 Task: Create Email template and email alerts for Inmate activities custom Object.
Action: Mouse moved to (639, 48)
Screenshot: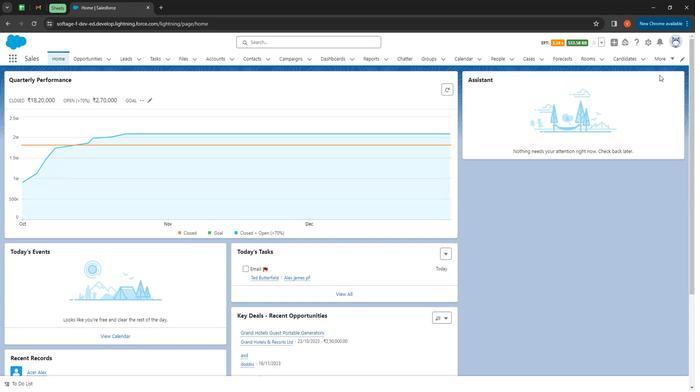 
Action: Mouse pressed left at (639, 48)
Screenshot: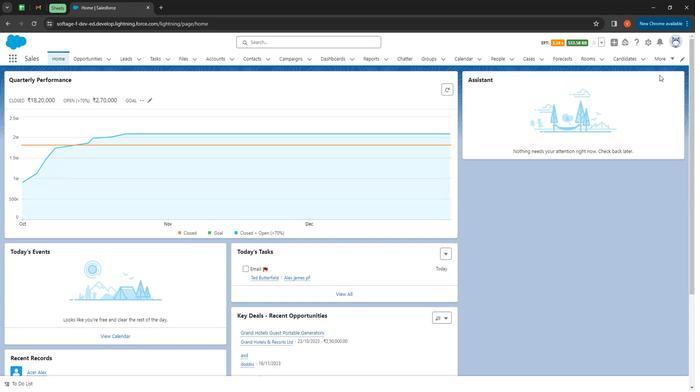 
Action: Mouse moved to (618, 65)
Screenshot: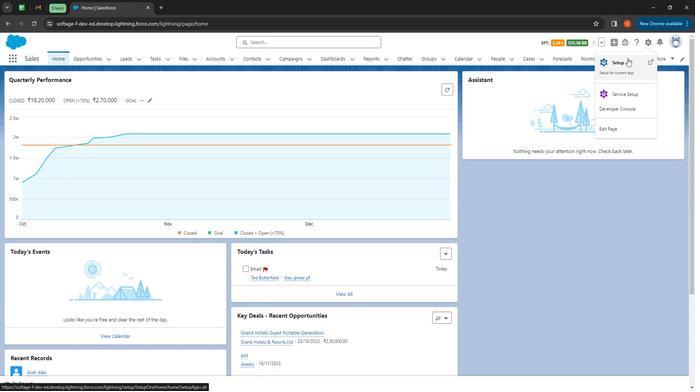 
Action: Mouse pressed left at (618, 65)
Screenshot: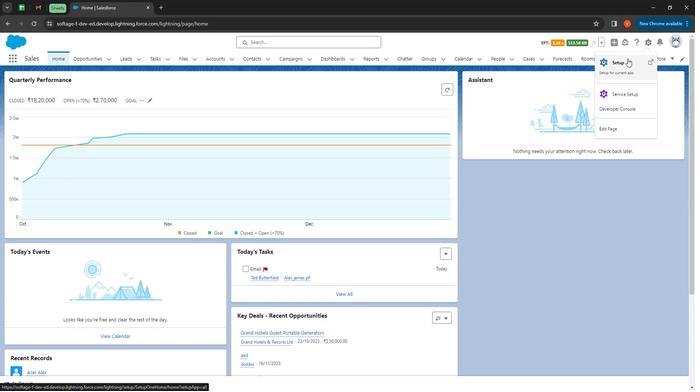 
Action: Mouse moved to (35, 86)
Screenshot: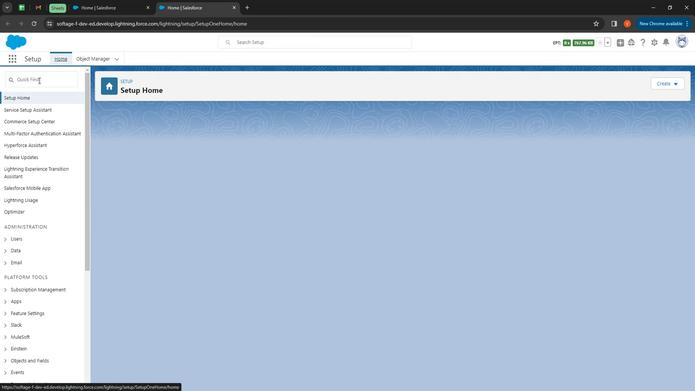 
Action: Mouse pressed left at (35, 86)
Screenshot: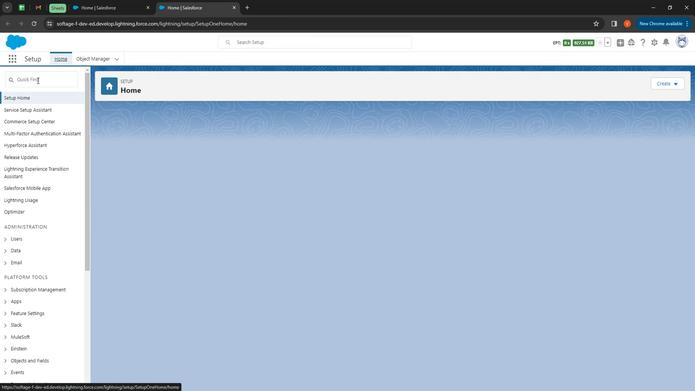 
Action: Mouse moved to (35, 88)
Screenshot: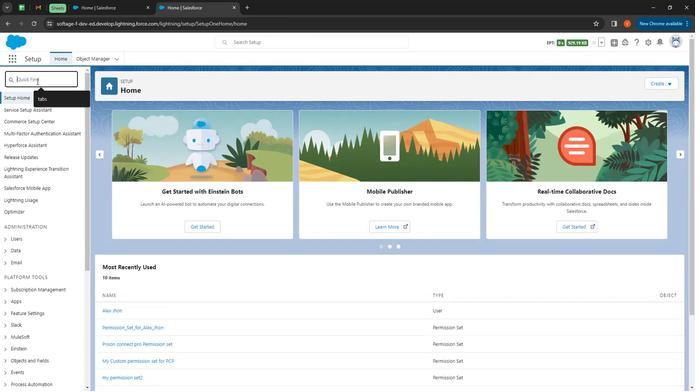 
Action: Key pressed email<Key.space>tem
Screenshot: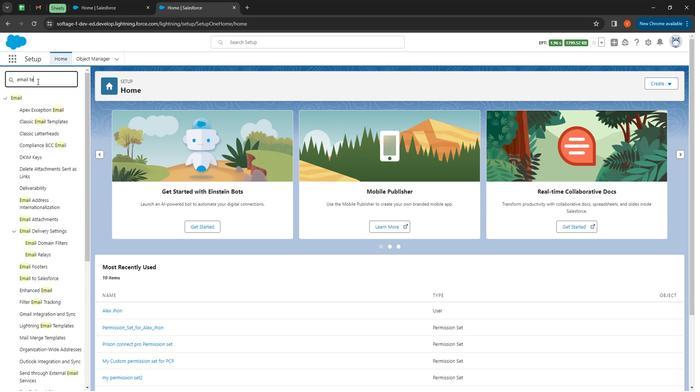 
Action: Mouse moved to (34, 114)
Screenshot: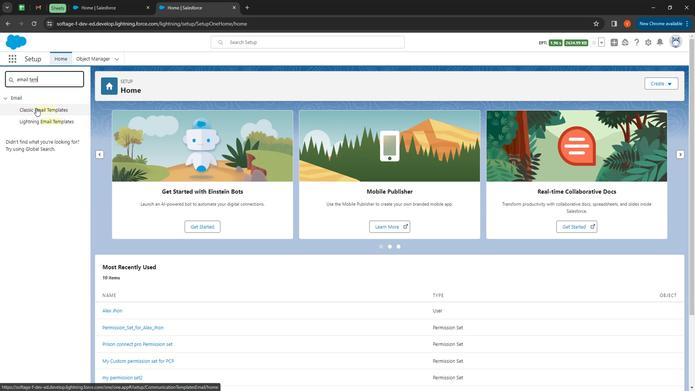 
Action: Mouse pressed left at (34, 114)
Screenshot: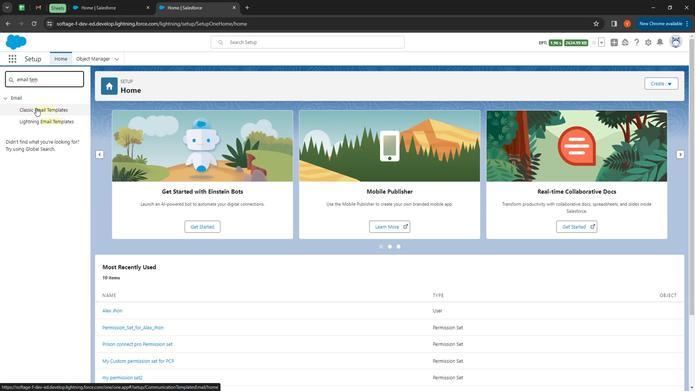 
Action: Mouse moved to (278, 166)
Screenshot: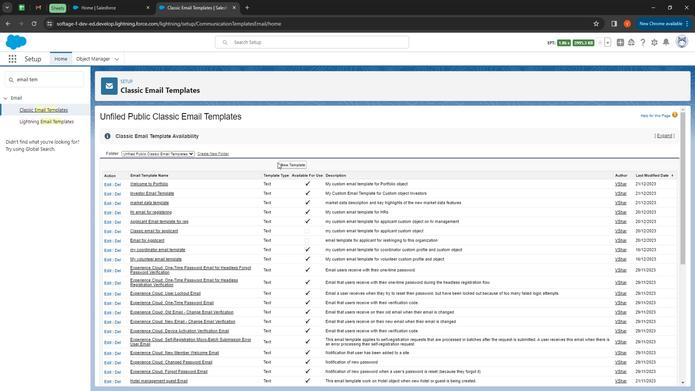 
Action: Mouse pressed left at (278, 166)
Screenshot: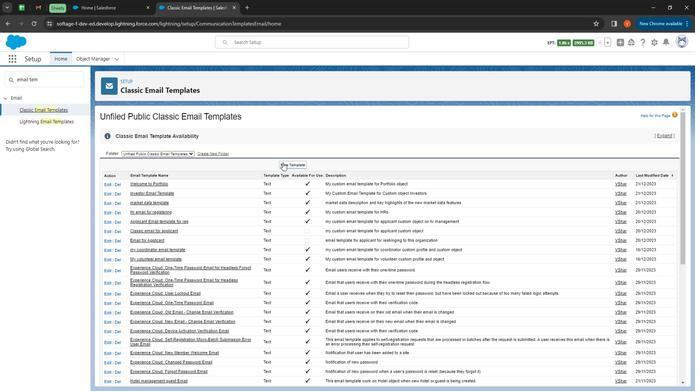 
Action: Mouse moved to (647, 223)
Screenshot: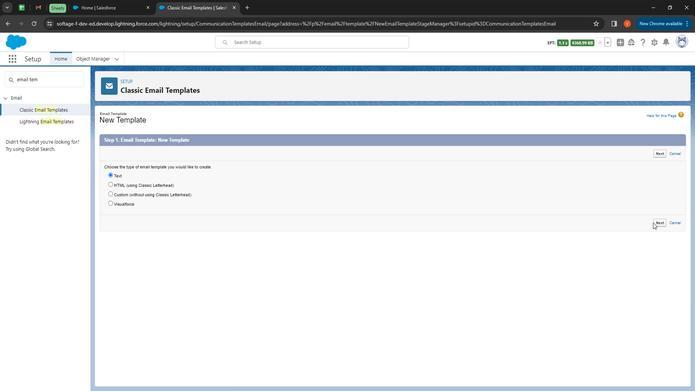 
Action: Mouse pressed left at (647, 223)
Screenshot: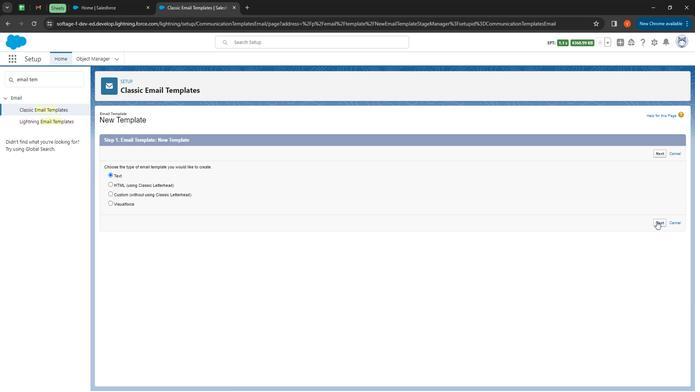 
Action: Mouse moved to (159, 184)
Screenshot: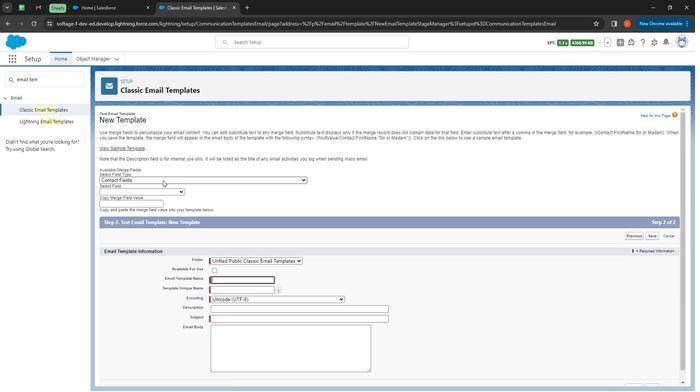 
Action: Mouse pressed left at (159, 184)
Screenshot: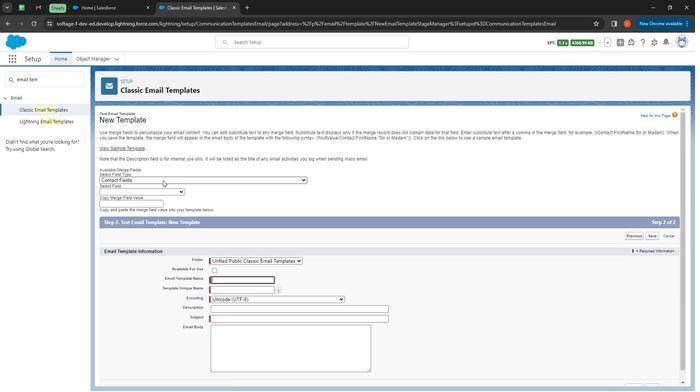 
Action: Mouse moved to (296, 210)
Screenshot: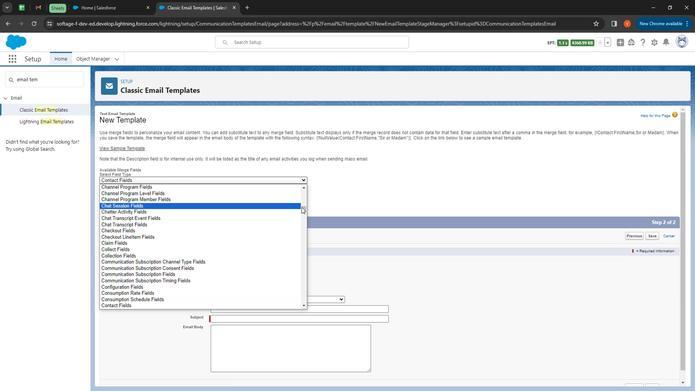 
Action: Mouse pressed left at (296, 210)
Screenshot: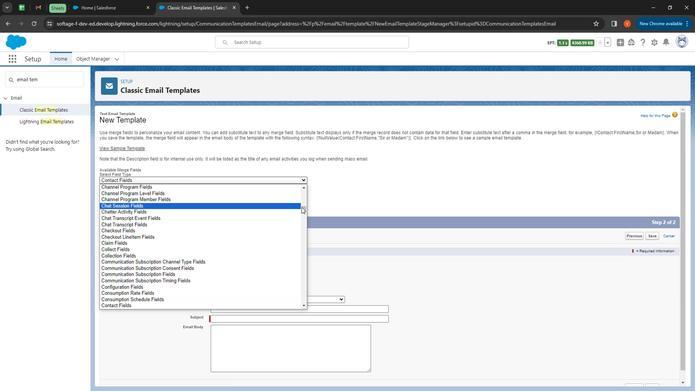 
Action: Mouse moved to (140, 215)
Screenshot: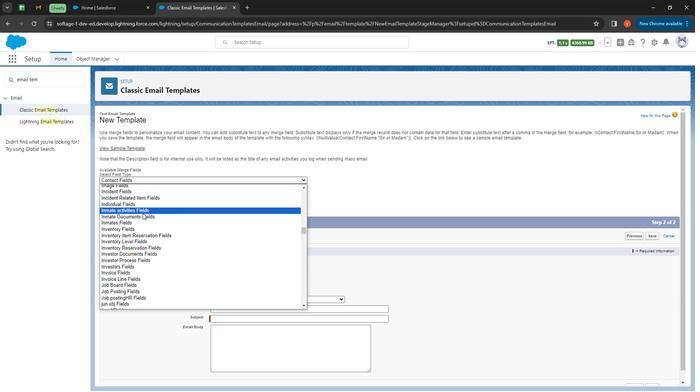 
Action: Mouse pressed left at (140, 215)
Screenshot: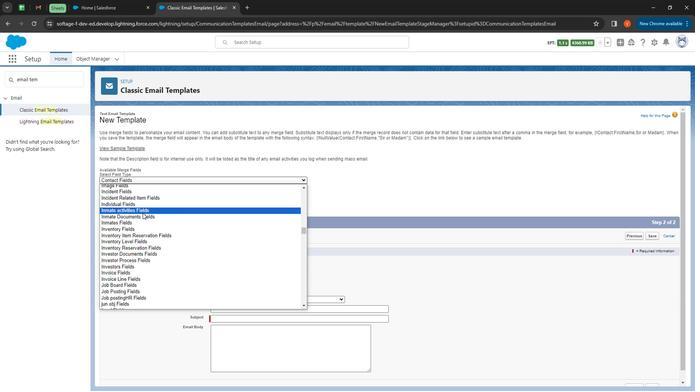 
Action: Mouse moved to (127, 195)
Screenshot: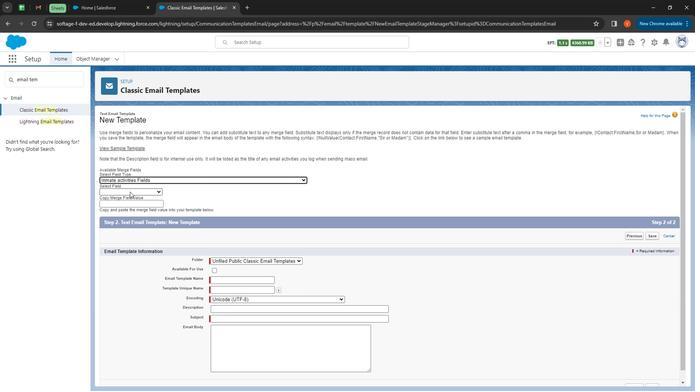 
Action: Mouse pressed left at (127, 195)
Screenshot: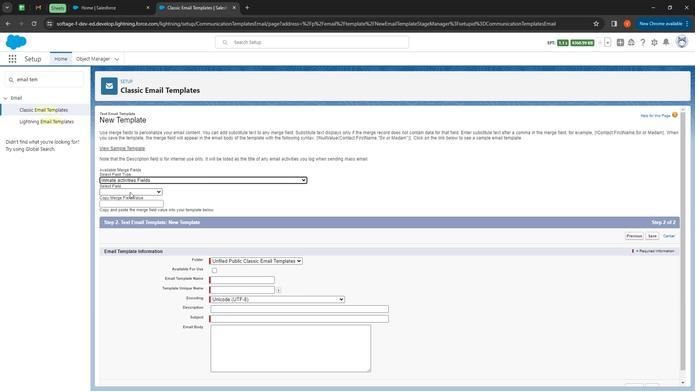 
Action: Mouse moved to (129, 237)
Screenshot: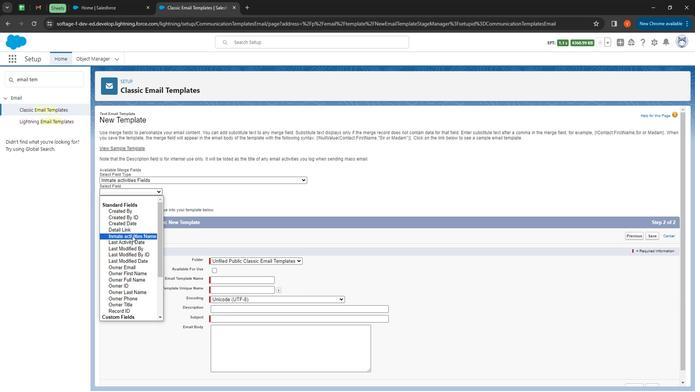 
Action: Mouse pressed left at (129, 237)
Screenshot: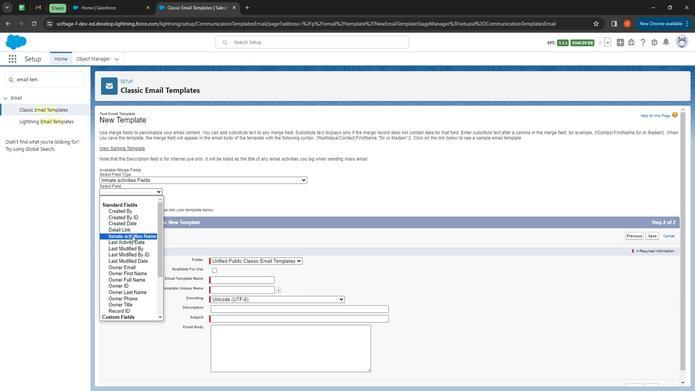 
Action: Mouse moved to (211, 271)
Screenshot: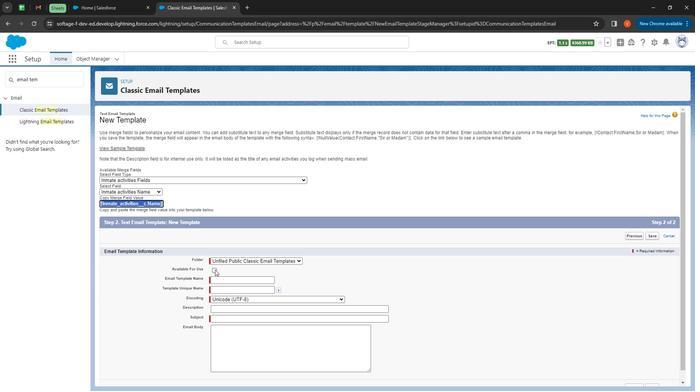 
Action: Mouse pressed left at (211, 271)
Screenshot: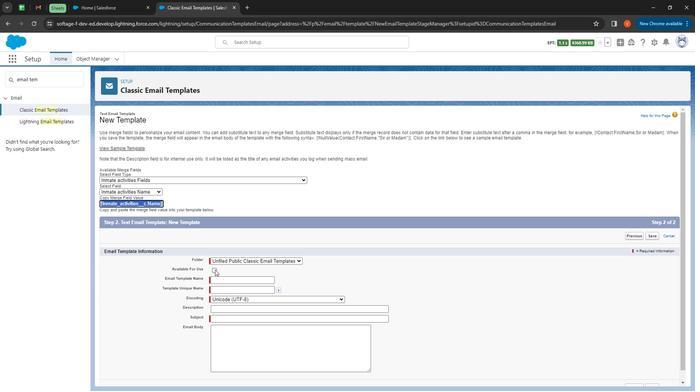 
Action: Mouse moved to (225, 280)
Screenshot: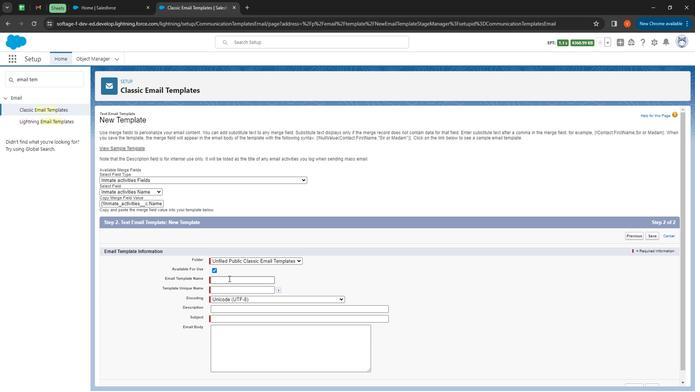 
Action: Mouse pressed left at (225, 280)
Screenshot: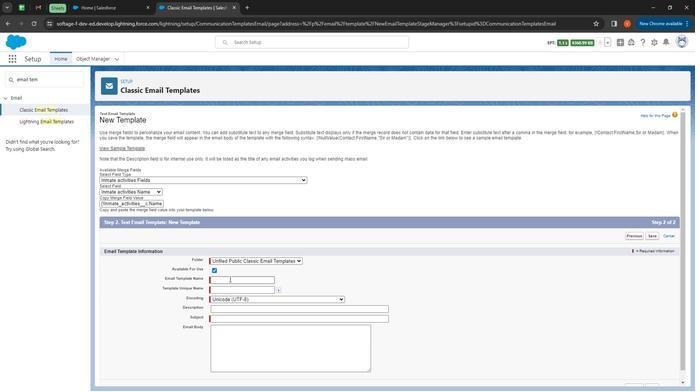 
Action: Mouse moved to (172, 21)
Screenshot: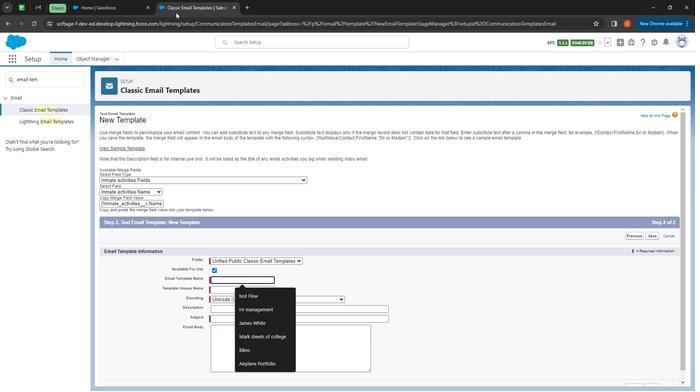 
Action: Key pressed <Key.shift>Inmate<Key.space>activities<Key.space>email<Key.space>template
Screenshot: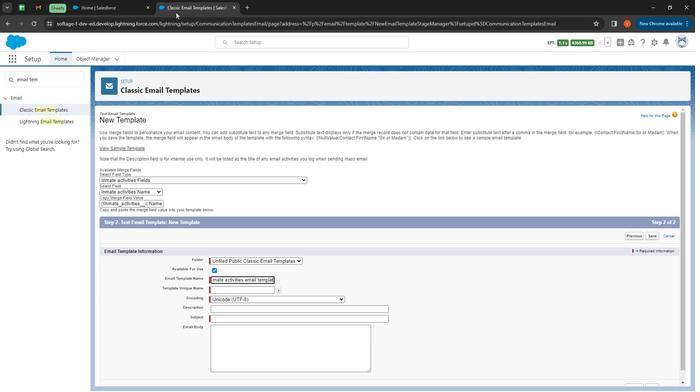 
Action: Mouse moved to (245, 290)
Screenshot: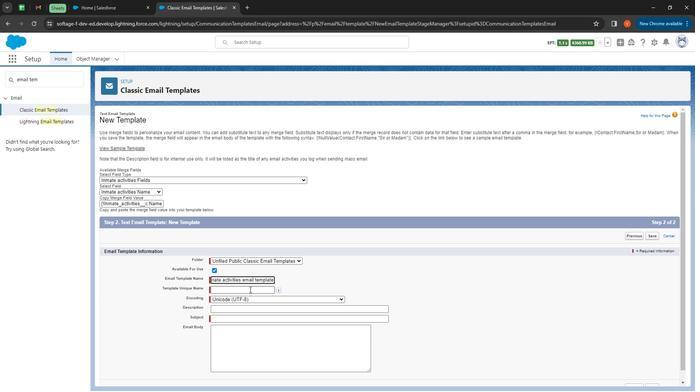 
Action: Mouse pressed left at (245, 290)
Screenshot: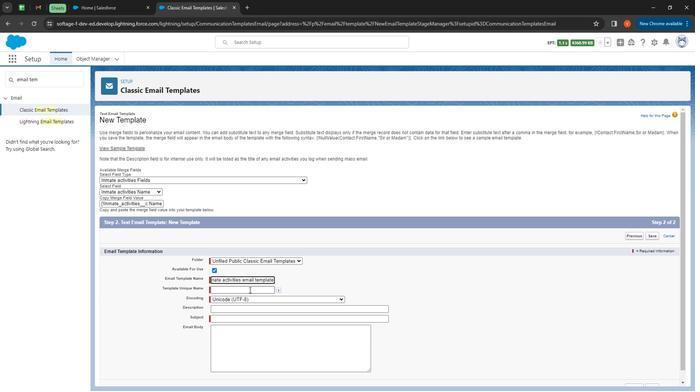 
Action: Mouse moved to (240, 306)
Screenshot: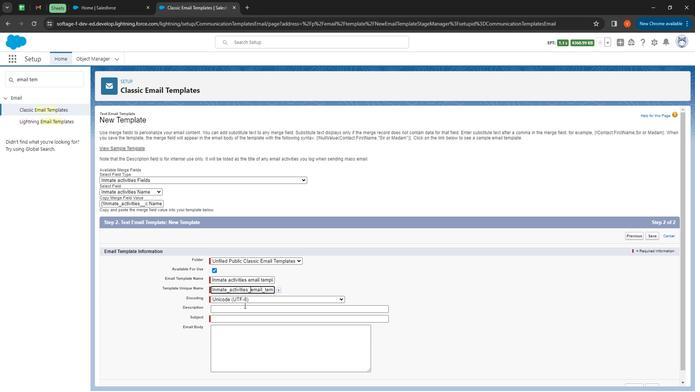 
Action: Mouse pressed left at (240, 306)
Screenshot: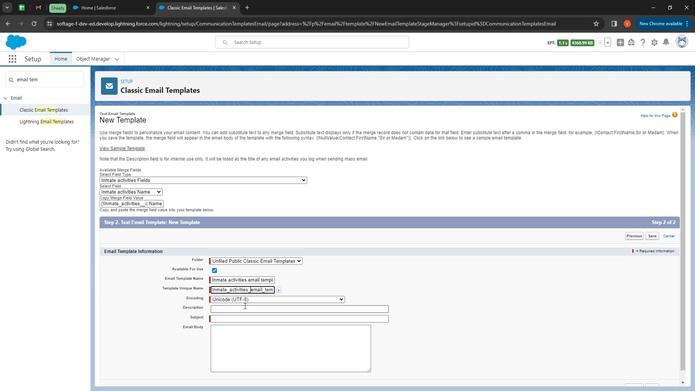 
Action: Mouse moved to (266, 8)
Screenshot: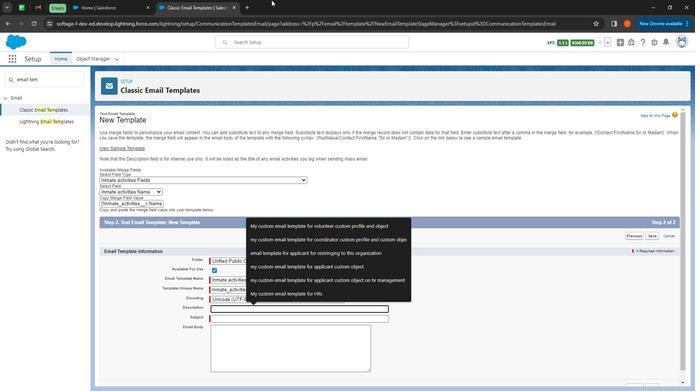 
Action: Key pressed my<Key.space>custom<Key.space>email<Key.space>template<Key.space>for<Key.space><Key.shift>Email<Key.space><Key.backspace><Key.shift>Inmate<Key.space>activitir<Key.backspace>es
Screenshot: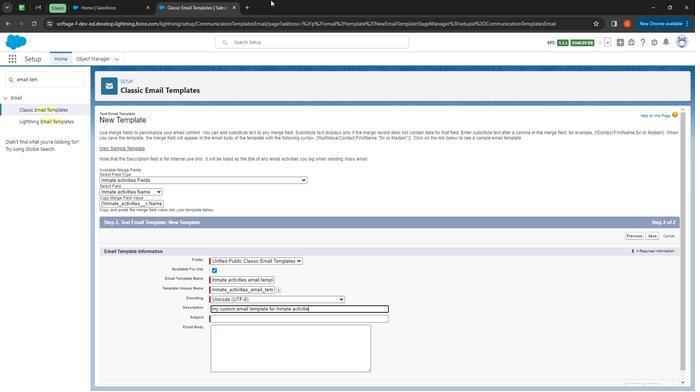 
Action: Mouse moved to (249, 322)
Screenshot: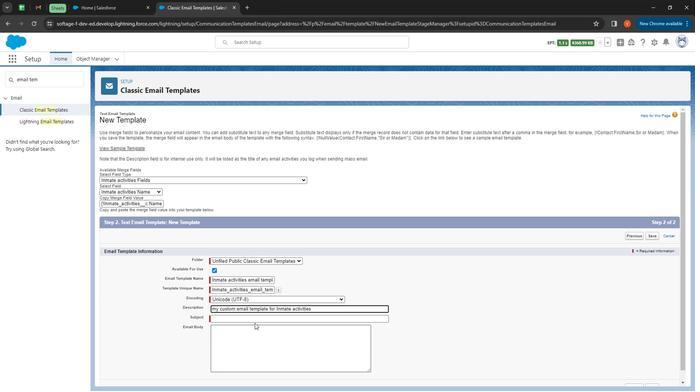 
Action: Mouse pressed left at (249, 322)
Screenshot: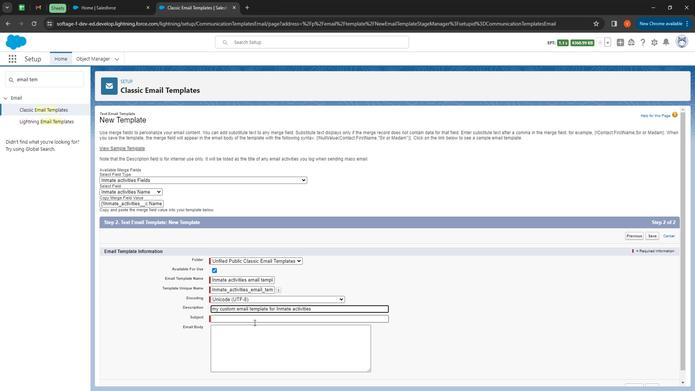 
Action: Mouse moved to (248, 296)
Screenshot: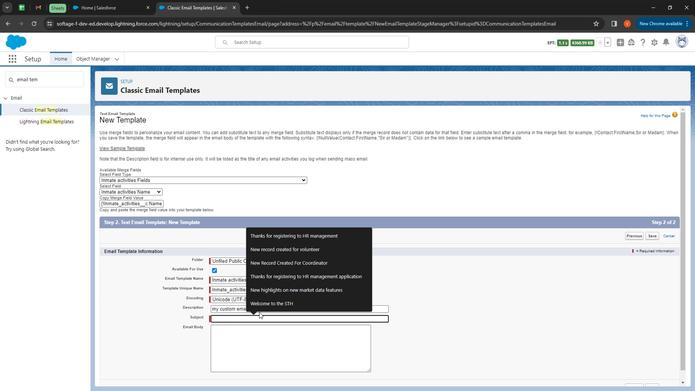 
Action: Key pressed <Key.shift>
Screenshot: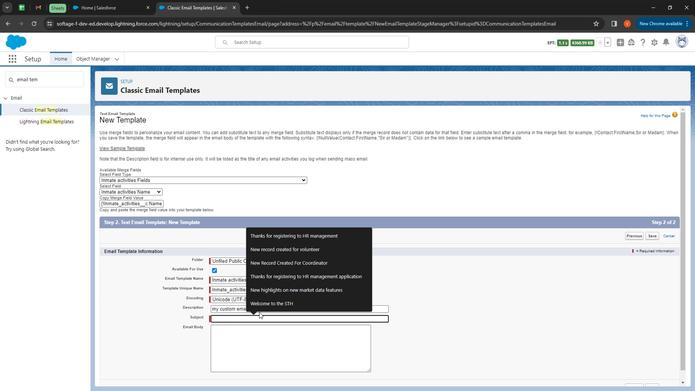 
Action: Mouse moved to (189, 34)
Screenshot: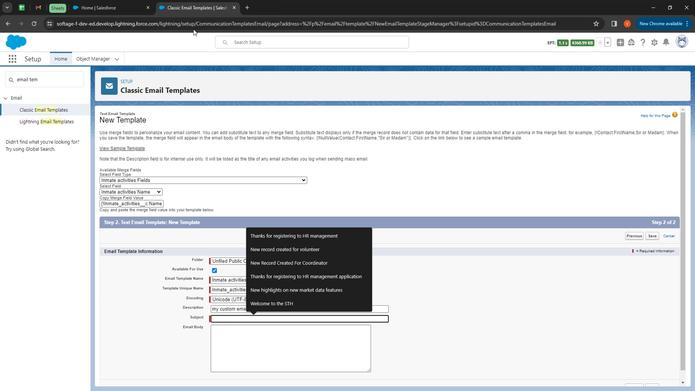 
Action: Key pressed <Key.shift><Key.shift><Key.shift><Key.shift><Key.shift><Key.shift><Key.shift><Key.shift><Key.shift><Key.shift><Key.shift><Key.shift><Key.shift><Key.shift><Key.shift><Key.shift><Key.shift><Key.shift><Key.shift>Welcome<Key.space>to<Key.space><Key.shift><Key.shift><Key.shift><Key.shift><Key.shift><Key.shift><Key.shift><Key.shift><Key.shift><Key.shift><Key.shift><Key.shift><Key.shift><Key.shift><Key.shift><Key.shift><Key.shift><Key.shift>PCP
Screenshot: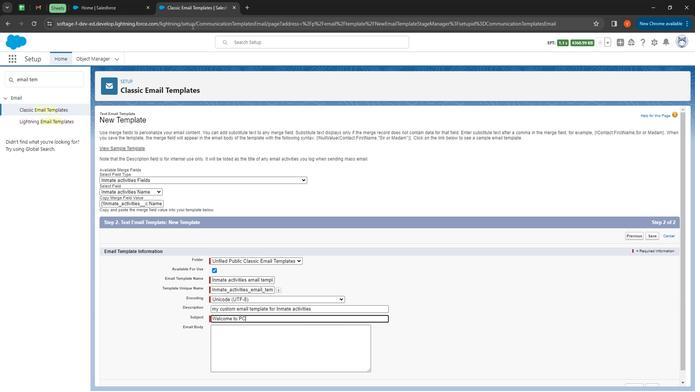 
Action: Mouse moved to (286, 338)
Screenshot: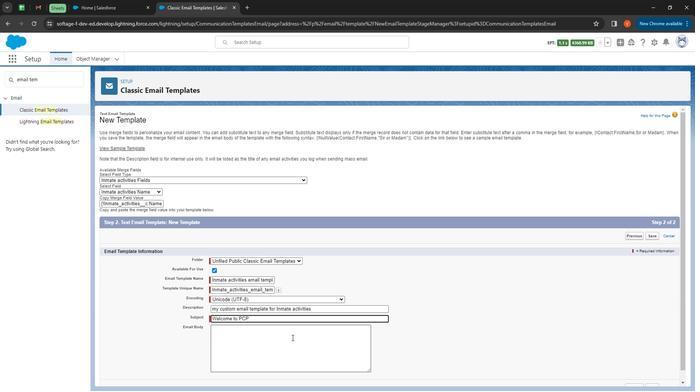 
Action: Mouse pressed left at (286, 338)
Screenshot: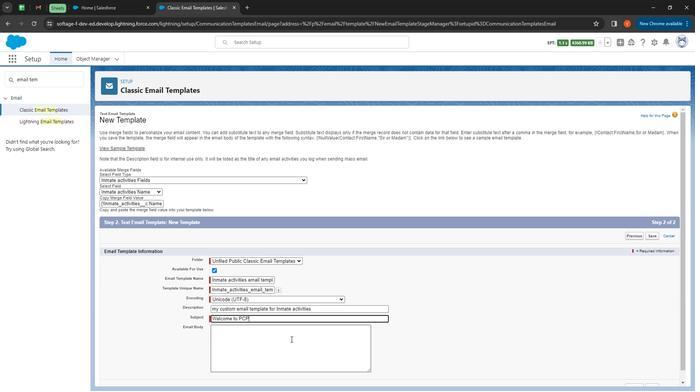 
Action: Mouse moved to (346, 274)
Screenshot: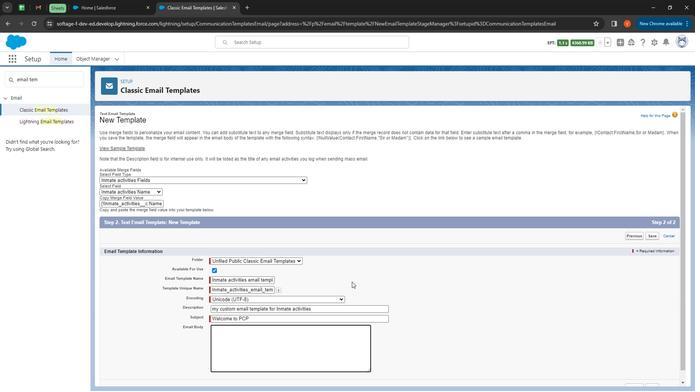 
Action: Key pressed <Key.shift>
Screenshot: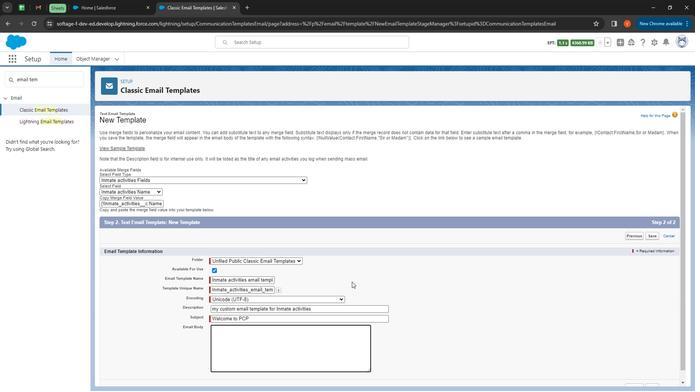 
Action: Mouse moved to (315, 8)
Screenshot: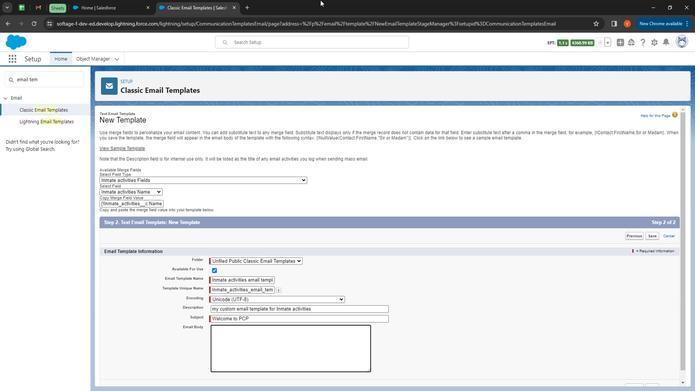 
Action: Key pressed <Key.shift><Key.shift><Key.shift><Key.shift><Key.shift><Key.shift><Key.shift><Key.shift><Key.shift><Key.shift><Key.shift><Key.shift><Key.shift><Key.shift><Key.shift><Key.shift><Key.shift><Key.shift><Key.shift><Key.shift><Key.shift><Key.shift><Key.shift><Key.shift><Key.shift><Key.shift><Key.shift><Key.shift><Key.shift><Key.shift><Key.shift><Key.shift><Key.shift><Key.shift><Key.shift><Key.shift><Key.shift>Dear<Key.space>
Screenshot: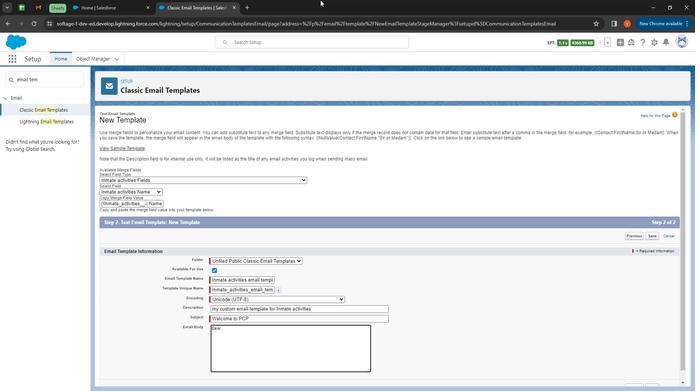 
Action: Mouse moved to (97, 206)
Screenshot: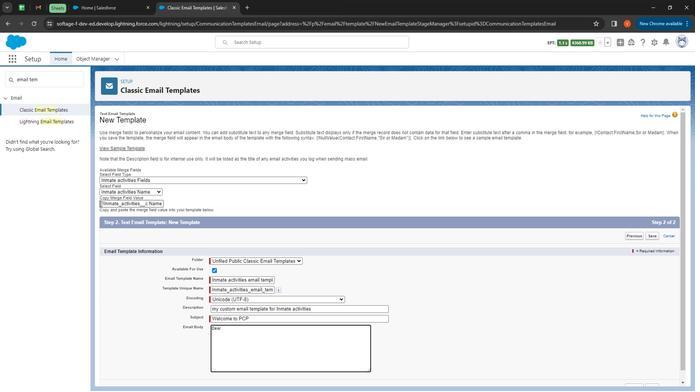 
Action: Mouse pressed left at (97, 206)
Screenshot: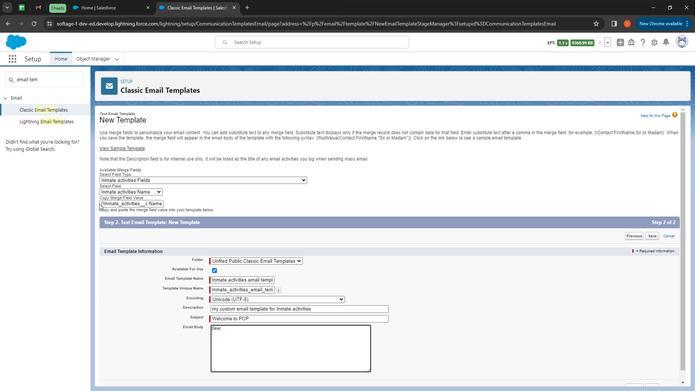 
Action: Mouse moved to (98, 206)
Screenshot: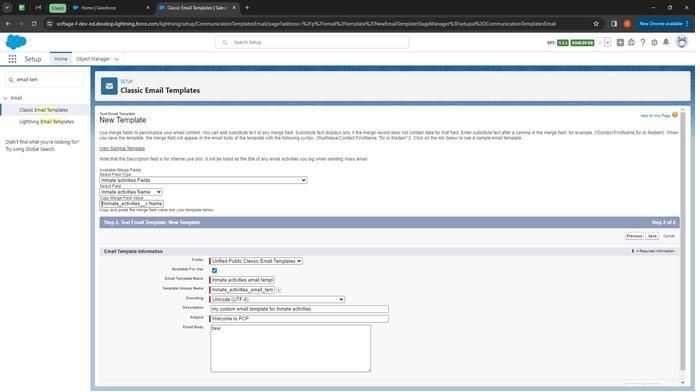 
Action: Mouse pressed left at (98, 206)
Screenshot: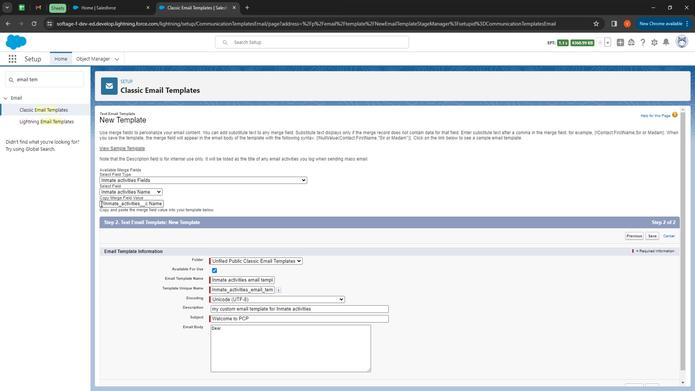 
Action: Mouse moved to (199, 225)
Screenshot: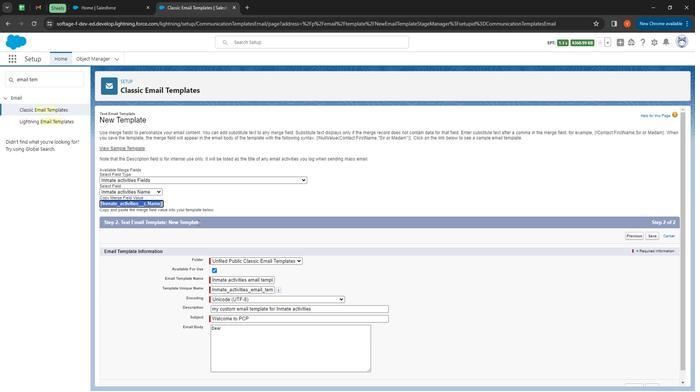 
Action: Key pressed ctrl+C
Screenshot: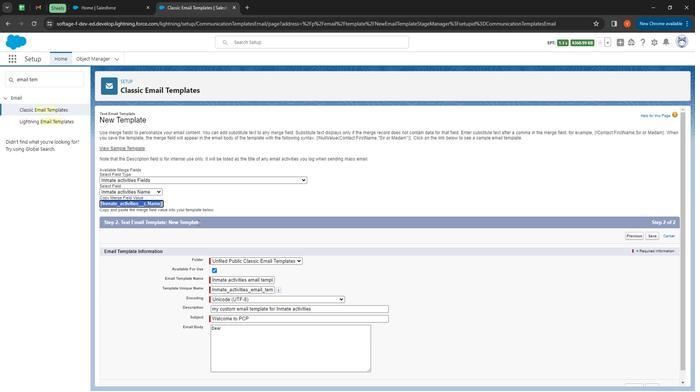 
Action: Mouse moved to (270, 325)
Screenshot: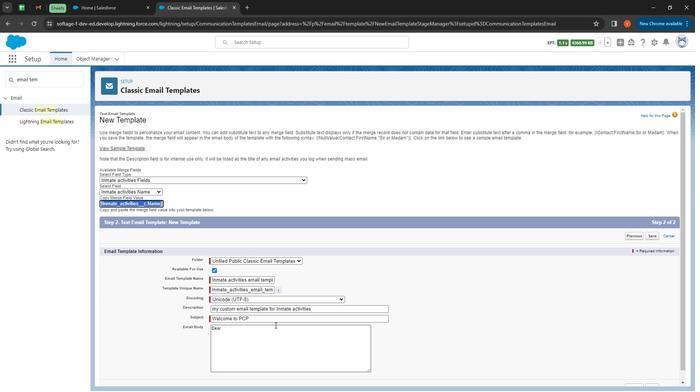 
Action: Mouse pressed left at (270, 325)
Screenshot: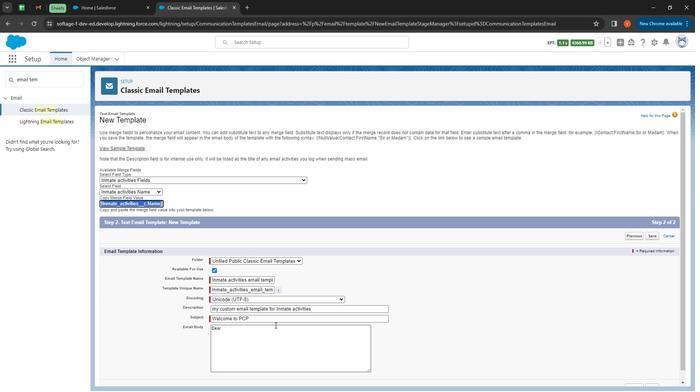 
Action: Mouse moved to (270, 325)
Screenshot: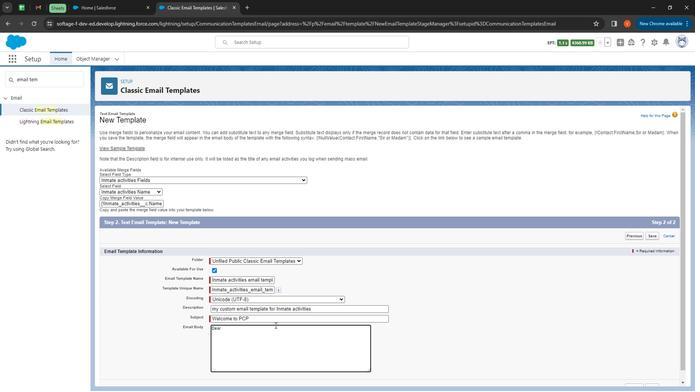 
Action: Key pressed ctrl+V
Screenshot: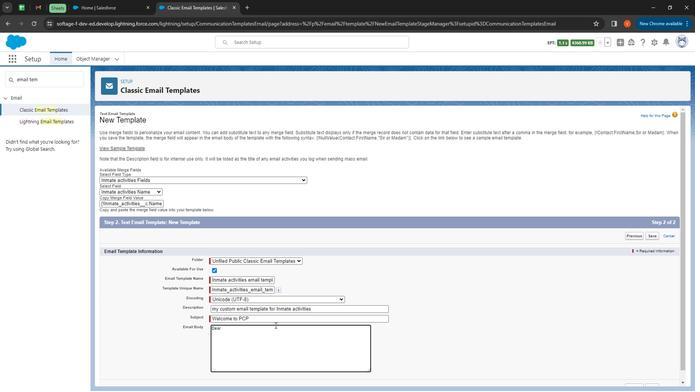 
Action: Mouse moved to (243, 8)
Screenshot: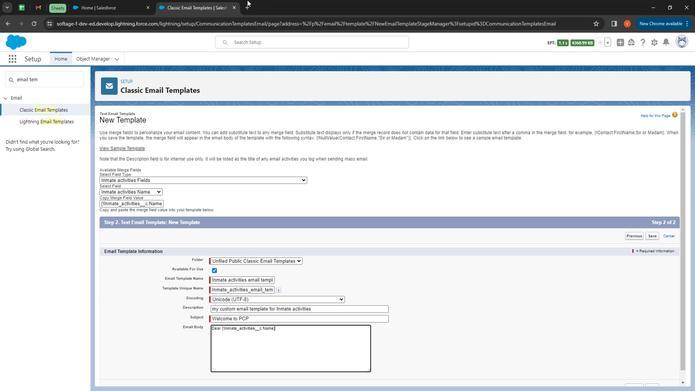 
Action: Key pressed <Key.enter>welcome<Key.space>to<Key.space><Key.shift><Key.shift>Prision<Key.space>connect<Key.space>pro<Key.space>application
Screenshot: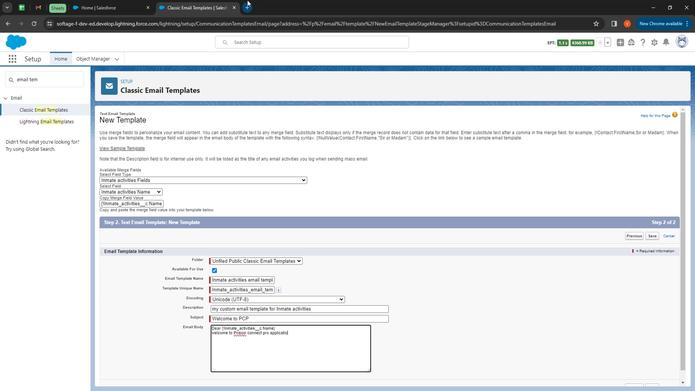 
Action: Mouse moved to (238, 335)
Screenshot: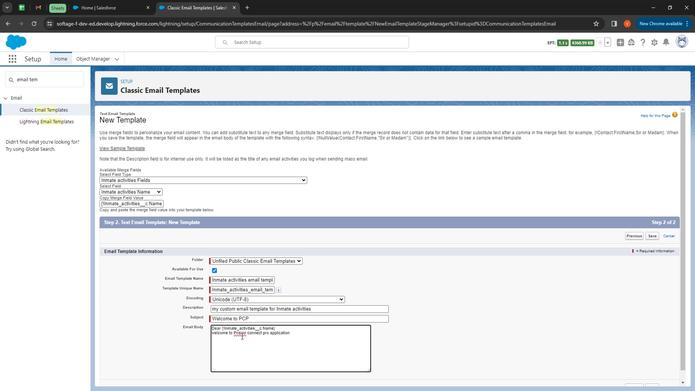 
Action: Mouse pressed right at (238, 335)
Screenshot: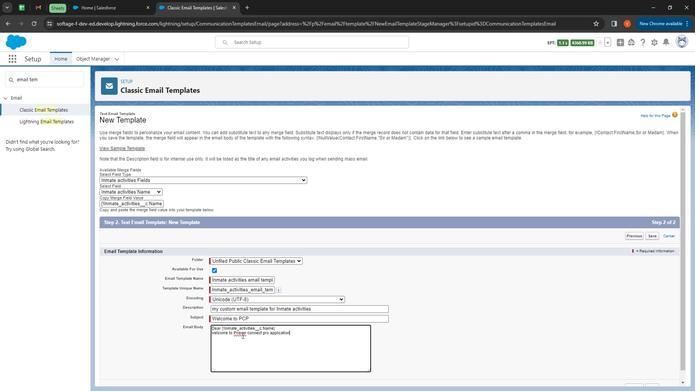 
Action: Mouse moved to (265, 189)
Screenshot: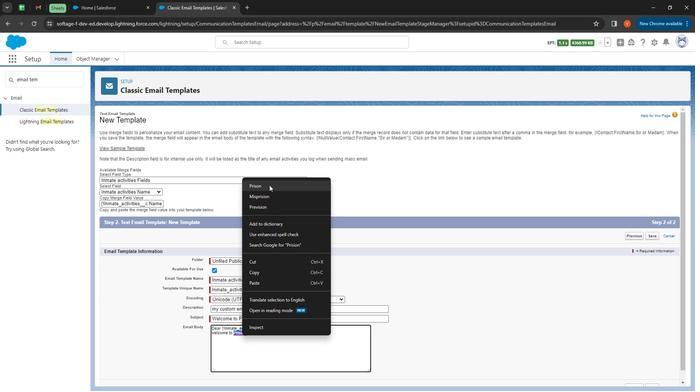 
Action: Mouse pressed left at (265, 189)
Screenshot: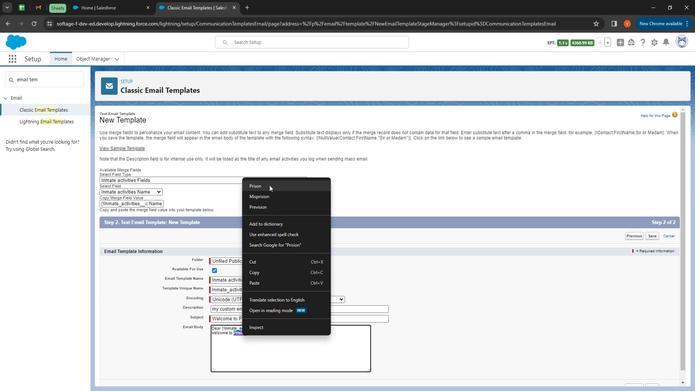 
Action: Mouse moved to (306, 333)
Screenshot: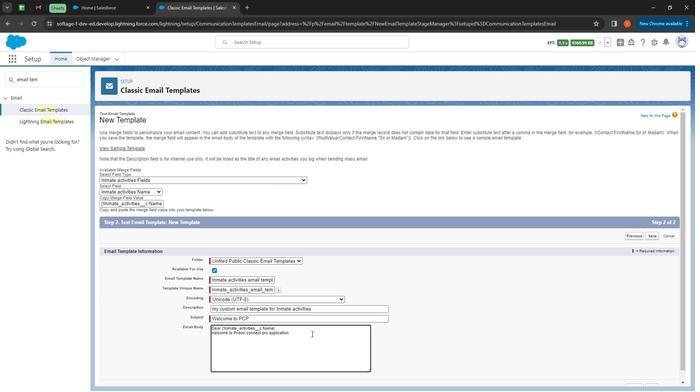 
Action: Mouse pressed left at (306, 333)
Screenshot: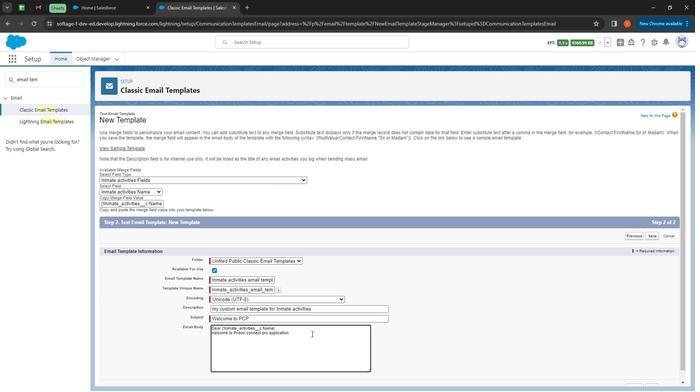 
Action: Mouse moved to (214, 8)
Screenshot: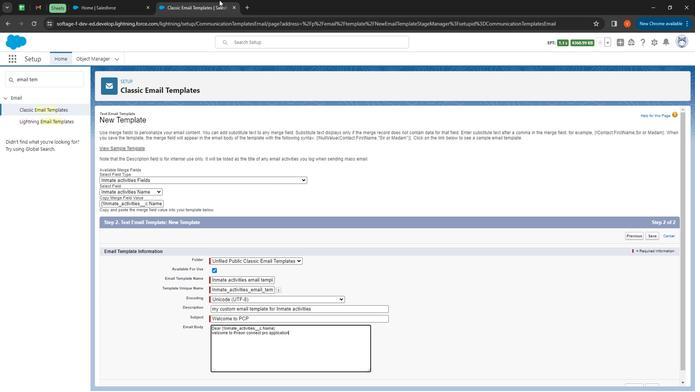
Action: Key pressed <Key.enter>i<Key.space>hao<Key.backspace><Key.backspace>ope<Key.space>this<Key.space>ma<Key.backspace>essage<Key.space>finds<Key.space>you<Key.space>well<Key.space>we<Key.space>would<Key.space>like<Key.space>to<Key.space>inform<Key.space>you<Key.space>about<Key.space>an<Key.space>upd<Key.backspace>coming<Key.space>inmate<Key.space>activities<Key.space>a<Key.backspace><Key.shift>Scheduled<Key.space>to<Key.space>take<Key.space>place<Key.space>at<Key.space><Key.shift><Key.shift><Key.shift><Key.shift><Key.shift><Key.shift><Key.shift><Key.shift><Key.shift>Location<Key.space>on<Key.space><Key.shift><Key.shift><Key.shift><Key.shift><Key.shift>Date<Key.space>and<Key.space>time<Key.space>your<Key.space>participation<Key.space>and<Key.space>supervision<Key.space>are<Key.space>crucial<Key.space>to<Key.space>ensures<Key.space>the<Key.space>sccess<Key.space>and<Key.space>safety<Key.space>of<Key.space>this<Key.space>activity.
Screenshot: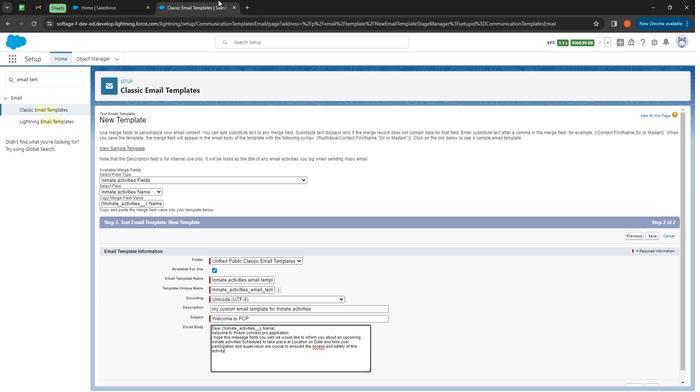 
Action: Mouse moved to (151, 194)
Screenshot: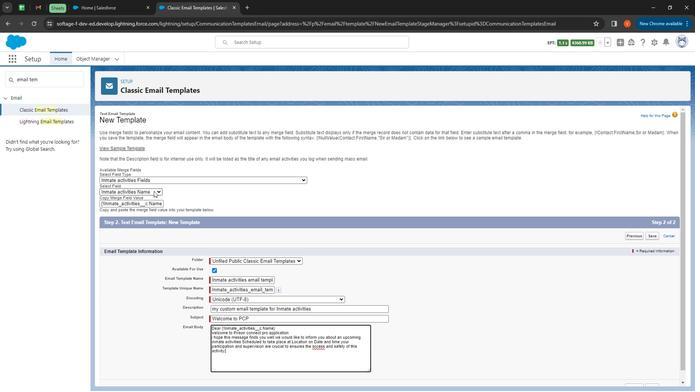 
Action: Mouse pressed left at (151, 194)
Screenshot: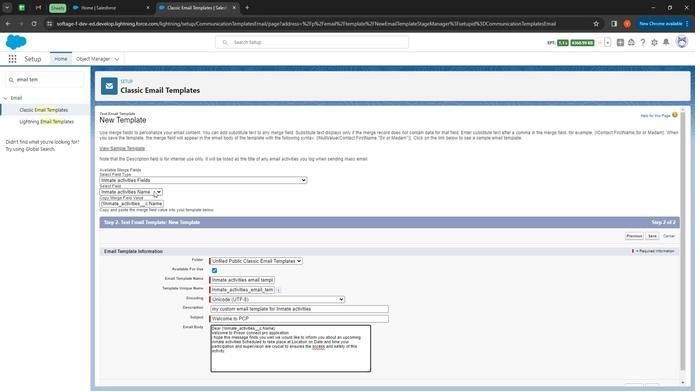 
Action: Mouse moved to (157, 263)
Screenshot: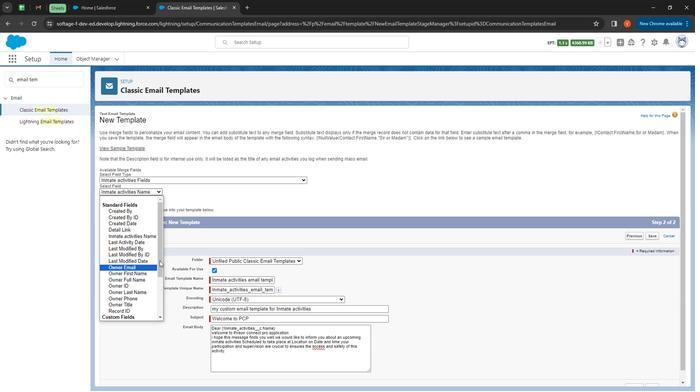 
Action: Mouse pressed left at (157, 263)
Screenshot: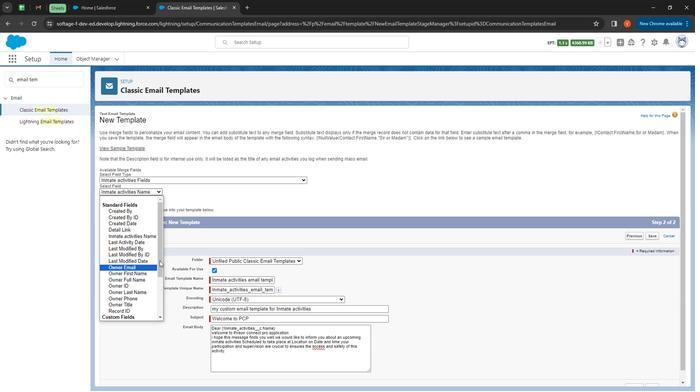 
Action: Mouse moved to (128, 263)
Screenshot: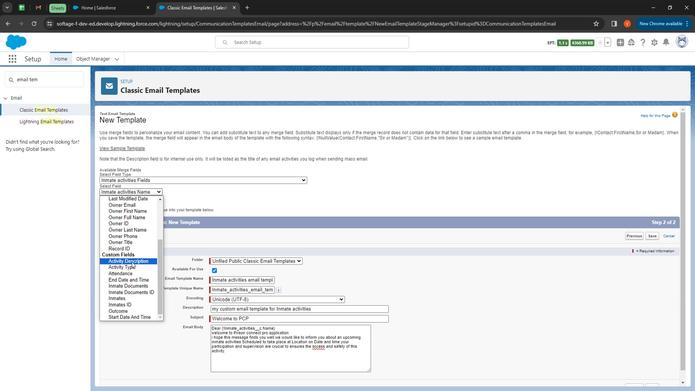 
Action: Mouse pressed left at (128, 263)
Screenshot: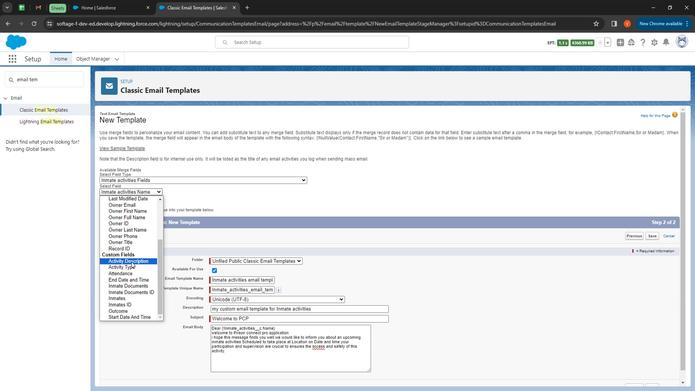 
Action: Mouse moved to (142, 205)
Screenshot: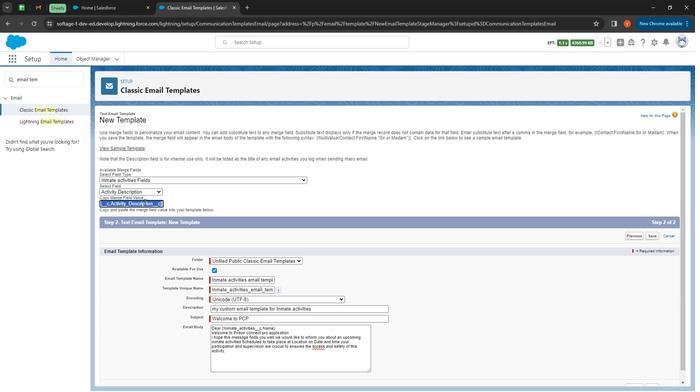 
Action: Key pressed ctrl+C
Screenshot: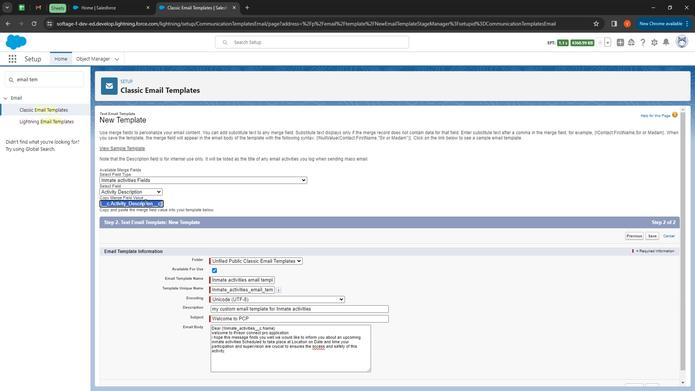 
Action: Mouse moved to (297, 356)
Screenshot: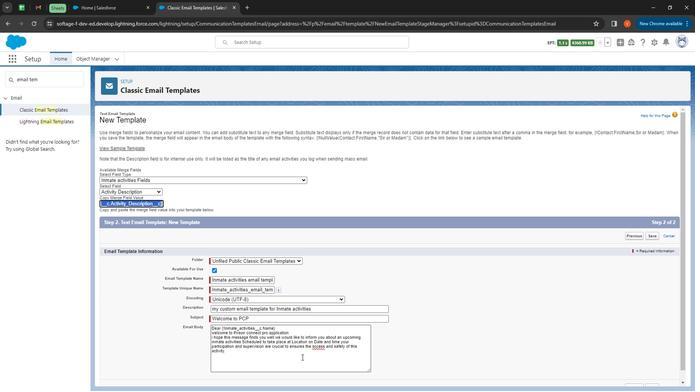 
Action: Mouse pressed left at (297, 356)
Screenshot: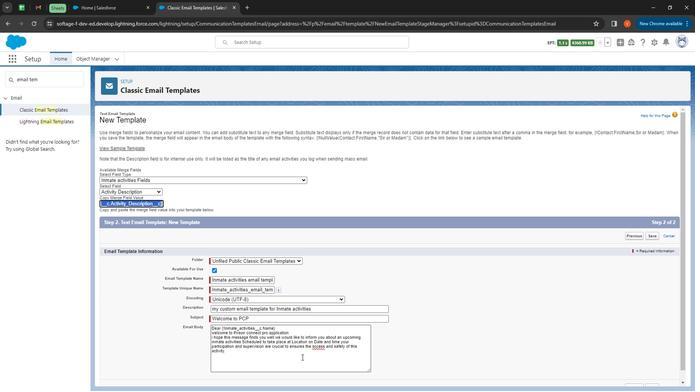 
Action: Mouse moved to (194, 66)
Screenshot: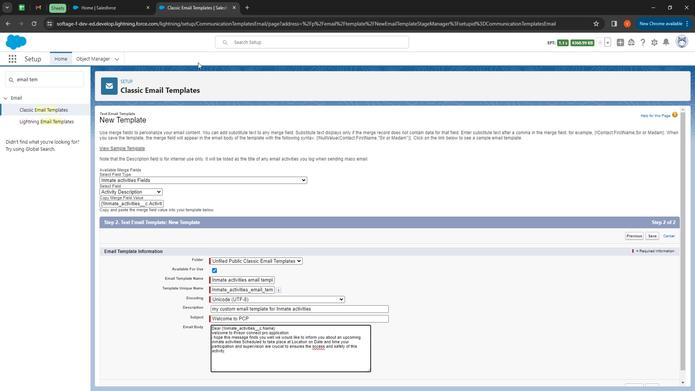 
Action: Key pressed <Key.enter>
Screenshot: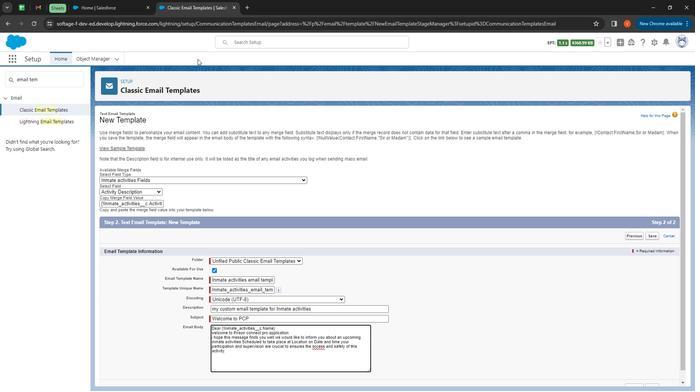 
Action: Mouse moved to (315, 347)
Screenshot: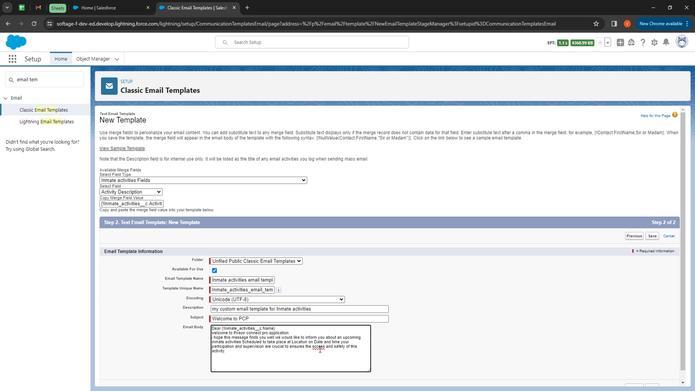 
Action: Mouse pressed right at (315, 347)
Screenshot: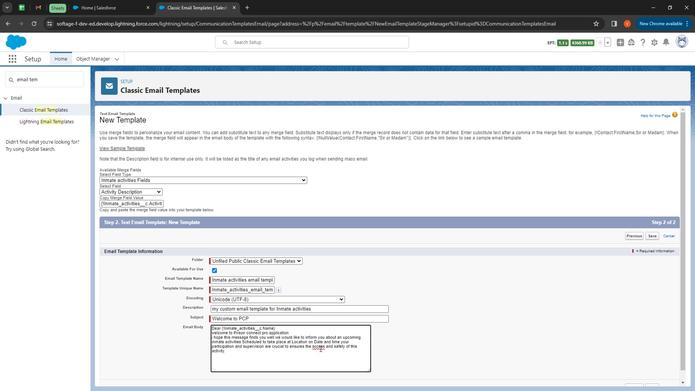 
Action: Mouse moved to (346, 203)
Screenshot: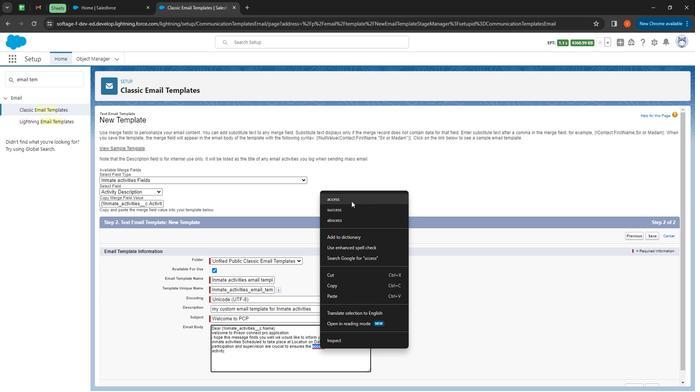 
Action: Mouse pressed left at (346, 203)
Screenshot: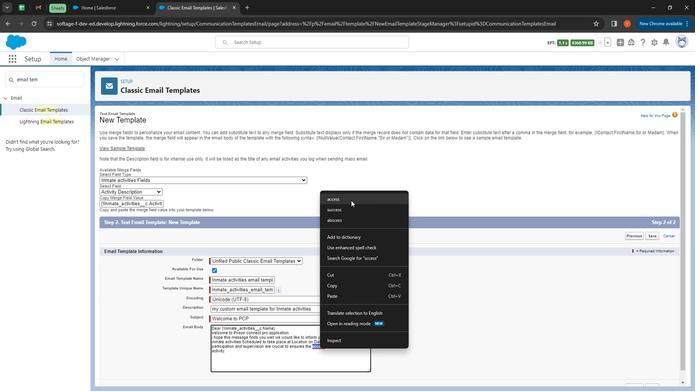 
Action: Mouse moved to (232, 355)
Screenshot: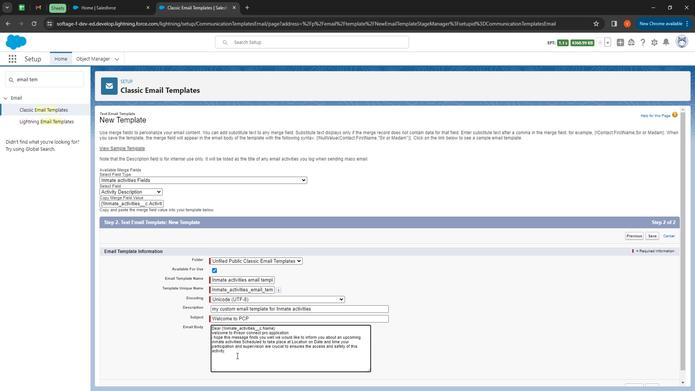 
Action: Mouse pressed left at (232, 355)
Screenshot: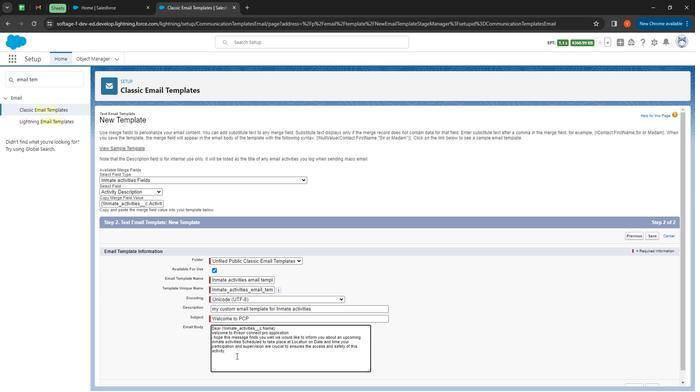 
Action: Mouse moved to (231, 319)
Screenshot: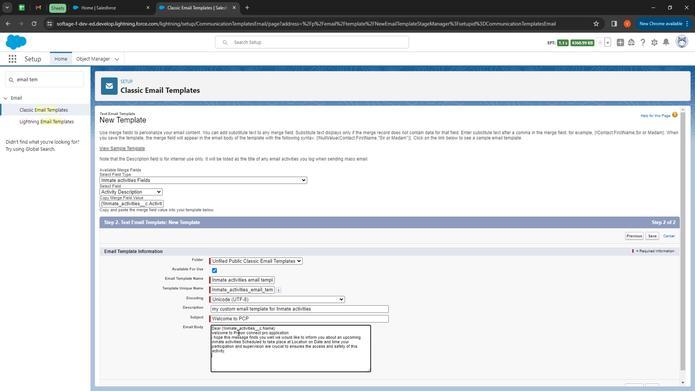 
Action: Key pressed <Key.shift>
Screenshot: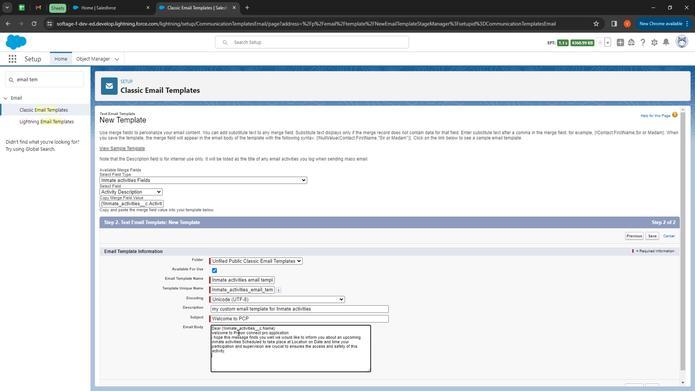 
Action: Mouse moved to (195, 95)
Screenshot: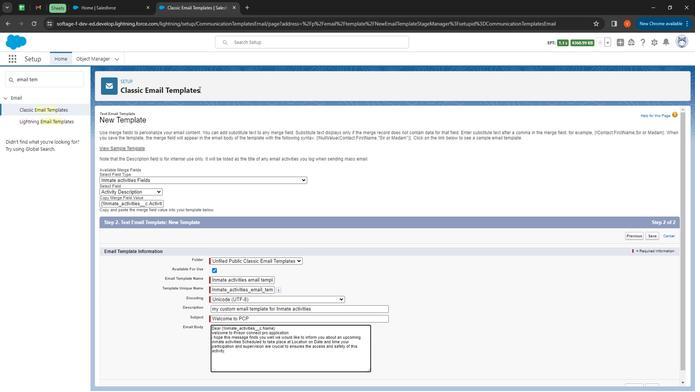 
Action: Key pressed Activity<Key.space><Key.shift>Details<Key.enter><Key.shift><Key.shift><Key.shift><Key.shift><Key.shift><Key.shift><Key.shift><Key.shift><Key.shift><Key.shift><Key.shift><Key.shift><Key.shift><Key.shift><Key.shift><Key.shift><Key.shift><Key.shift><Key.shift><Key.shift><Key.shift><Key.shift><Key.shift><Key.shift><Key.shift>Inmate<Key.space>acivity<Key.space>description
Screenshot: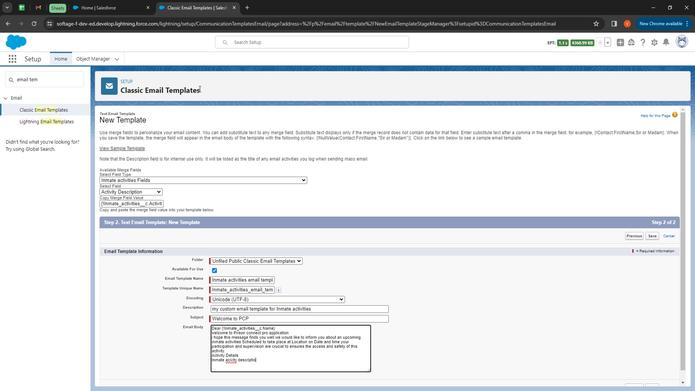 
Action: Mouse moved to (227, 361)
Screenshot: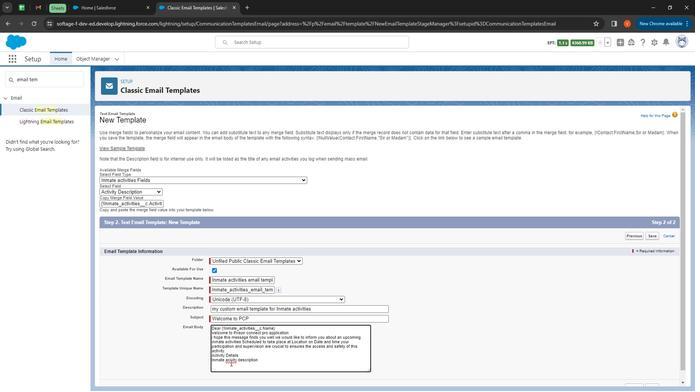 
Action: Mouse pressed right at (227, 361)
Screenshot: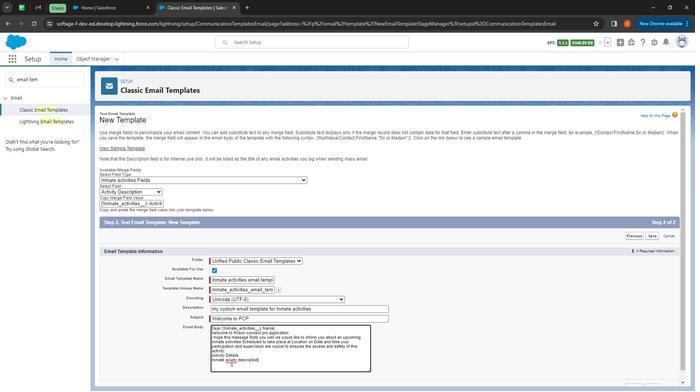 
Action: Mouse moved to (267, 216)
Screenshot: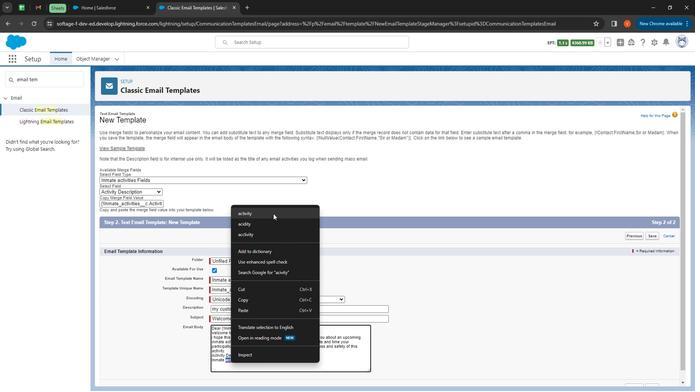 
Action: Mouse pressed left at (267, 216)
Screenshot: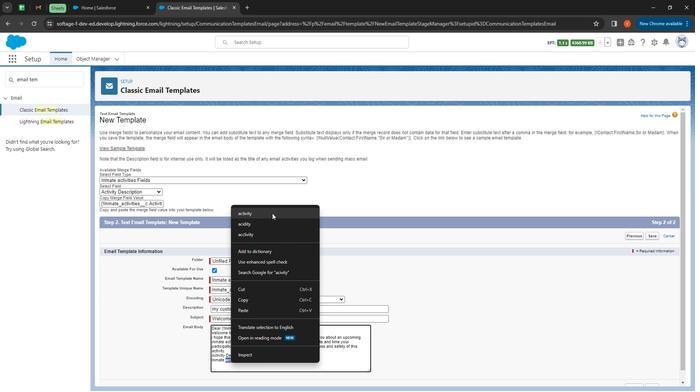 
Action: Mouse moved to (287, 354)
Screenshot: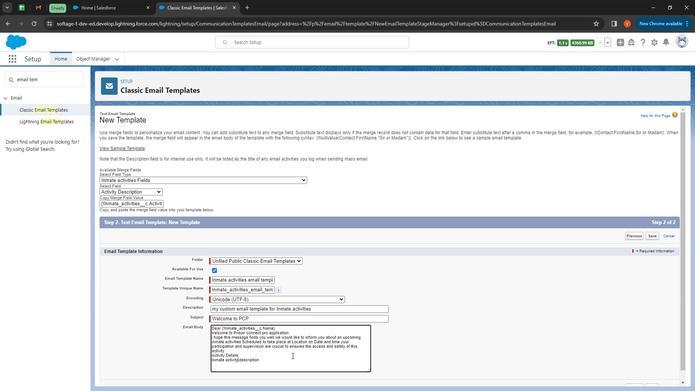 
Action: Mouse pressed left at (287, 354)
Screenshot: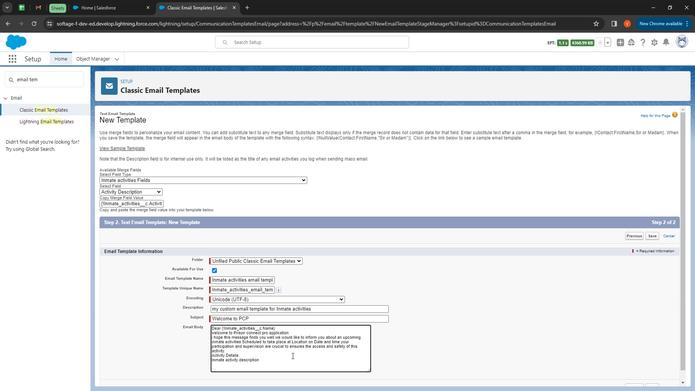 
Action: Mouse moved to (287, 358)
Screenshot: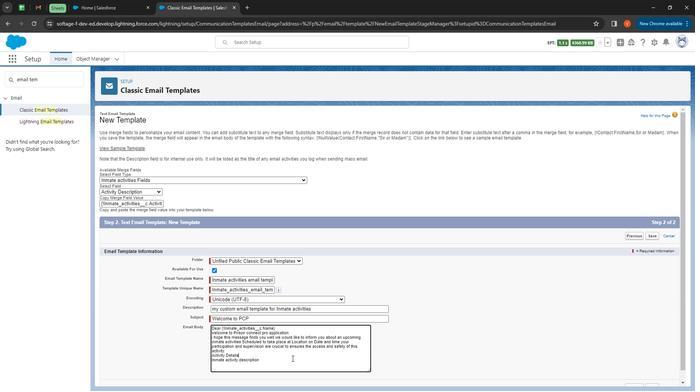 
Action: Mouse pressed left at (287, 358)
Screenshot: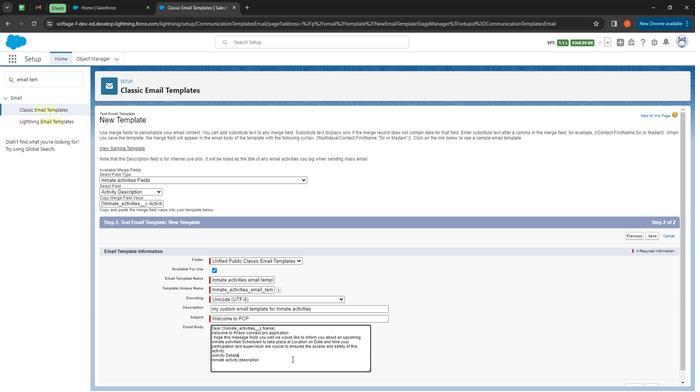 
Action: Mouse moved to (275, 306)
Screenshot: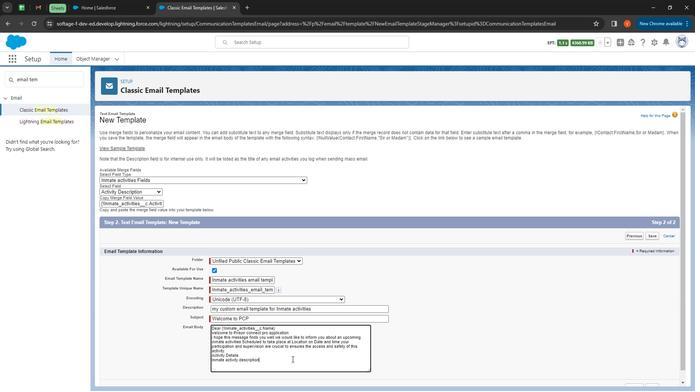 
Action: Key pressed <Key.shift>
Screenshot: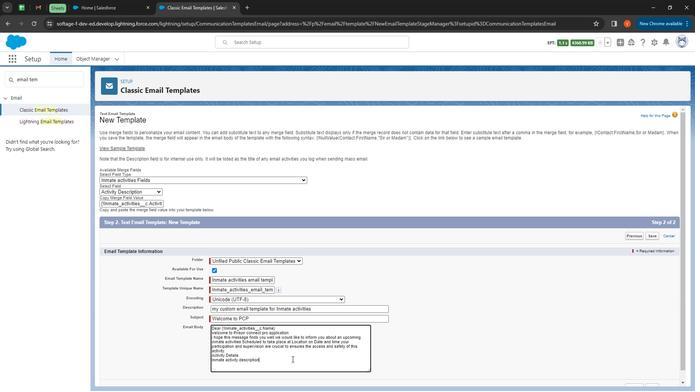 
Action: Mouse moved to (193, 8)
Screenshot: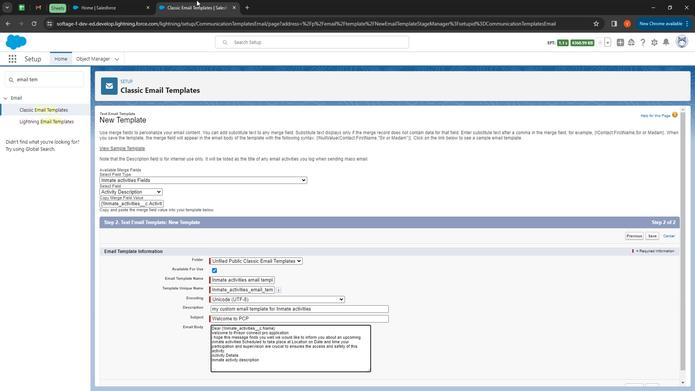 
Action: Key pressed <Key.shift><Key.shift><Key.shift><Key.shift>:<Key.space>ctrl+V
Screenshot: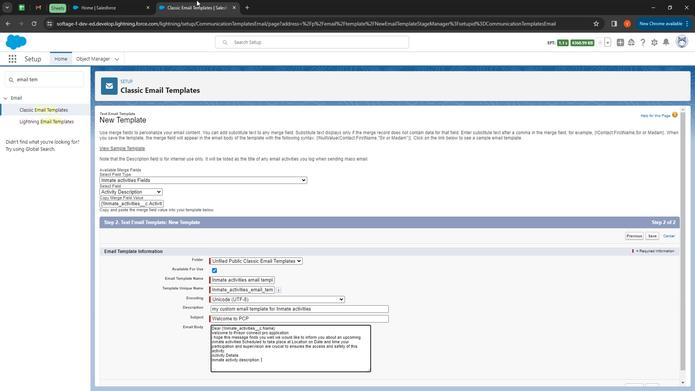 
Action: Mouse moved to (305, 8)
Screenshot: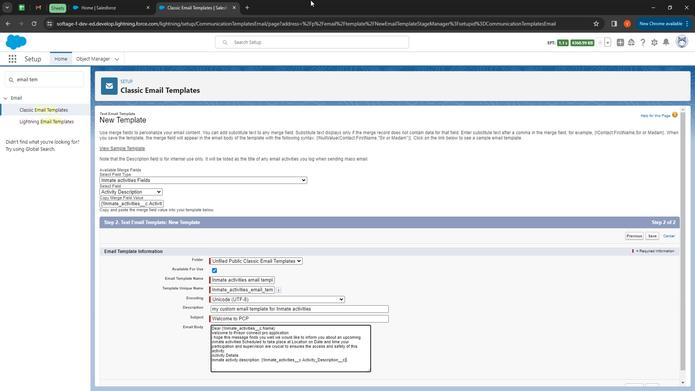
Action: Key pressed <Key.enter>
Screenshot: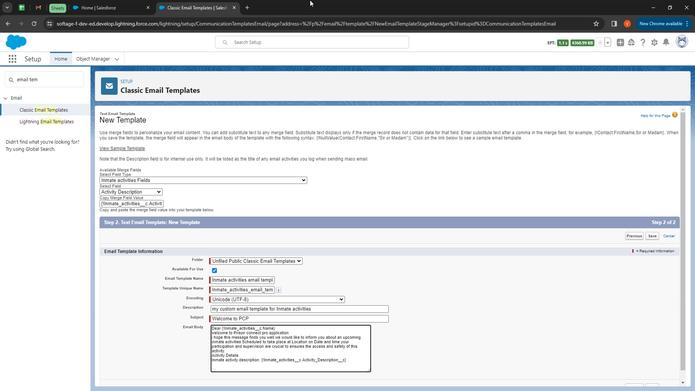 
Action: Mouse moved to (135, 201)
Screenshot: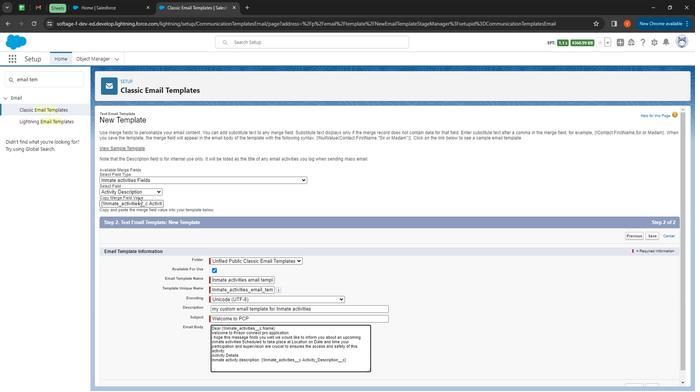
Action: Mouse pressed left at (135, 201)
Screenshot: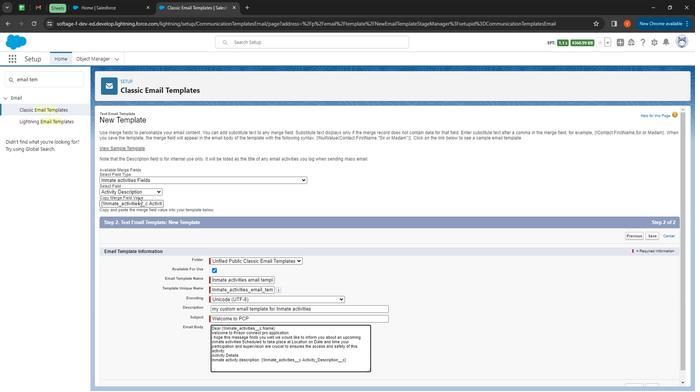 
Action: Mouse moved to (137, 195)
Screenshot: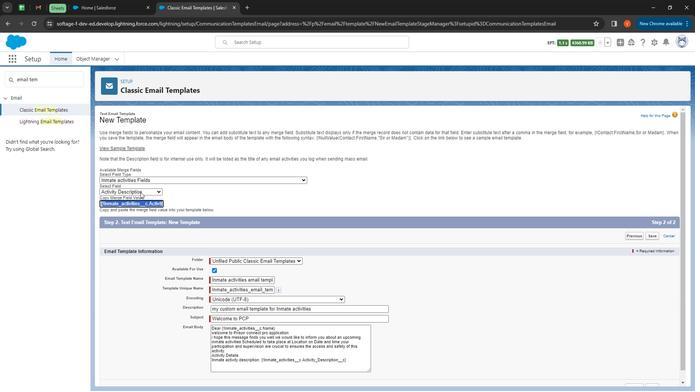 
Action: Mouse pressed left at (137, 195)
Screenshot: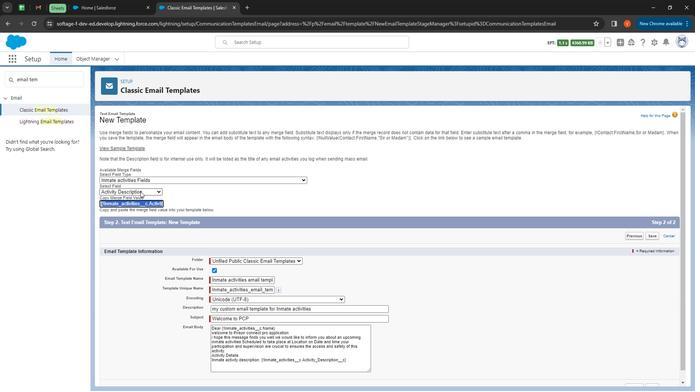 
Action: Mouse moved to (143, 255)
Screenshot: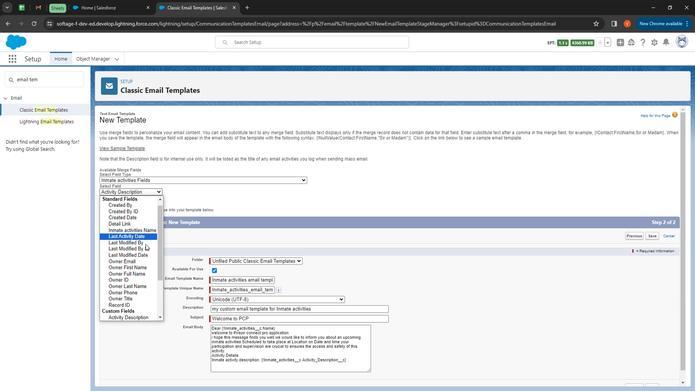 
Action: Mouse scrolled (143, 255) with delta (0, 0)
Screenshot: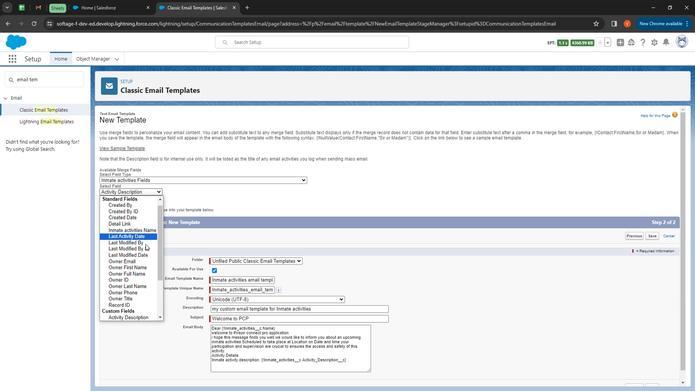 
Action: Mouse moved to (145, 262)
Screenshot: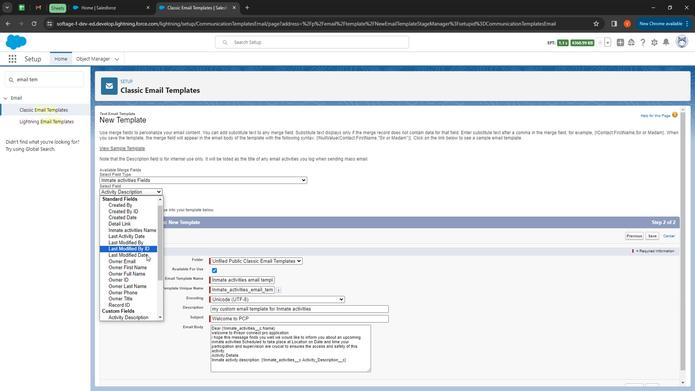 
Action: Mouse scrolled (145, 261) with delta (0, 0)
Screenshot: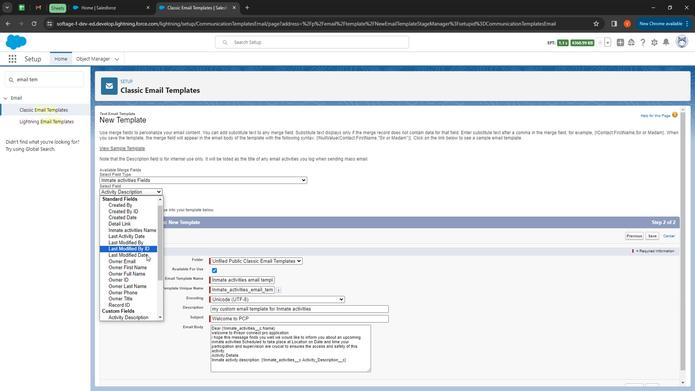 
Action: Mouse moved to (146, 268)
Screenshot: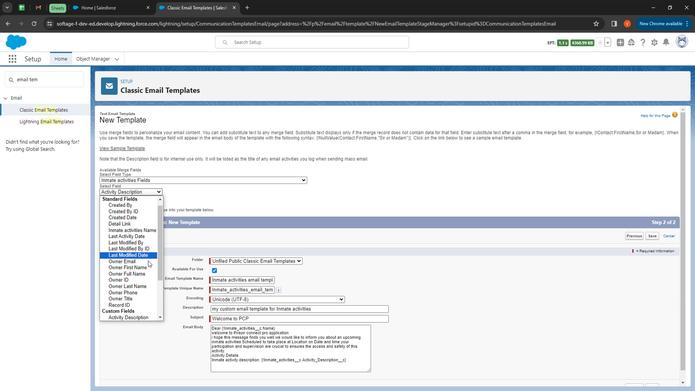 
Action: Mouse scrolled (146, 268) with delta (0, 0)
Screenshot: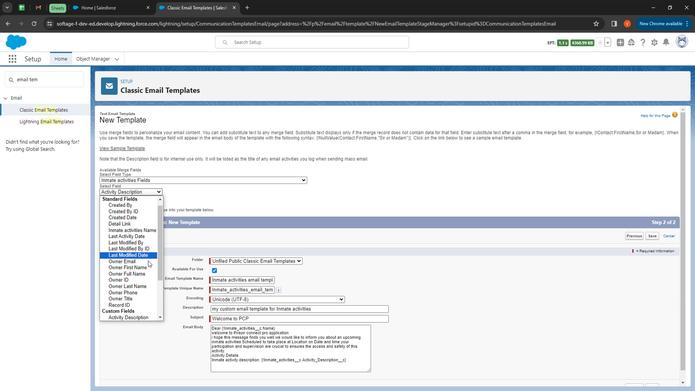 
Action: Mouse moved to (147, 274)
Screenshot: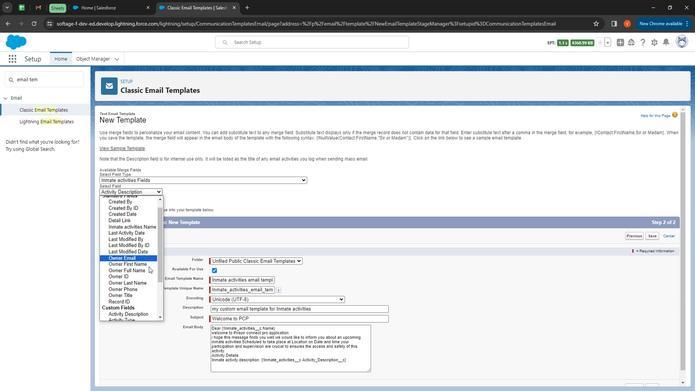 
Action: Mouse scrolled (147, 274) with delta (0, 0)
Screenshot: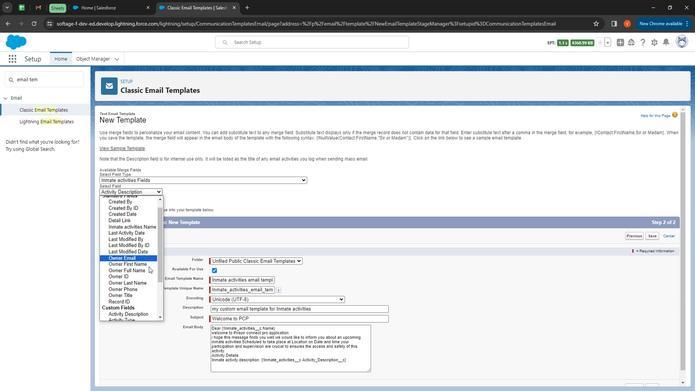 
Action: Mouse moved to (150, 285)
Screenshot: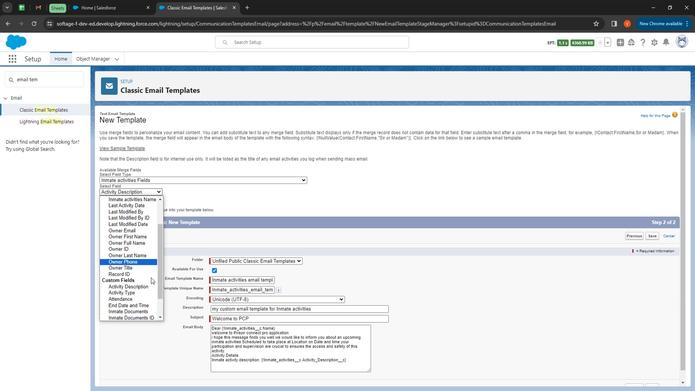 
Action: Mouse scrolled (150, 285) with delta (0, 0)
Screenshot: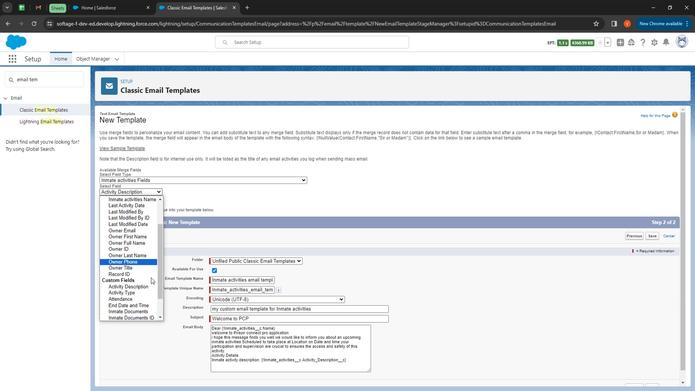 
Action: Mouse moved to (135, 269)
Screenshot: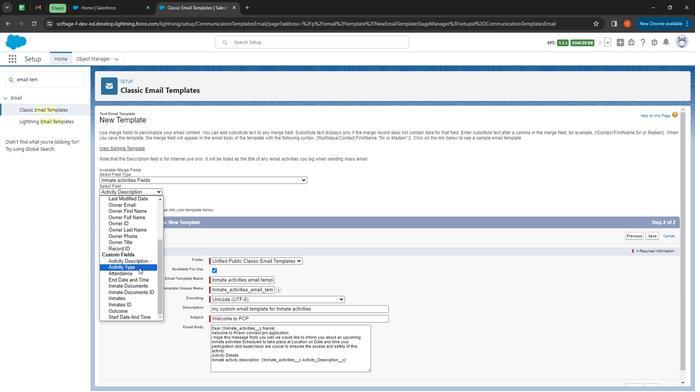 
Action: Mouse pressed left at (135, 269)
Screenshot: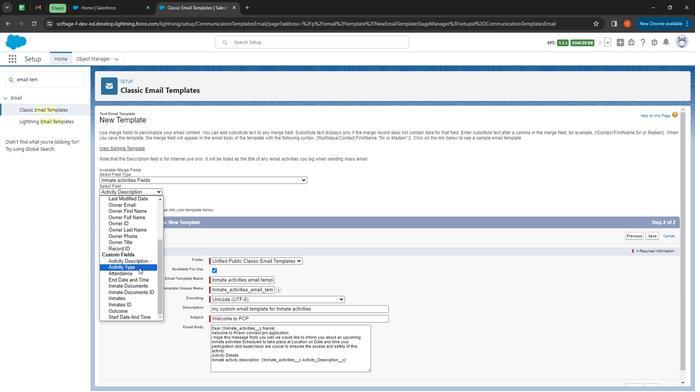
Action: Mouse moved to (137, 207)
Screenshot: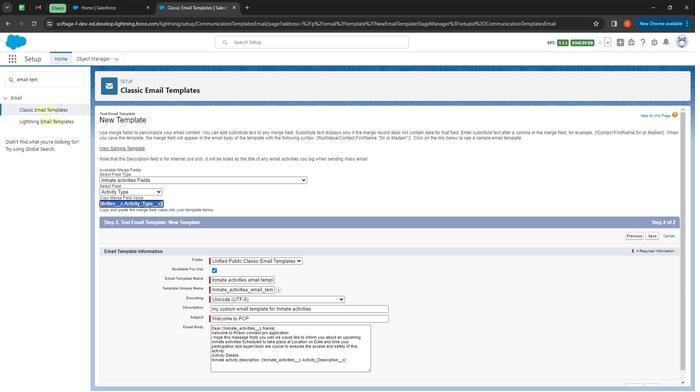 
Action: Key pressed ctrl+C
Screenshot: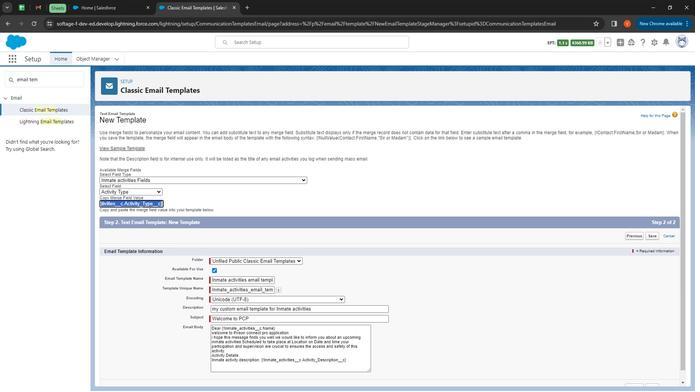 
Action: Mouse moved to (266, 365)
Screenshot: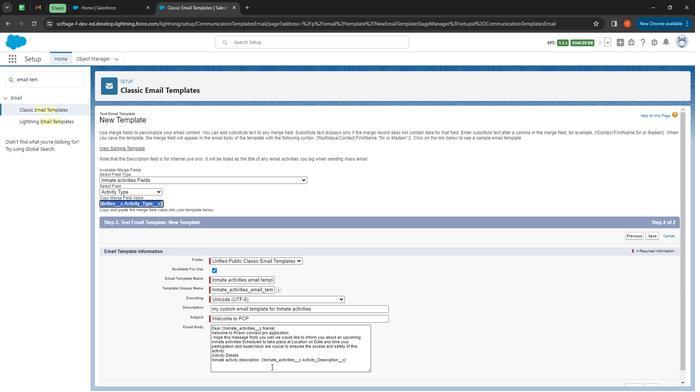 
Action: Mouse pressed left at (266, 365)
Screenshot: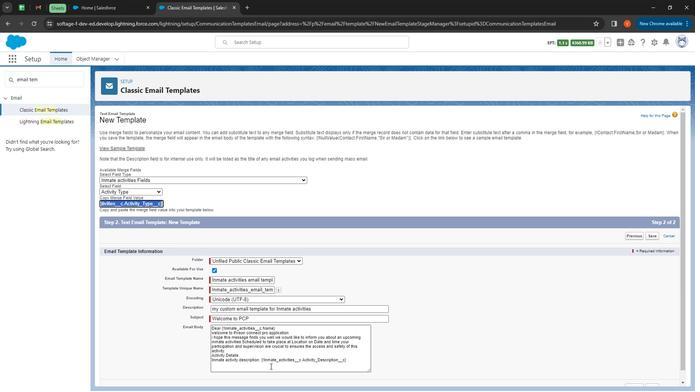 
Action: Mouse moved to (265, 365)
Screenshot: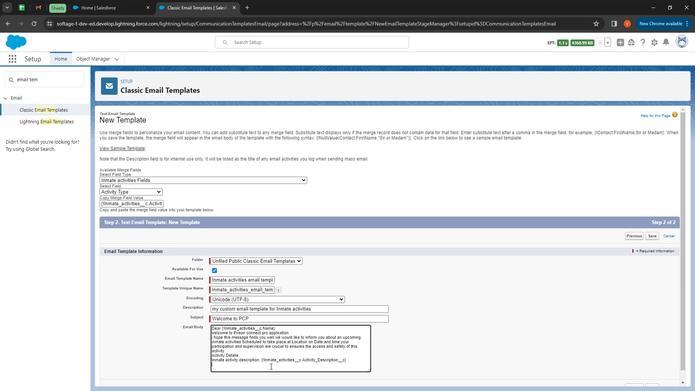 
Action: Key pressed <Key.shift>
Screenshot: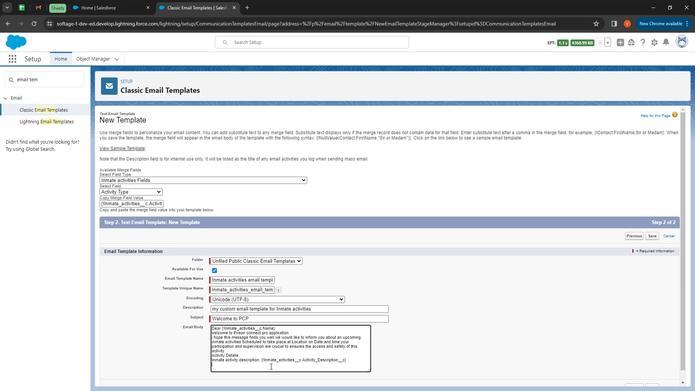 
Action: Mouse moved to (249, 0)
Screenshot: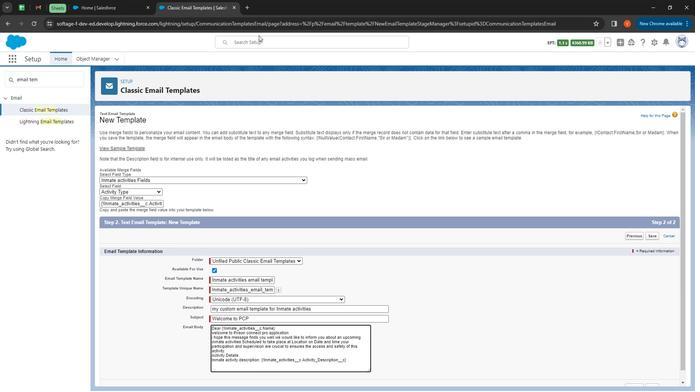 
Action: Key pressed A
Screenshot: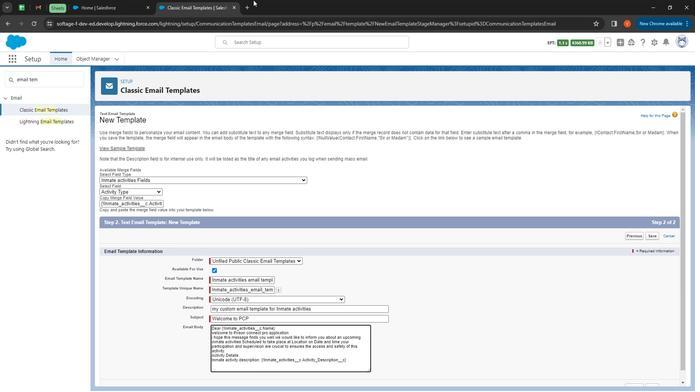
Action: Mouse moved to (243, 8)
Screenshot: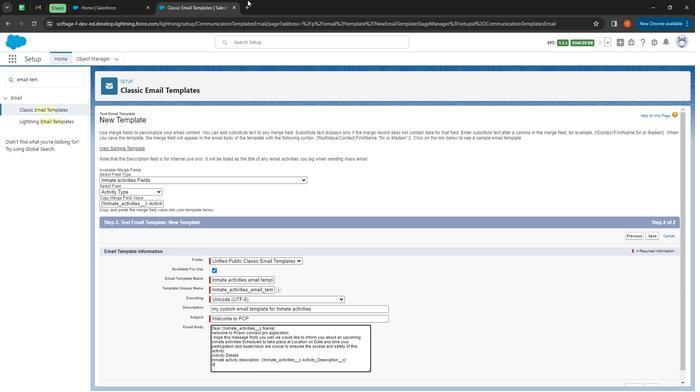
Action: Key pressed ctivity<Key.space>type<Key.space><Key.backspace><Key.shift>:<Key.space>ctrl+V<Key.enter>
Screenshot: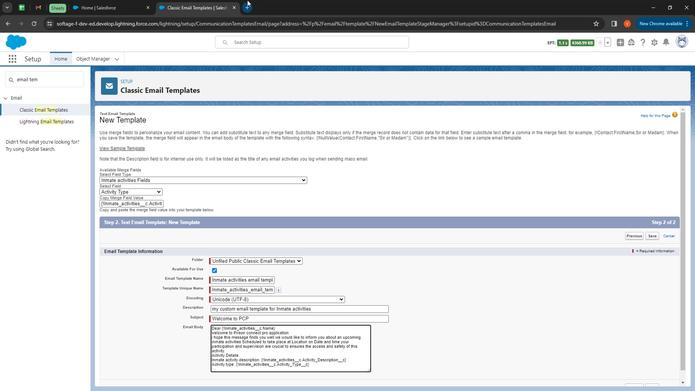 
Action: Mouse moved to (145, 191)
Screenshot: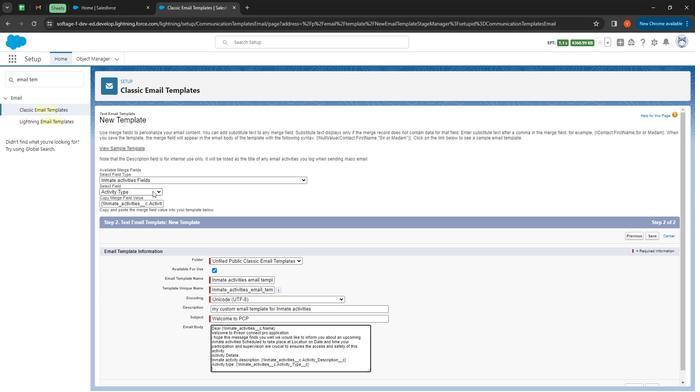 
Action: Mouse pressed left at (145, 191)
Screenshot: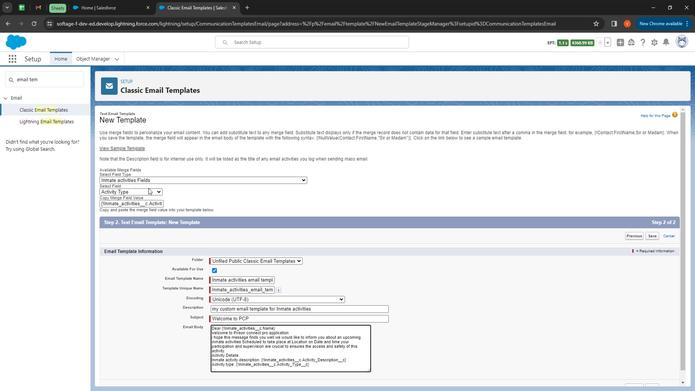 
Action: Mouse moved to (143, 196)
Screenshot: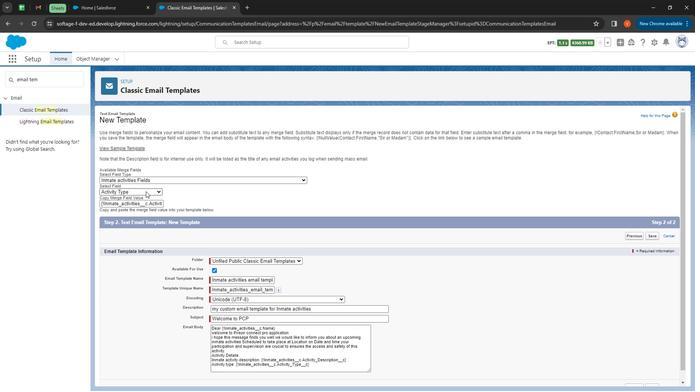 
Action: Mouse pressed left at (143, 196)
Screenshot: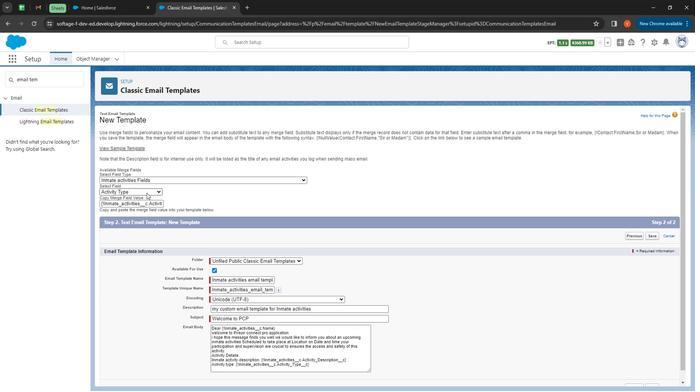 
Action: Mouse moved to (117, 288)
Screenshot: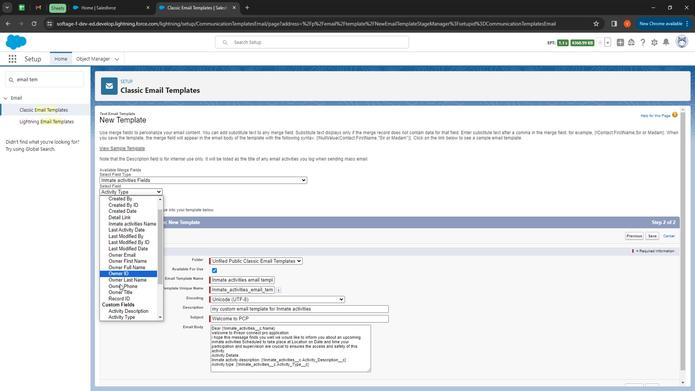 
Action: Mouse scrolled (117, 288) with delta (0, 0)
Screenshot: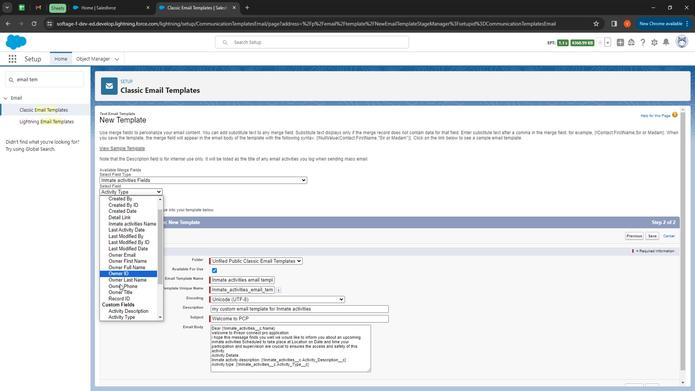 
Action: Mouse moved to (117, 289)
Screenshot: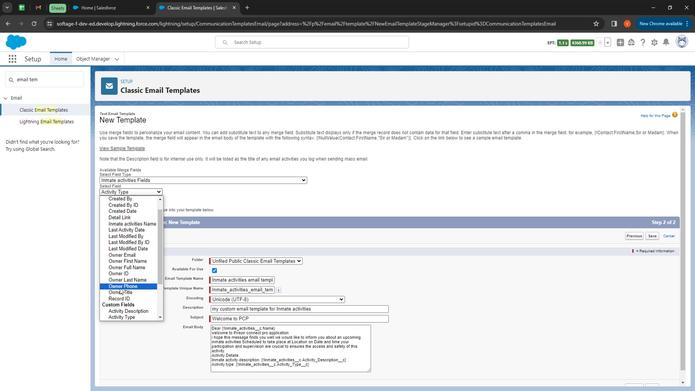 
Action: Mouse scrolled (117, 288) with delta (0, 0)
Screenshot: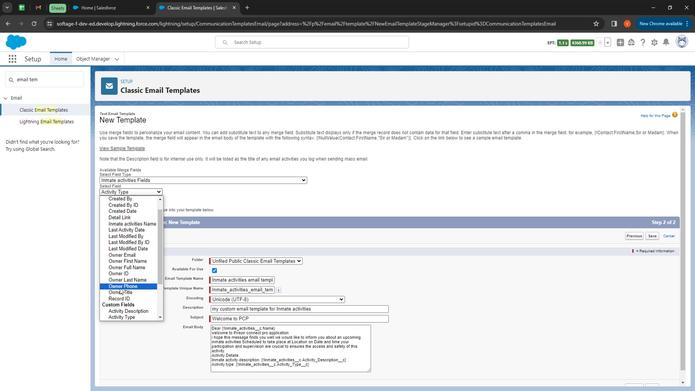 
Action: Mouse moved to (117, 291)
Screenshot: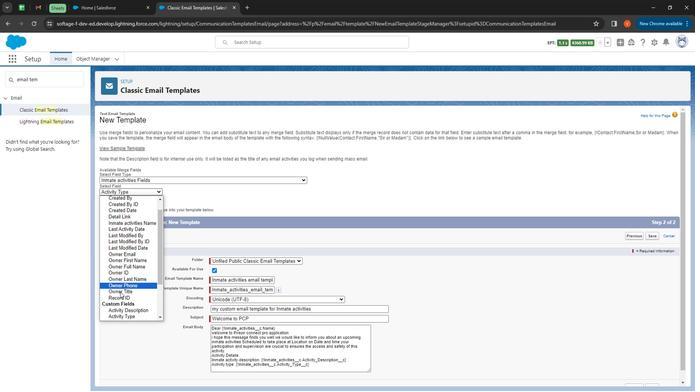 
Action: Mouse scrolled (117, 290) with delta (0, 0)
Screenshot: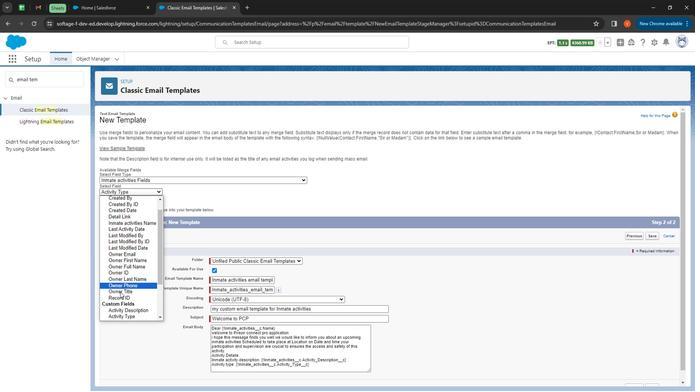 
Action: Mouse moved to (117, 293)
Screenshot: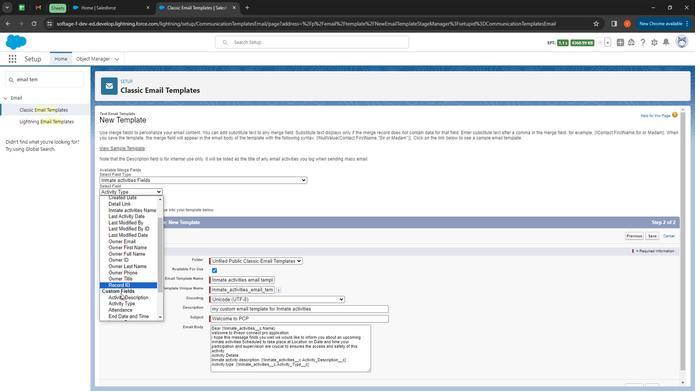 
Action: Mouse scrolled (117, 293) with delta (0, 0)
Screenshot: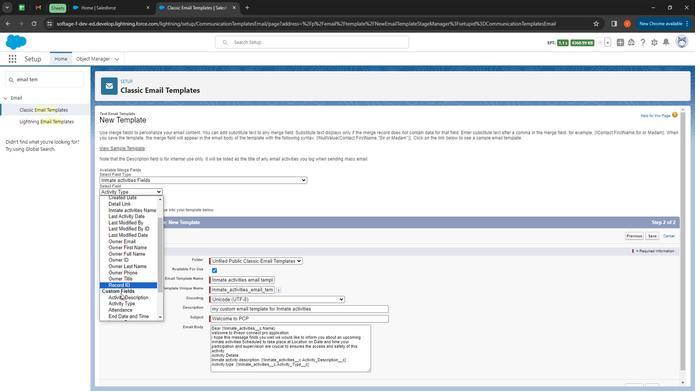 
Action: Mouse moved to (118, 294)
Screenshot: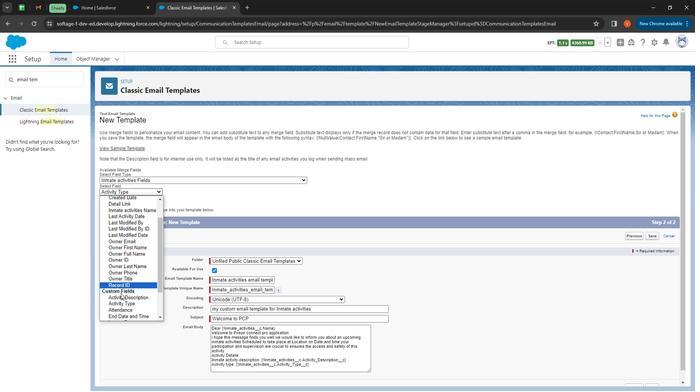 
Action: Mouse scrolled (118, 294) with delta (0, 0)
Screenshot: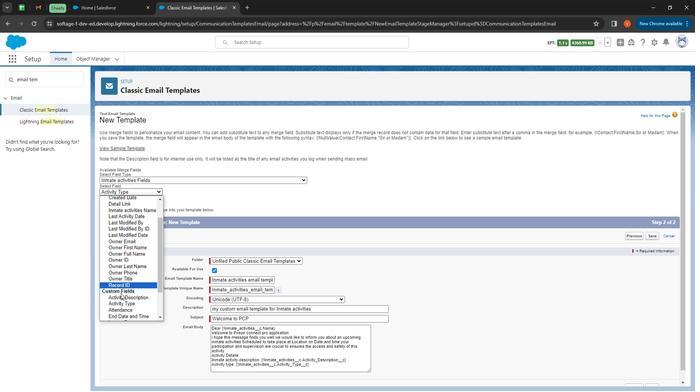 
Action: Mouse moved to (118, 296)
Screenshot: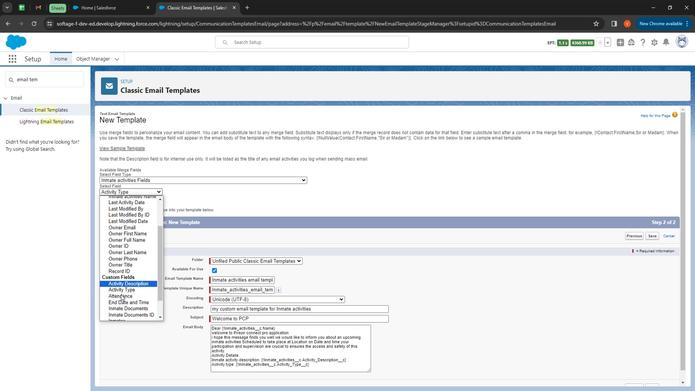 
Action: Mouse scrolled (118, 295) with delta (0, 0)
Screenshot: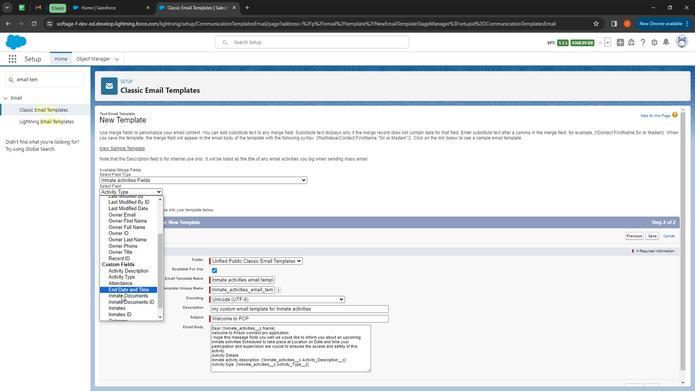 
Action: Mouse moved to (136, 272)
Screenshot: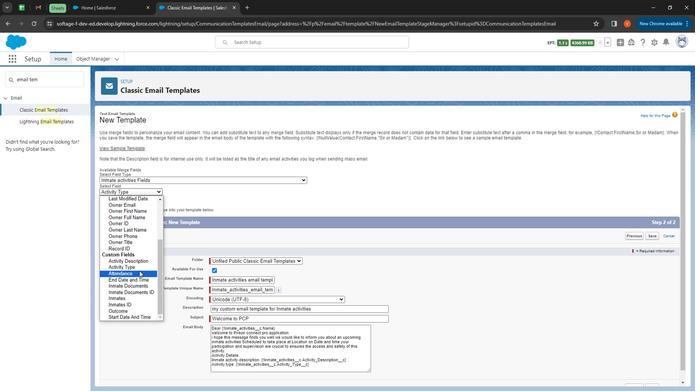 
Action: Mouse pressed left at (136, 272)
Screenshot: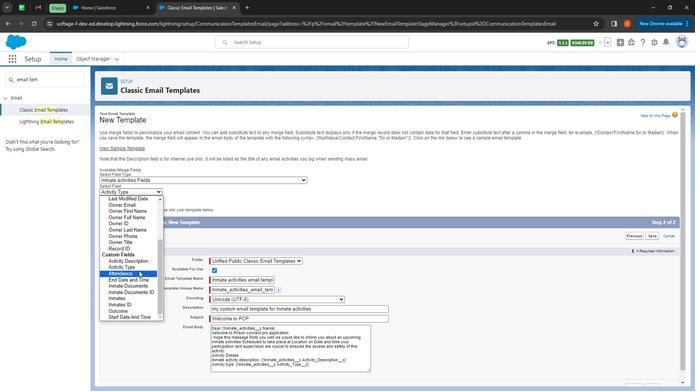 
Action: Mouse moved to (164, 223)
Screenshot: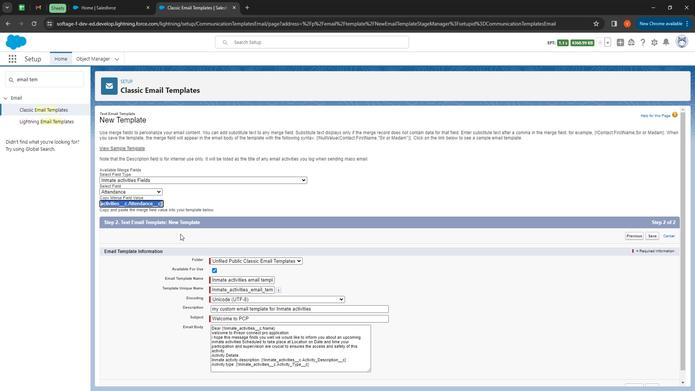 
Action: Key pressed ctrl+C
Screenshot: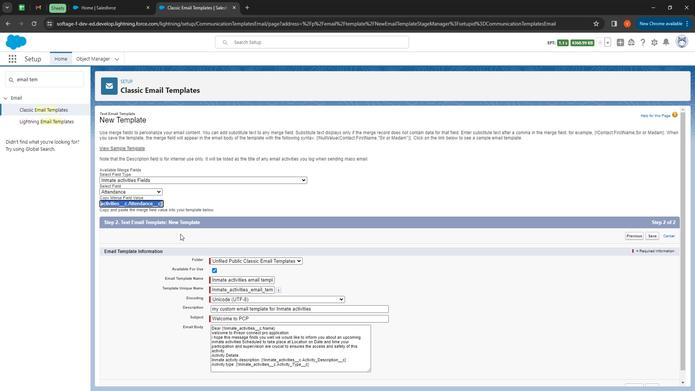 
Action: Mouse moved to (277, 364)
Screenshot: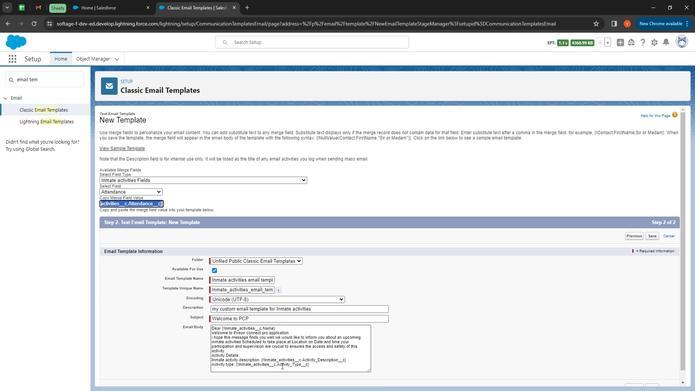 
Action: Mouse pressed left at (277, 364)
Screenshot: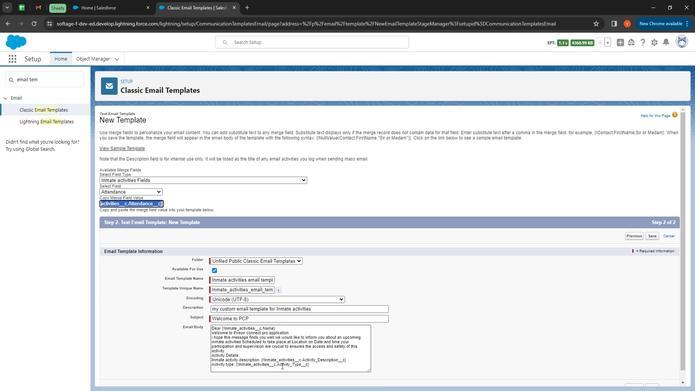 
Action: Mouse moved to (272, 366)
Screenshot: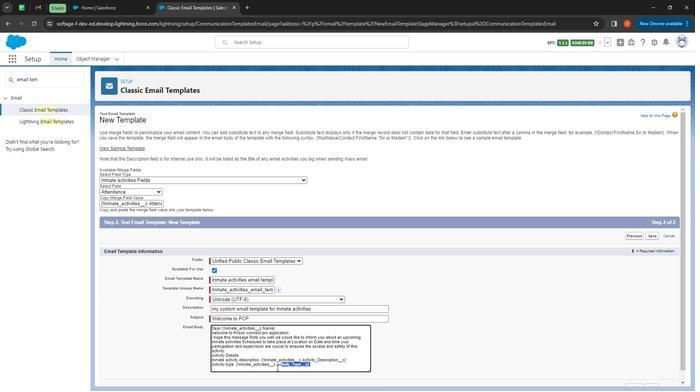 
Action: Mouse pressed left at (272, 366)
Screenshot: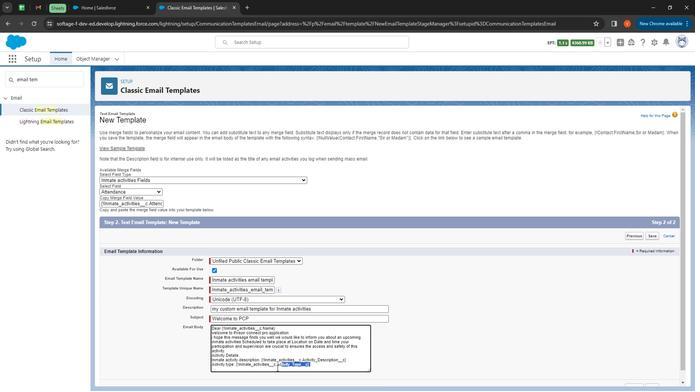 
Action: Mouse moved to (269, 366)
Screenshot: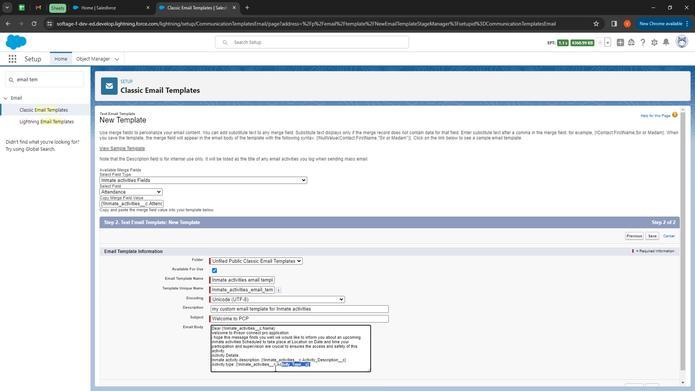 
Action: Mouse pressed left at (269, 366)
Screenshot: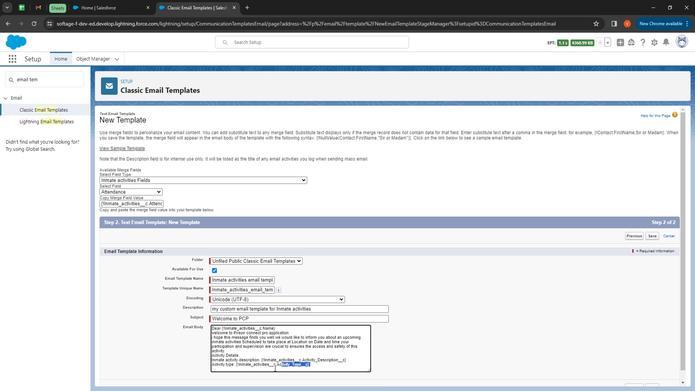 
Action: Mouse moved to (231, 369)
Screenshot: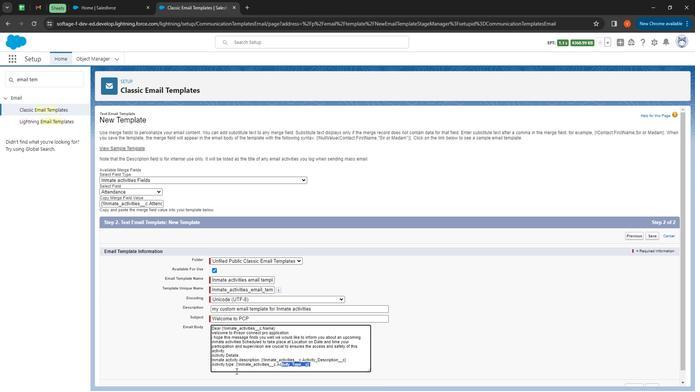 
Action: Mouse pressed left at (231, 369)
Screenshot: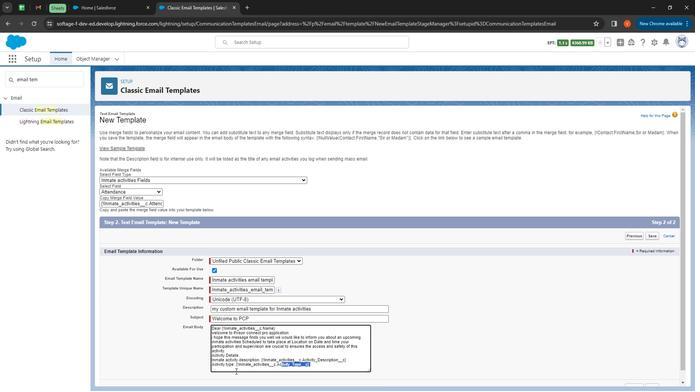 
Action: Mouse moved to (302, 298)
Screenshot: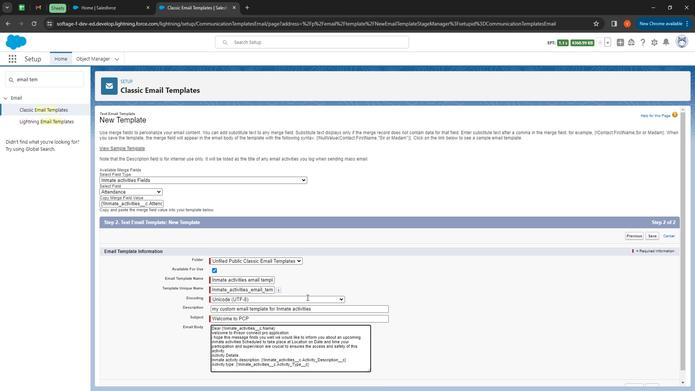 
Action: Key pressed <Key.shift>
Screenshot: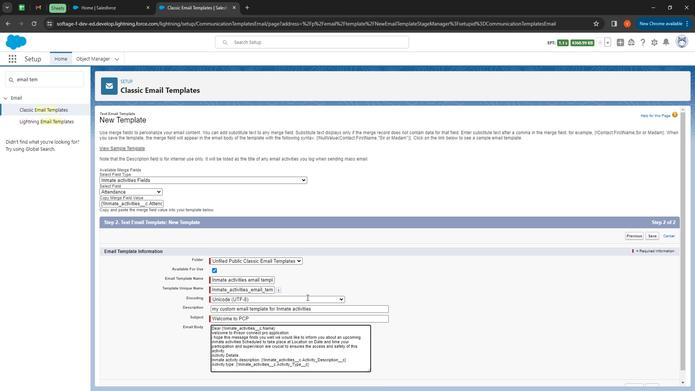 
Action: Mouse moved to (286, 8)
Screenshot: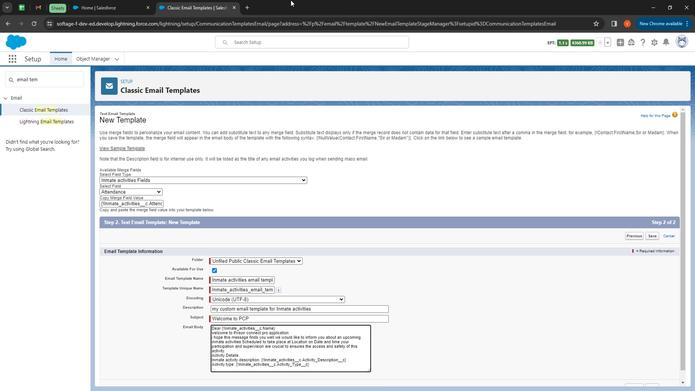 
Action: Key pressed <Key.shift><Key.shift><Key.shift><Key.shift><Key.shift><Key.shift><Key.shift><Key.shift><Key.shift><Key.shift><Key.shift>Ac<Key.backspace>ttendance<Key.space><Key.backspace><Key.shift>:<Key.space>ctrl+V<Key.enter>
Screenshot: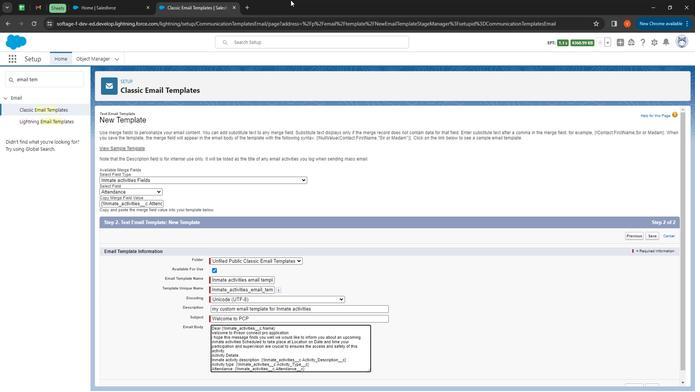 
Action: Mouse moved to (148, 194)
Screenshot: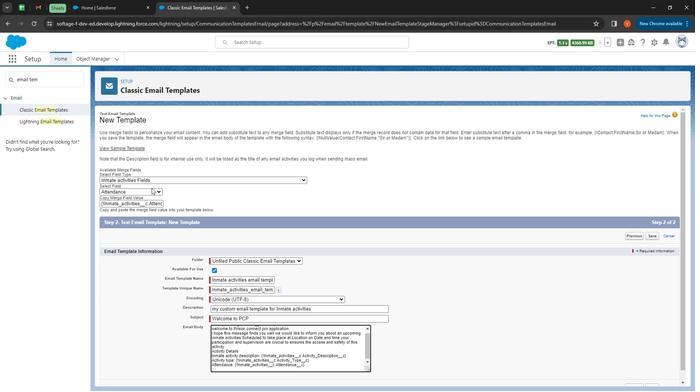 
Action: Mouse pressed left at (148, 194)
Screenshot: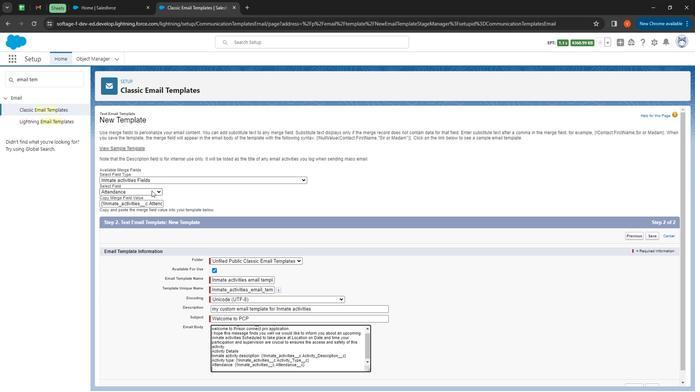 
Action: Mouse moved to (148, 247)
Screenshot: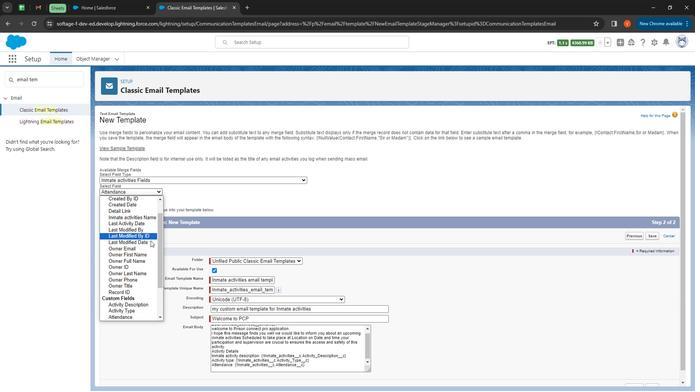 
Action: Mouse scrolled (148, 247) with delta (0, 0)
Screenshot: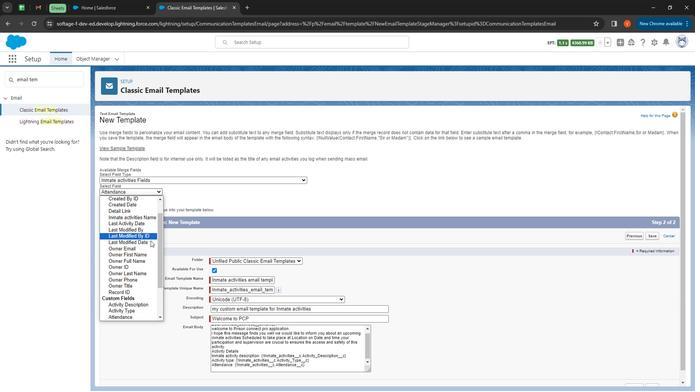 
Action: Mouse moved to (148, 250)
Screenshot: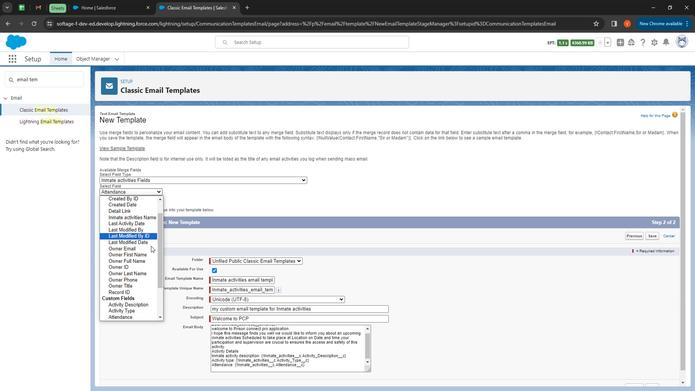 
Action: Mouse scrolled (148, 249) with delta (0, 0)
Screenshot: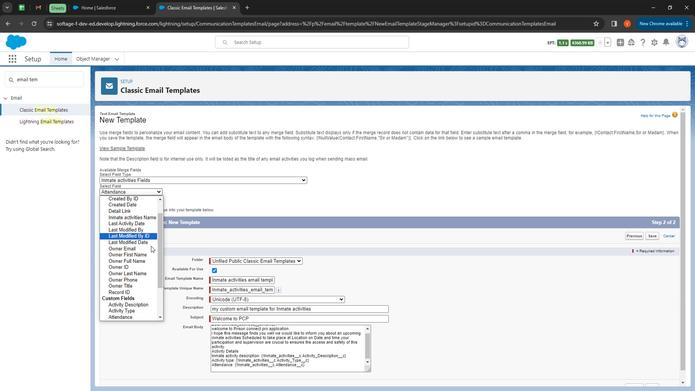 
Action: Mouse moved to (149, 251)
Screenshot: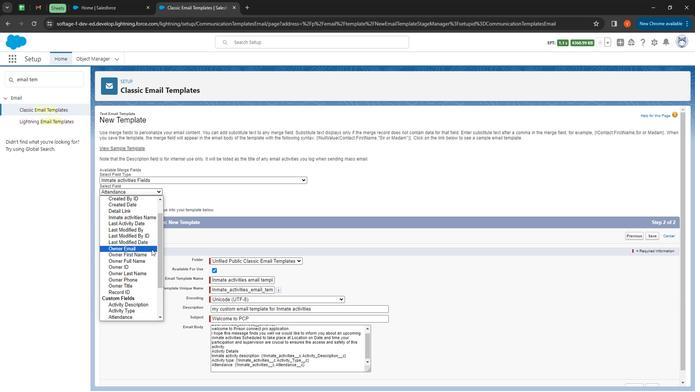 
Action: Mouse scrolled (149, 251) with delta (0, 0)
Screenshot: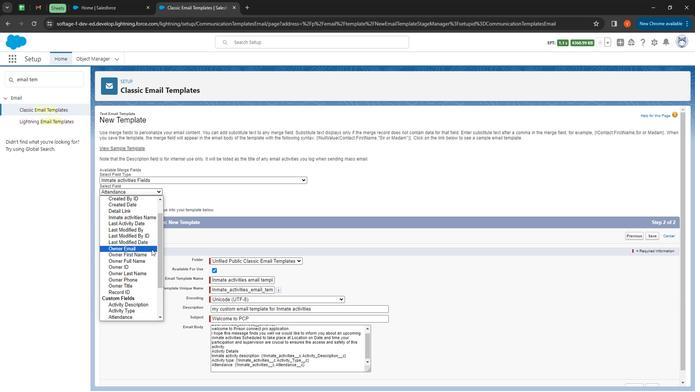 
Action: Mouse moved to (149, 252)
Screenshot: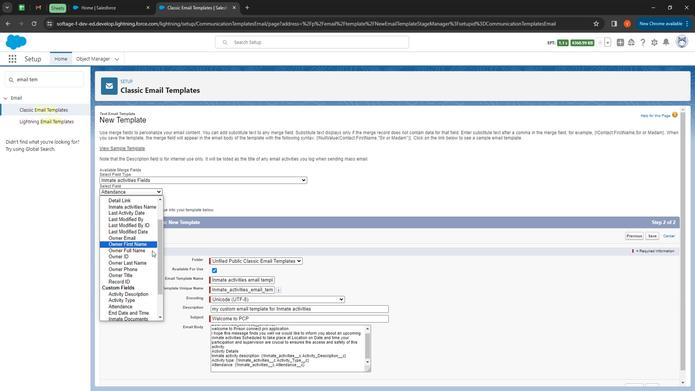 
Action: Mouse scrolled (149, 252) with delta (0, 0)
Screenshot: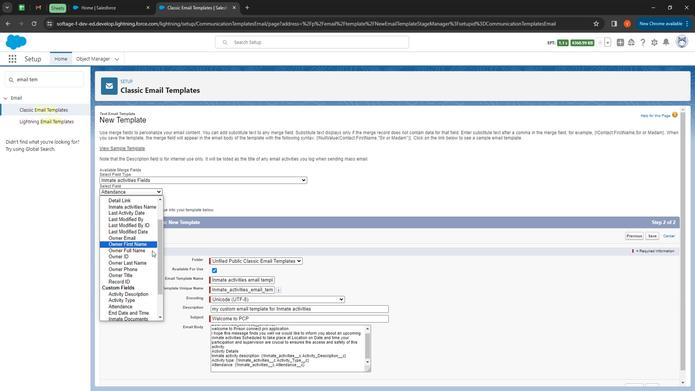 
Action: Mouse moved to (149, 254)
Screenshot: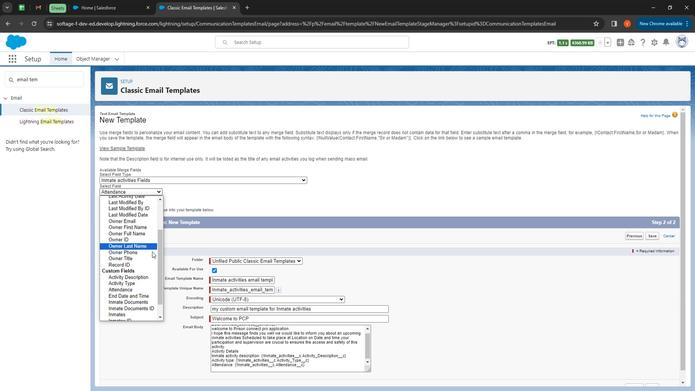 
Action: Mouse scrolled (149, 254) with delta (0, 0)
Screenshot: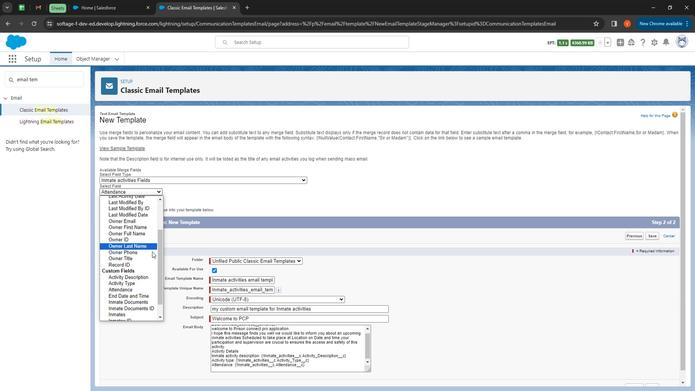 
Action: Mouse moved to (132, 281)
Screenshot: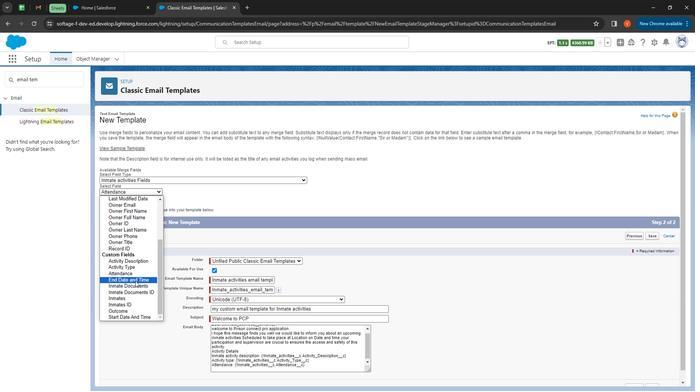 
Action: Mouse pressed left at (132, 281)
Screenshot: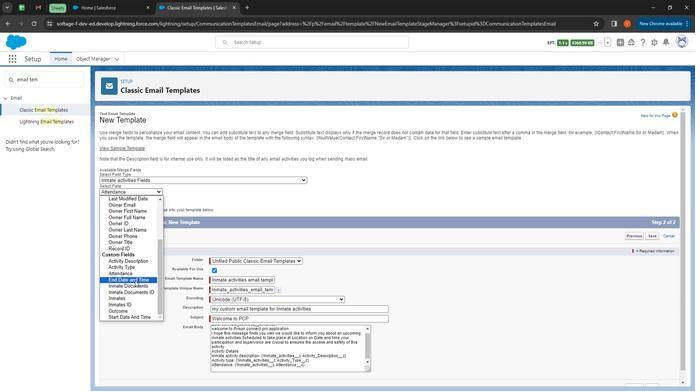 
Action: Mouse moved to (170, 237)
Screenshot: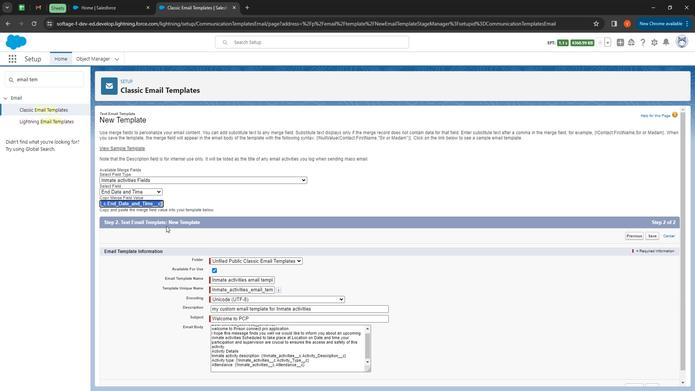 
Action: Key pressed ctrl+C
Screenshot: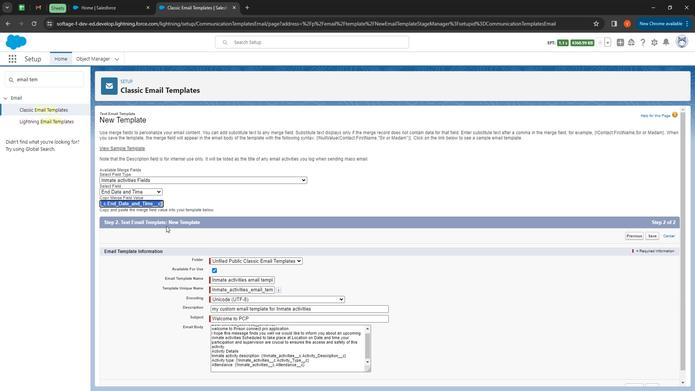 
Action: Mouse moved to (272, 369)
Screenshot: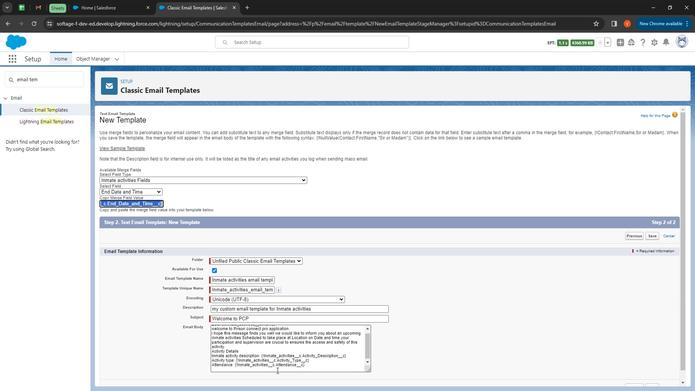 
Action: Mouse pressed left at (272, 369)
Screenshot: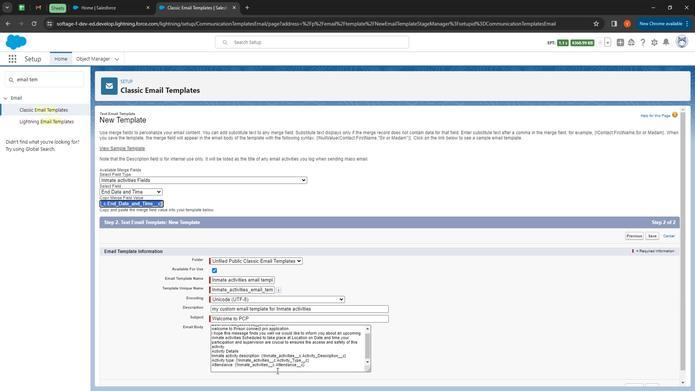 
Action: Mouse moved to (273, 352)
Screenshot: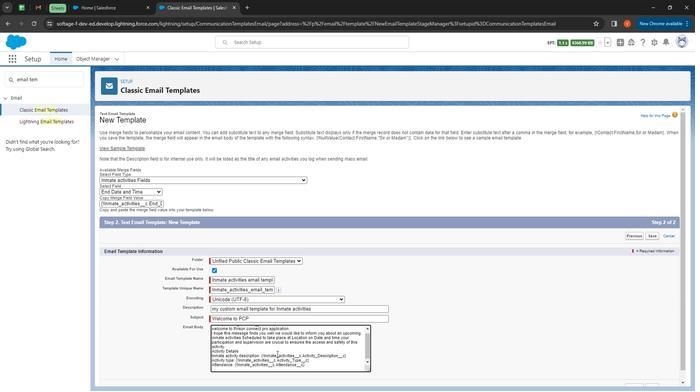 
Action: Key pressed <Key.shift>
Screenshot: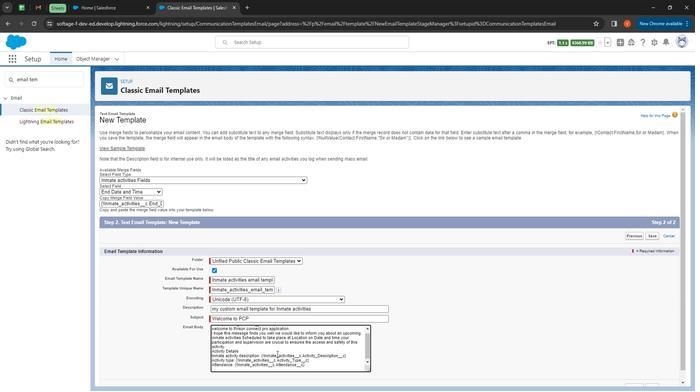 
Action: Mouse moved to (200, 8)
Screenshot: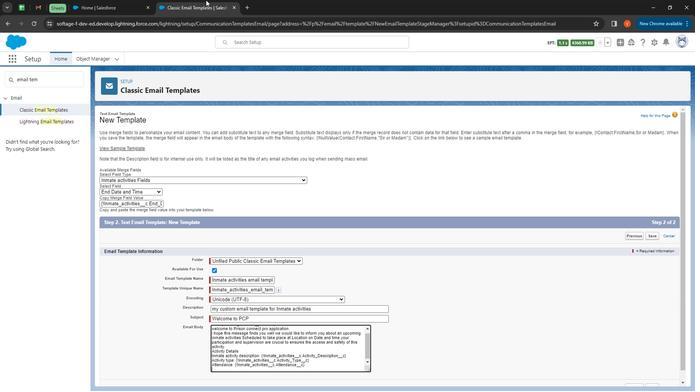 
Action: Key pressed End<Key.backspace>d<Key.space><Key.shift>Date<Key.space>adn<Key.space><Key.backspace><Key.backspace><Key.backspace>
Screenshot: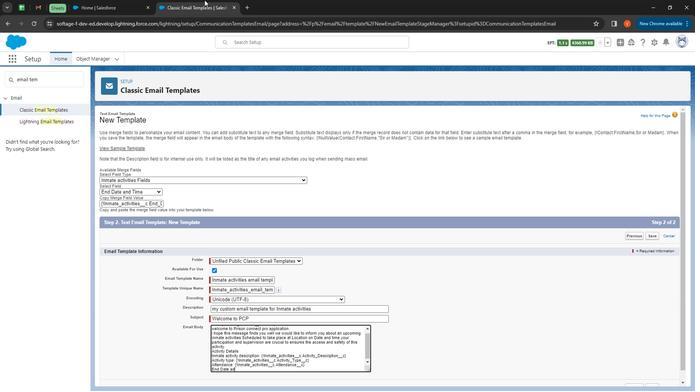 
Action: Mouse moved to (200, 8)
Screenshot: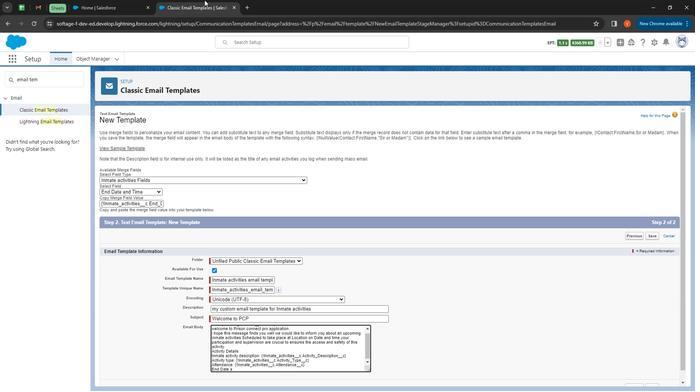 
Action: Key pressed nd<Key.space><Key.shift>Time<Key.shift>:<Key.space>ctrl+V
Screenshot: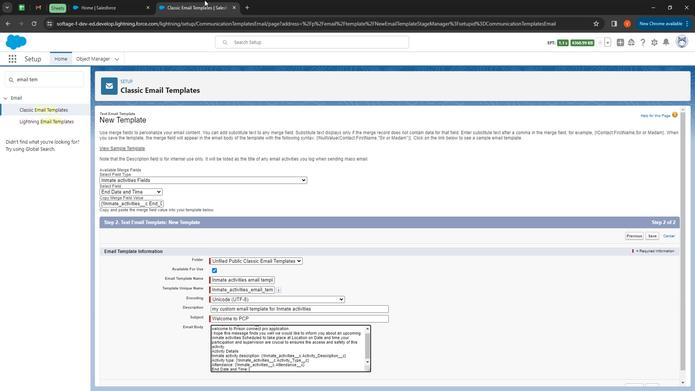 
Action: Mouse moved to (188, 65)
Screenshot: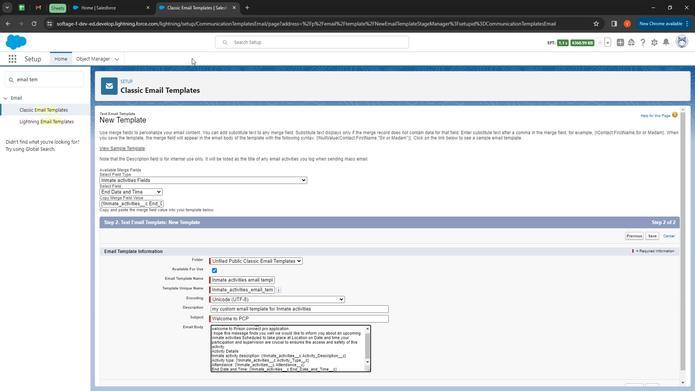 
Action: Key pressed <Key.enter>
Screenshot: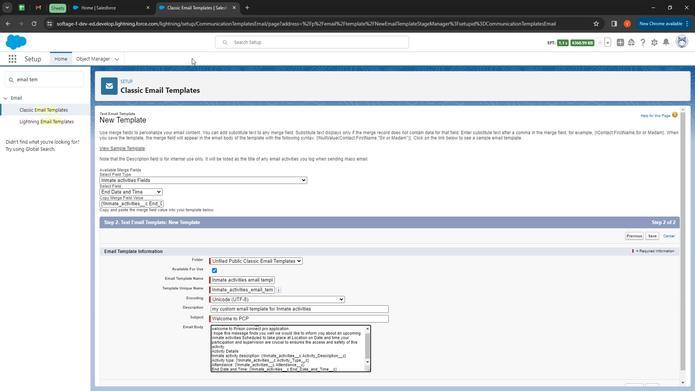 
Action: Mouse moved to (137, 194)
Screenshot: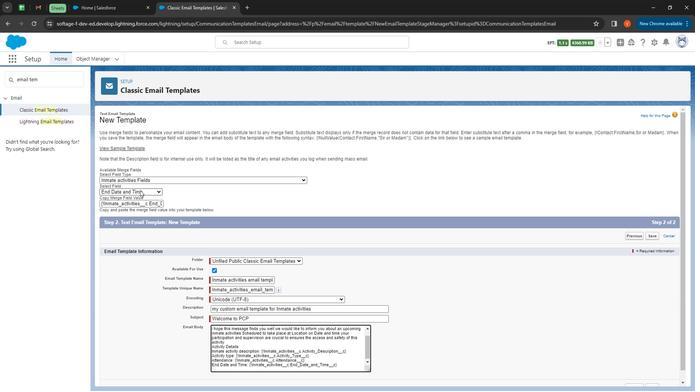 
Action: Mouse pressed left at (137, 194)
Screenshot: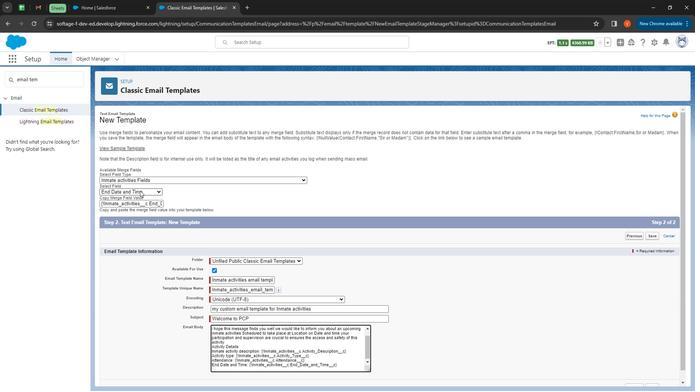 
Action: Mouse moved to (136, 298)
Screenshot: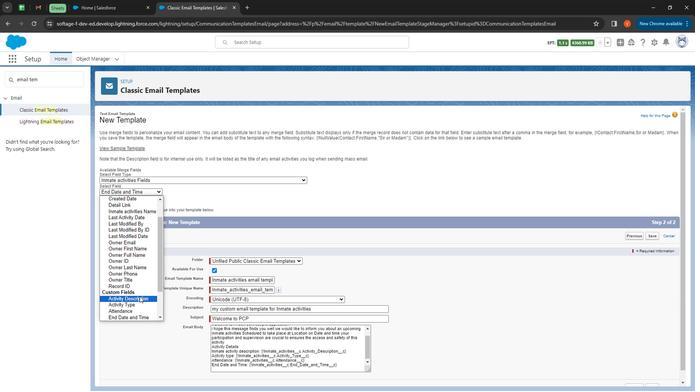 
Action: Mouse scrolled (136, 297) with delta (0, 0)
Screenshot: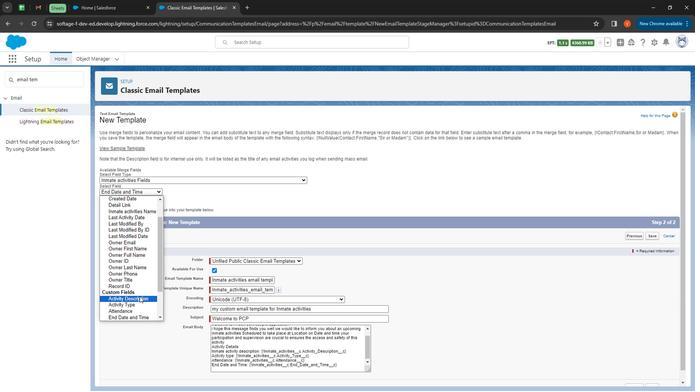 
Action: Mouse moved to (136, 298)
Screenshot: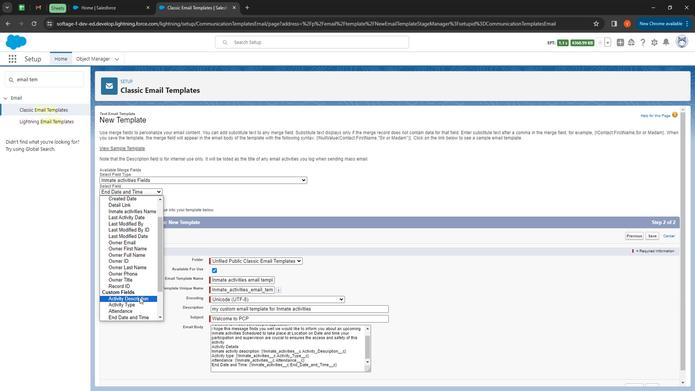 
Action: Mouse scrolled (136, 298) with delta (0, 0)
Screenshot: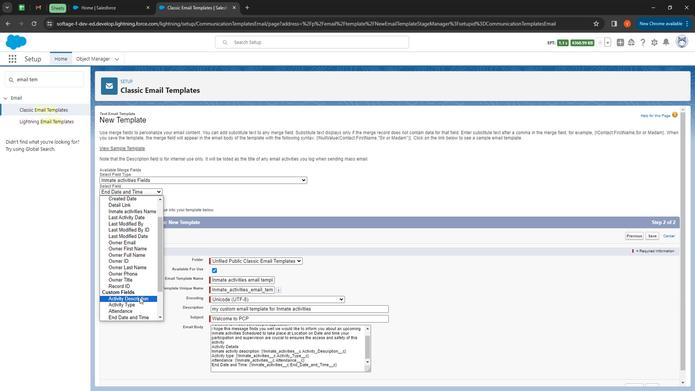 
Action: Mouse moved to (135, 293)
Screenshot: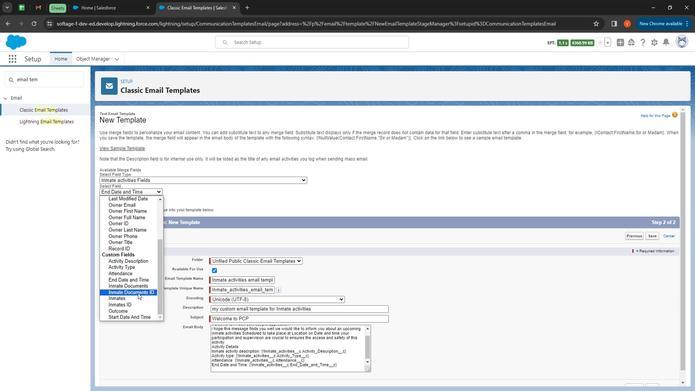 
Action: Mouse scrolled (135, 293) with delta (0, 0)
Screenshot: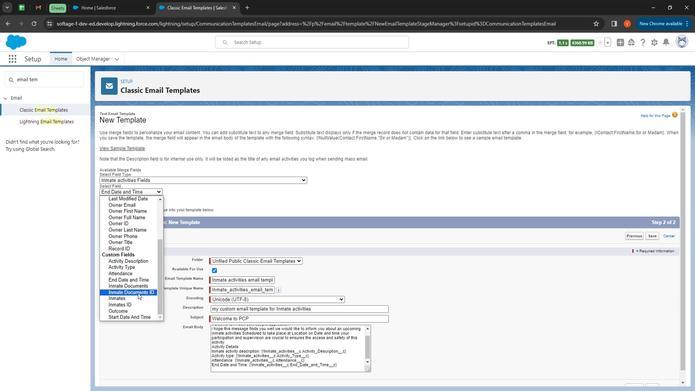 
Action: Mouse moved to (139, 286)
Screenshot: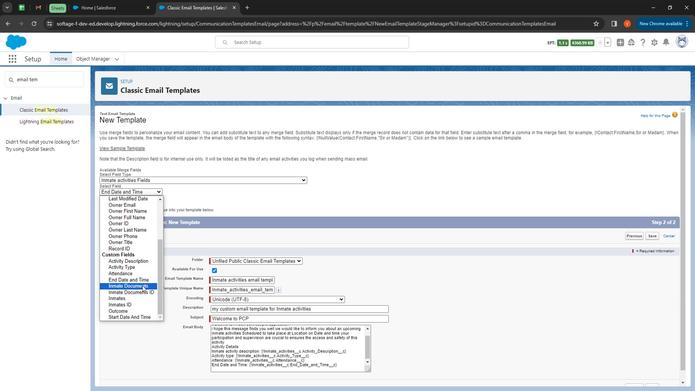 
Action: Mouse pressed left at (139, 286)
Screenshot: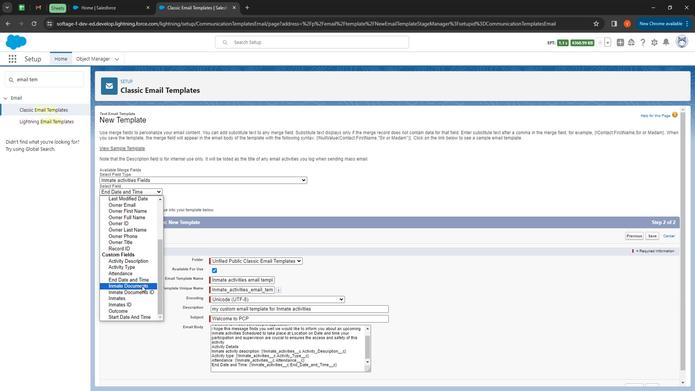 
Action: Mouse moved to (139, 287)
Screenshot: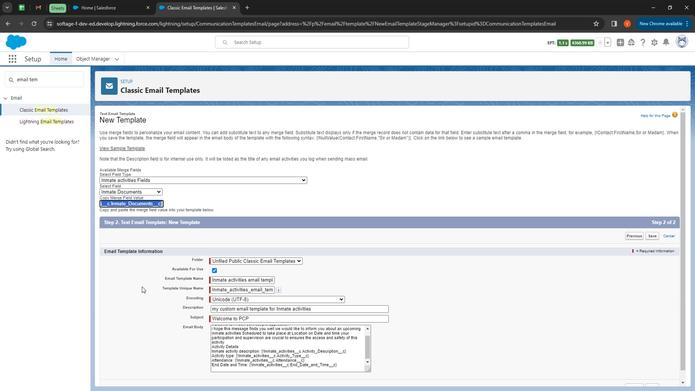 
Action: Key pressed ctrl+C
Screenshot: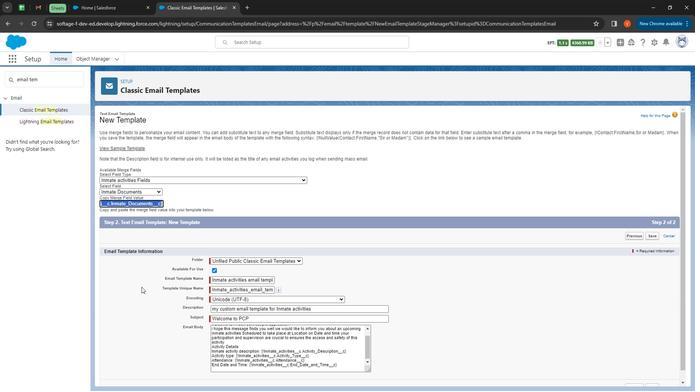 
Action: Mouse moved to (236, 362)
Screenshot: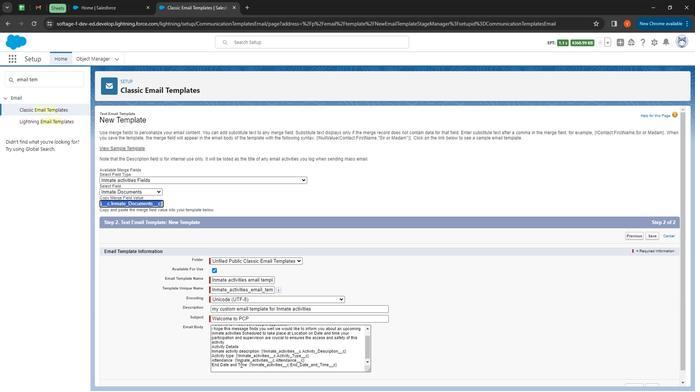 
Action: Mouse pressed left at (236, 362)
Screenshot: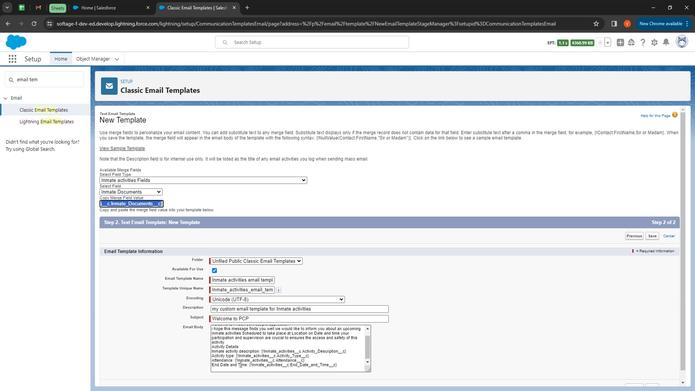 
Action: Mouse moved to (233, 367)
Screenshot: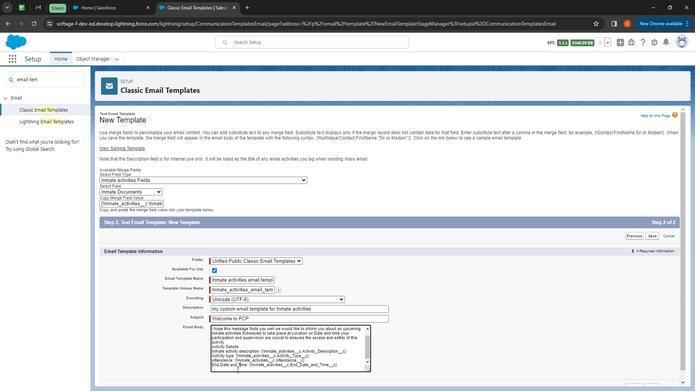 
Action: Mouse pressed left at (233, 367)
Screenshot: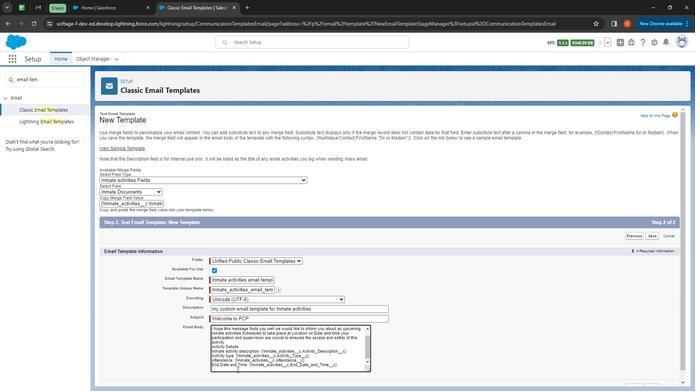 
Action: Mouse moved to (262, 350)
Screenshot: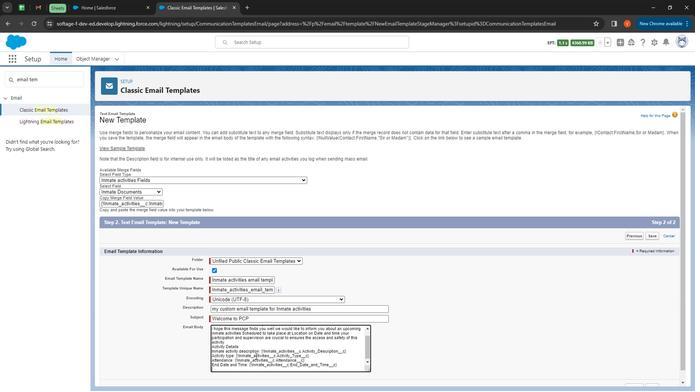
Action: Key pressed <Key.shift>
Screenshot: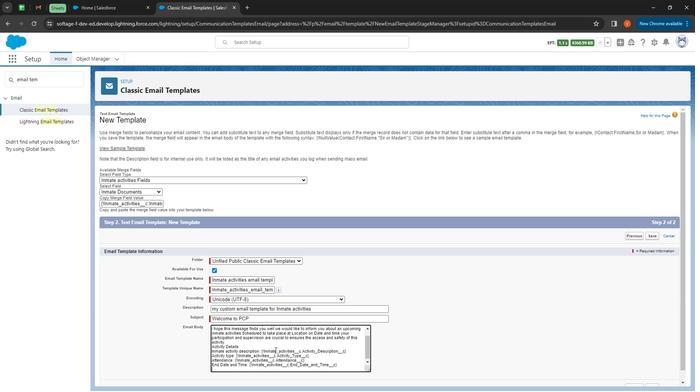 
Action: Mouse moved to (237, 40)
Screenshot: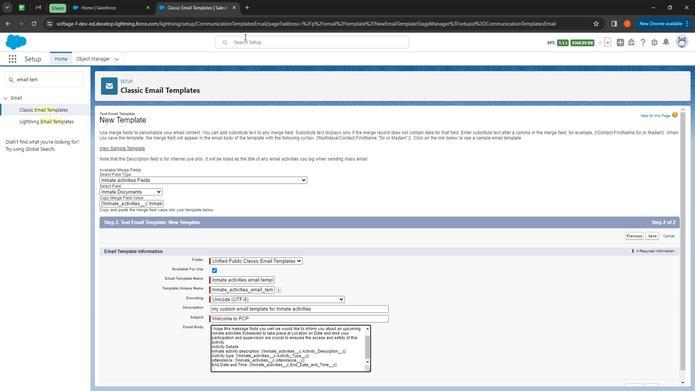 
Action: Key pressed <Key.shift><Key.shift><Key.shift><Key.shift><Key.shift><Key.shift>Inmate<Key.space><Key.shift>Documents<Key.shift>:<Key.space>ctrl+V
Screenshot: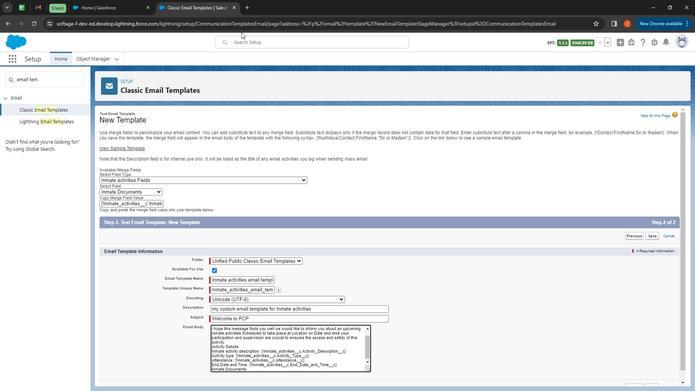 
Action: Mouse moved to (231, 30)
Screenshot: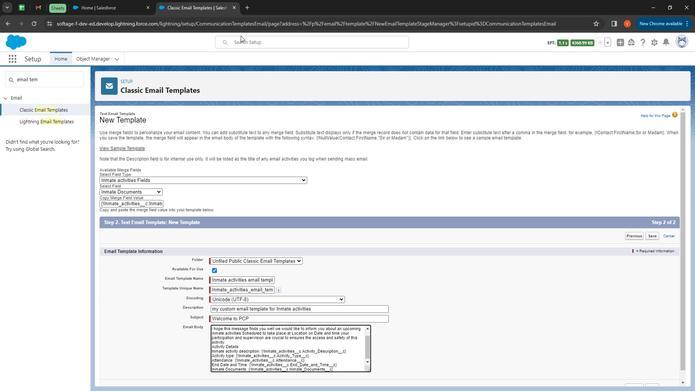 
Action: Key pressed <Key.enter>
Screenshot: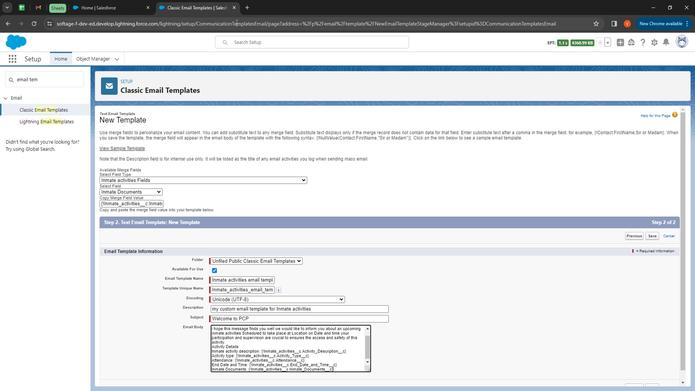 
Action: Mouse moved to (152, 197)
Screenshot: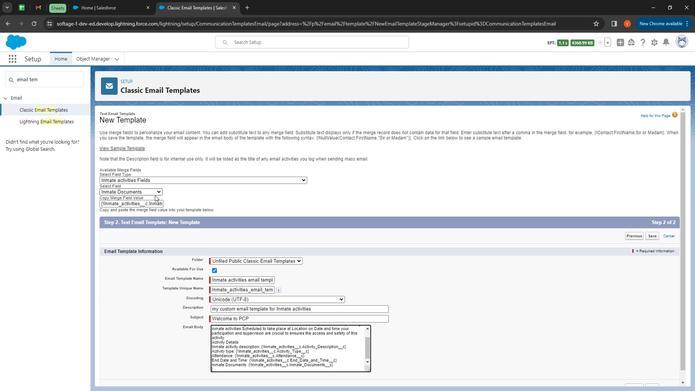 
Action: Mouse pressed left at (152, 197)
Screenshot: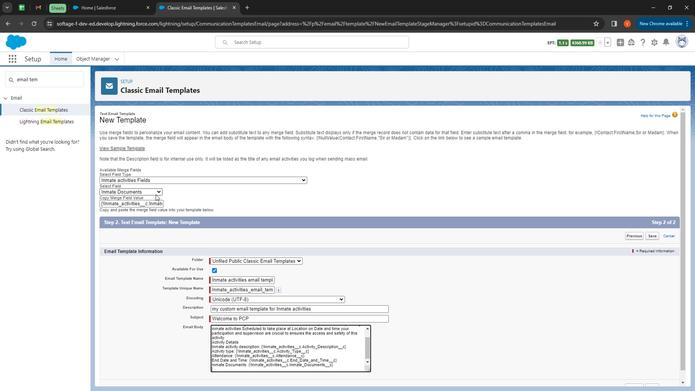 
Action: Mouse moved to (143, 244)
Screenshot: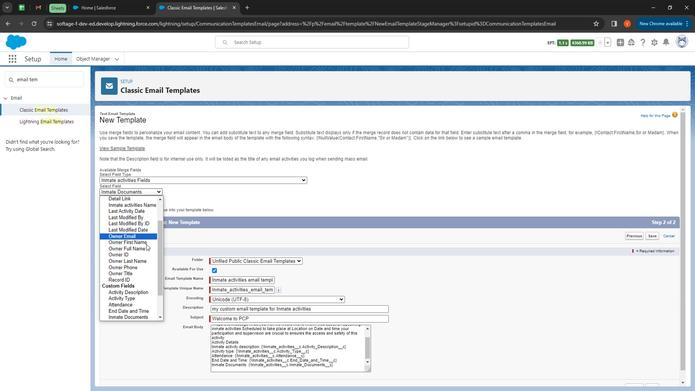 
Action: Mouse scrolled (143, 244) with delta (0, 0)
Screenshot: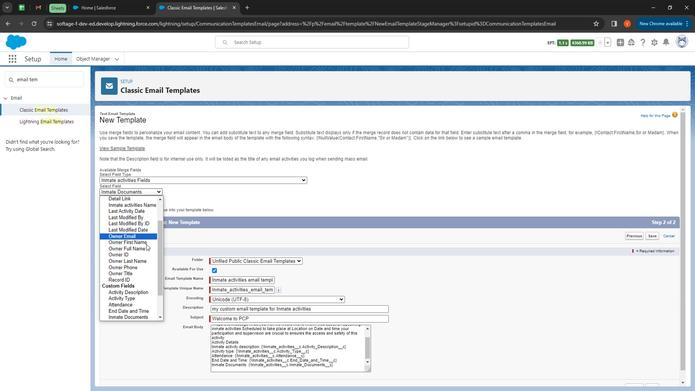 
Action: Mouse moved to (143, 249)
Screenshot: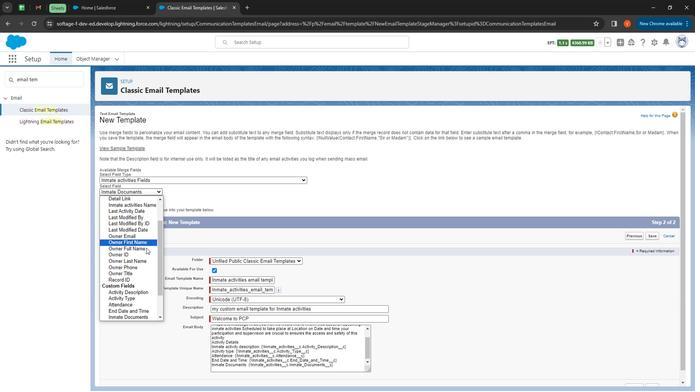 
Action: Mouse scrolled (143, 248) with delta (0, 0)
Screenshot: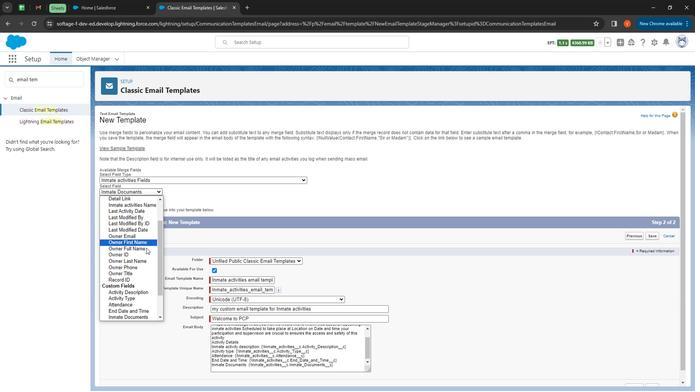 
Action: Mouse moved to (143, 250)
Screenshot: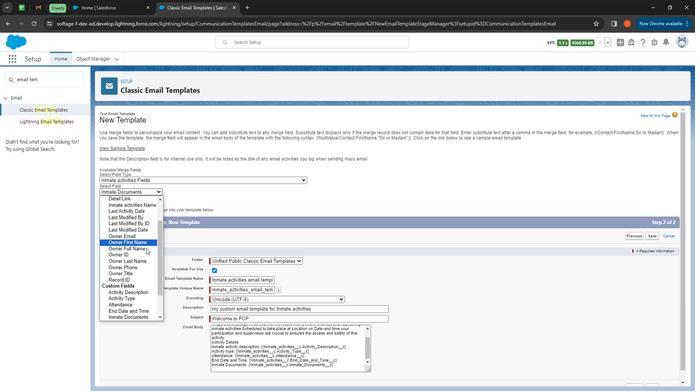 
Action: Mouse scrolled (143, 250) with delta (0, 0)
Screenshot: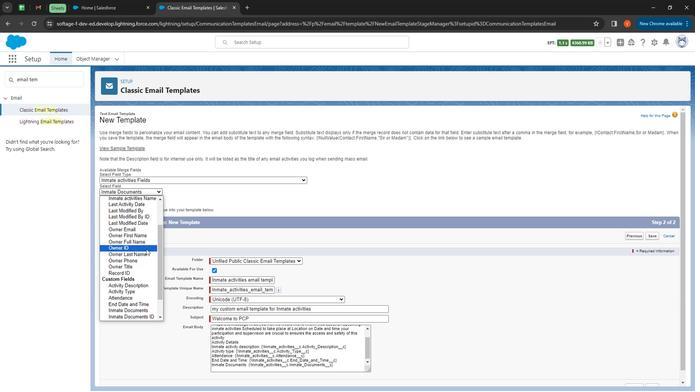 
Action: Mouse moved to (143, 252)
Screenshot: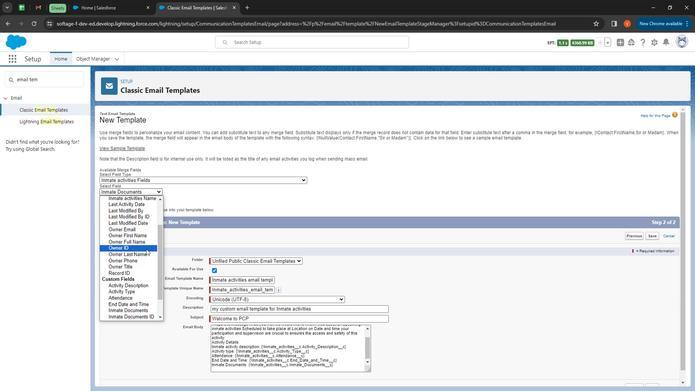 
Action: Mouse scrolled (143, 252) with delta (0, 0)
Screenshot: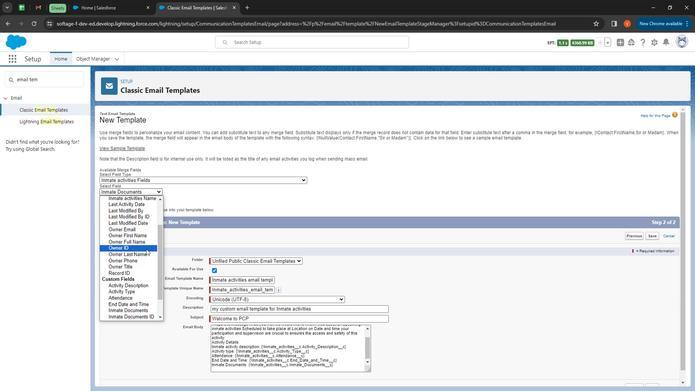 
Action: Mouse moved to (135, 300)
Screenshot: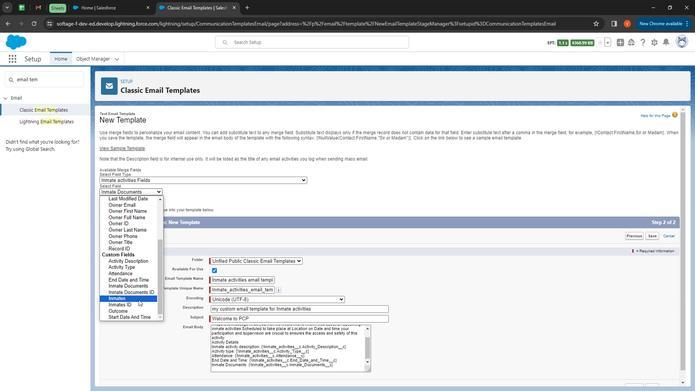 
Action: Mouse pressed left at (135, 300)
Screenshot: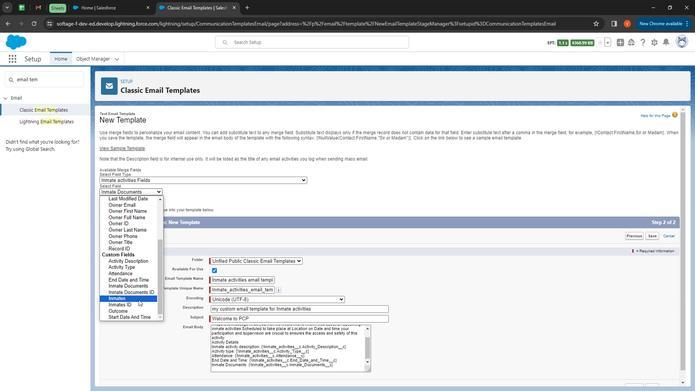 
Action: Mouse moved to (137, 300)
Screenshot: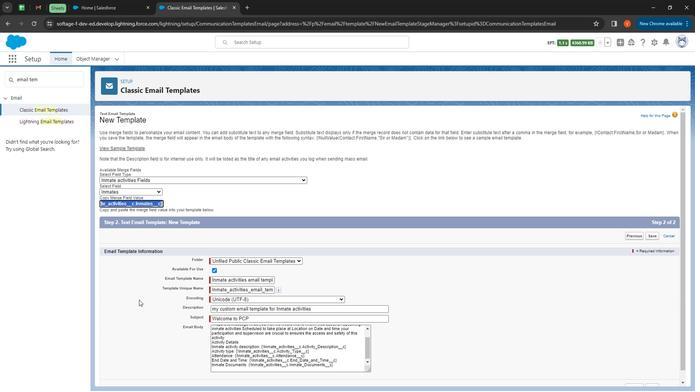 
Action: Key pressed ctrl+C
Screenshot: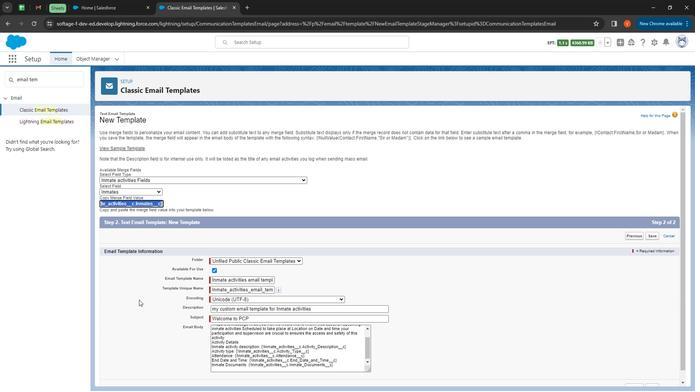 
Action: Mouse moved to (223, 368)
Screenshot: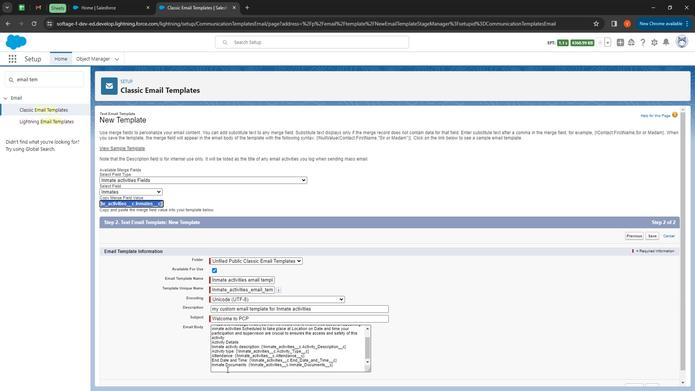 
Action: Mouse pressed left at (223, 368)
Screenshot: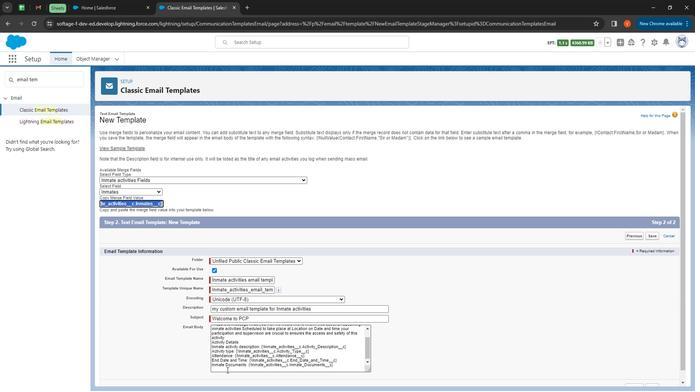
Action: Mouse moved to (223, 368)
Screenshot: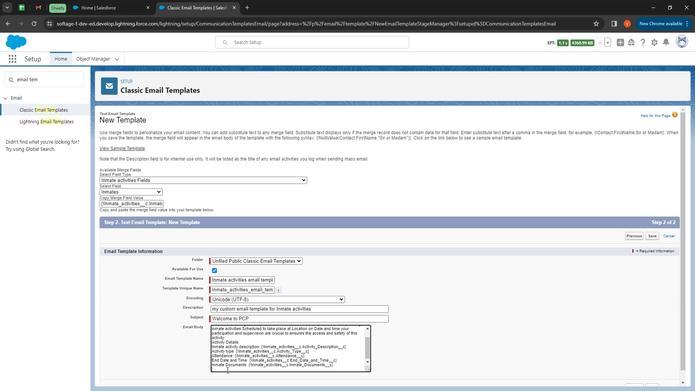 
Action: Key pressed <Key.shift>
Screenshot: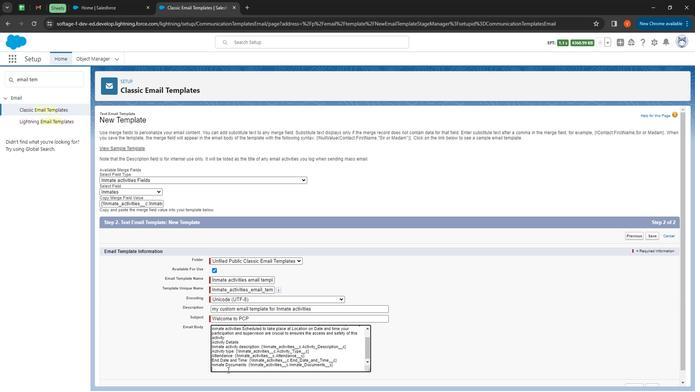 
Action: Mouse moved to (379, 134)
Screenshot: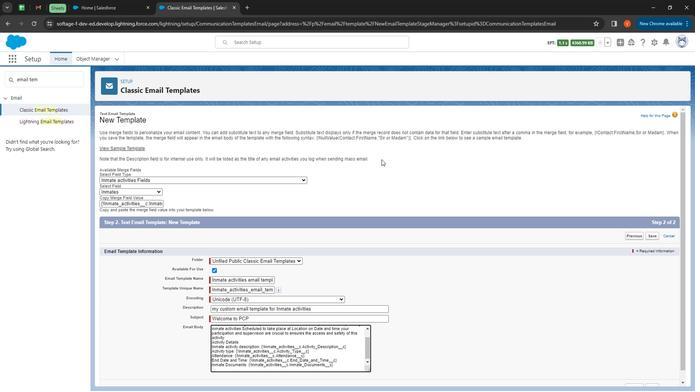 
Action: Key pressed R
Screenshot: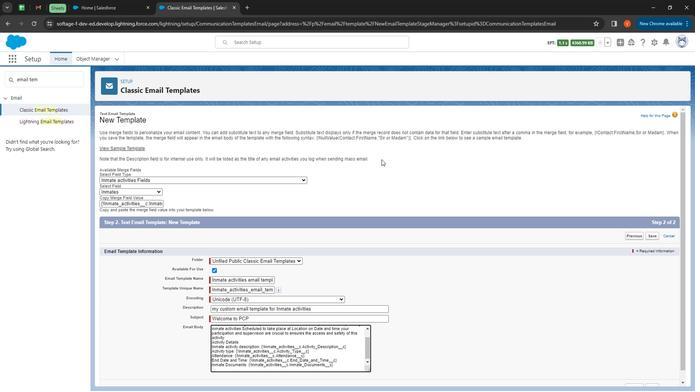 
Action: Mouse moved to (378, 88)
Screenshot: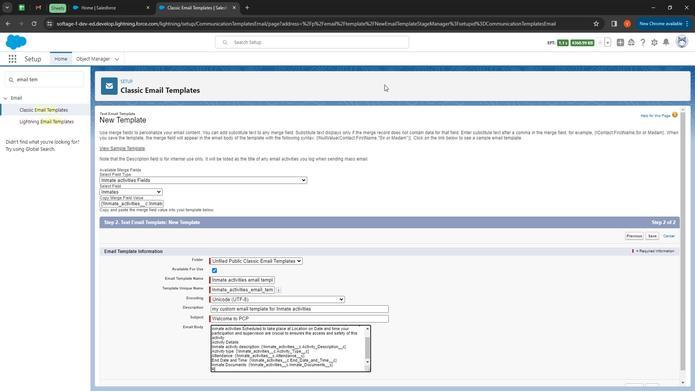 
Action: Key pressed elated<Key.space><Key.shift><Key.shift><Key.shift>Inmates<Key.shift>:<Key.space>ctrl+V<Key.enter>
Screenshot: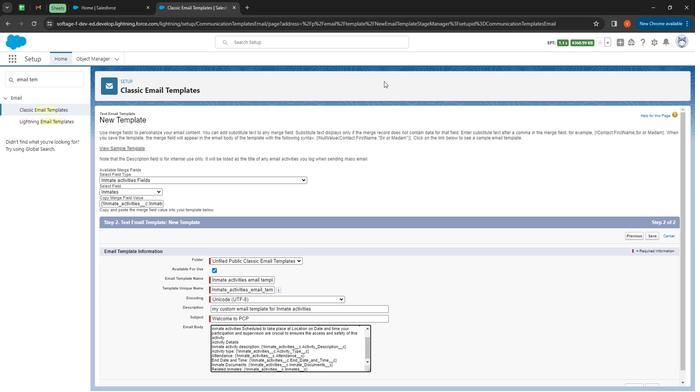 
Action: Mouse moved to (147, 196)
Screenshot: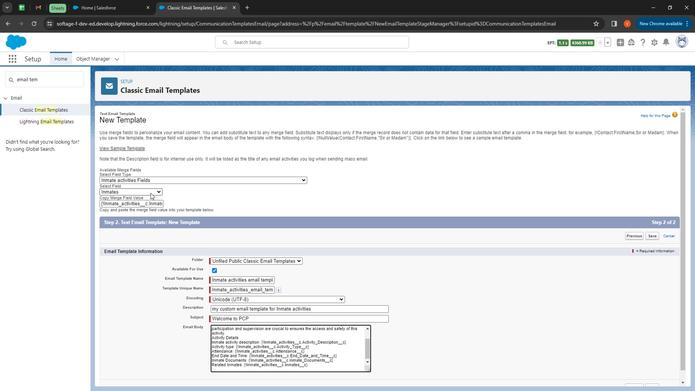 
Action: Mouse pressed left at (147, 196)
Screenshot: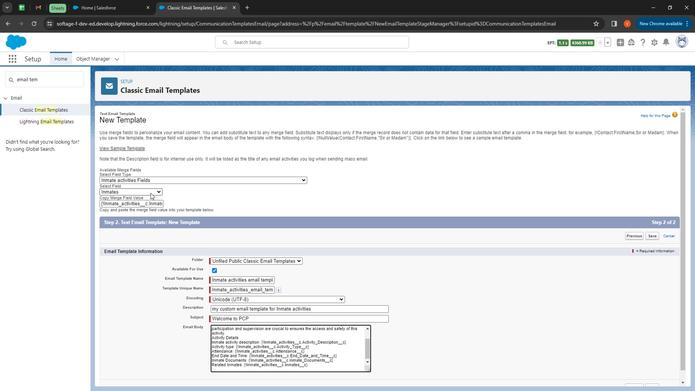 
Action: Mouse moved to (149, 283)
Screenshot: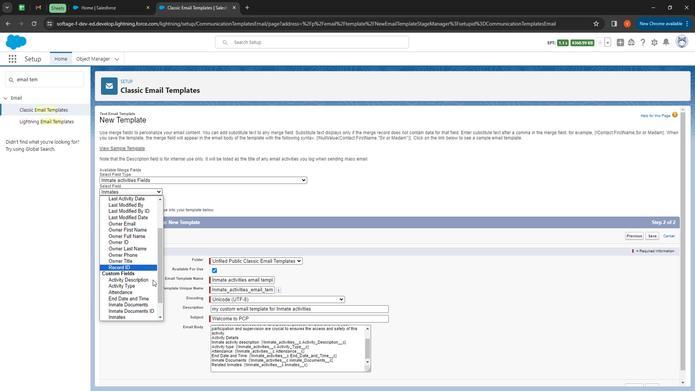 
Action: Mouse scrolled (149, 283) with delta (0, 0)
Screenshot: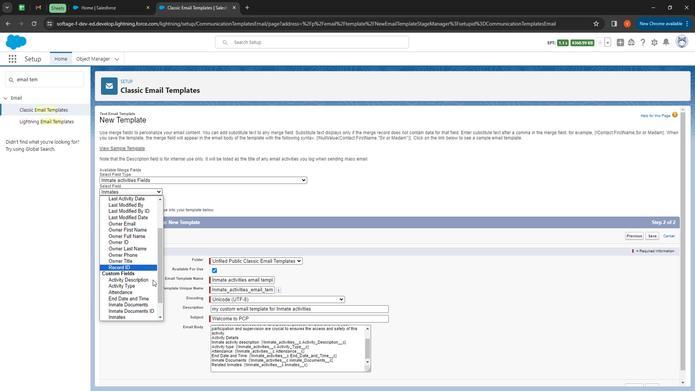 
Action: Mouse moved to (149, 285)
Screenshot: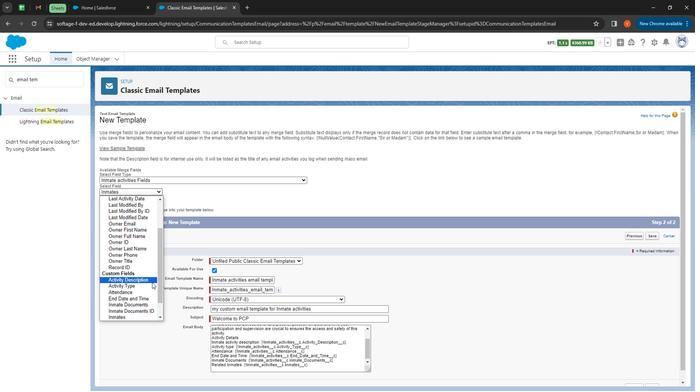 
Action: Mouse scrolled (149, 284) with delta (0, 0)
Screenshot: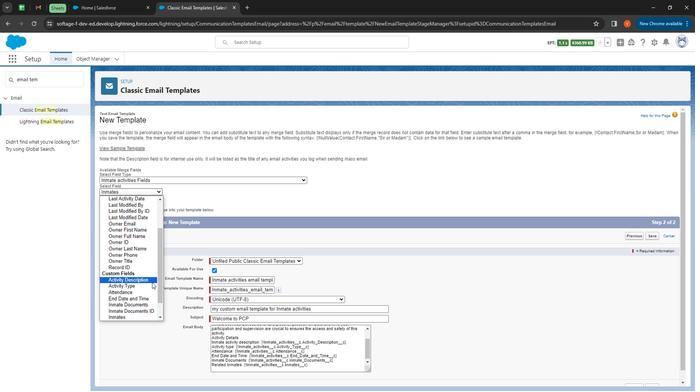 
Action: Mouse moved to (149, 287)
Screenshot: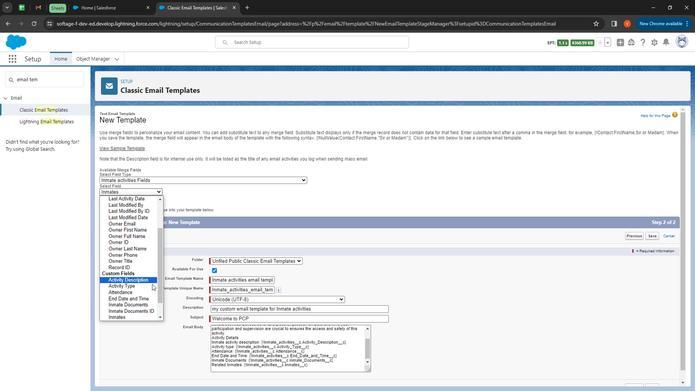 
Action: Mouse scrolled (149, 287) with delta (0, 0)
Screenshot: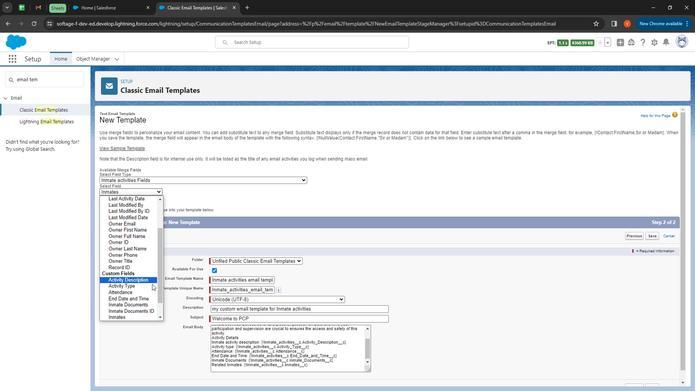 
Action: Mouse moved to (149, 288)
Screenshot: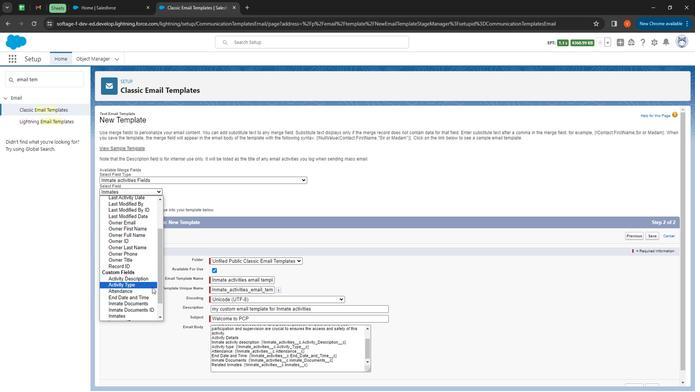 
Action: Mouse scrolled (149, 288) with delta (0, 0)
Screenshot: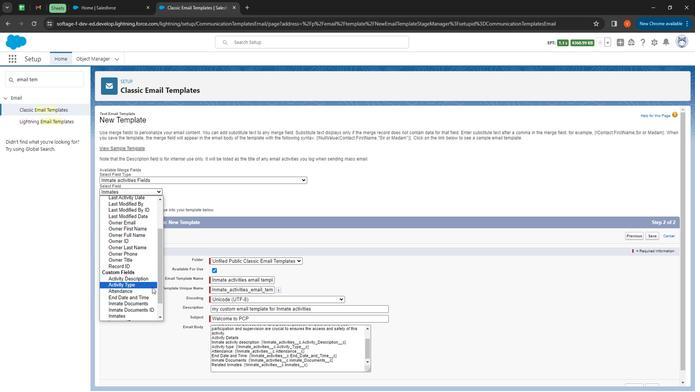 
Action: Mouse moved to (149, 289)
Screenshot: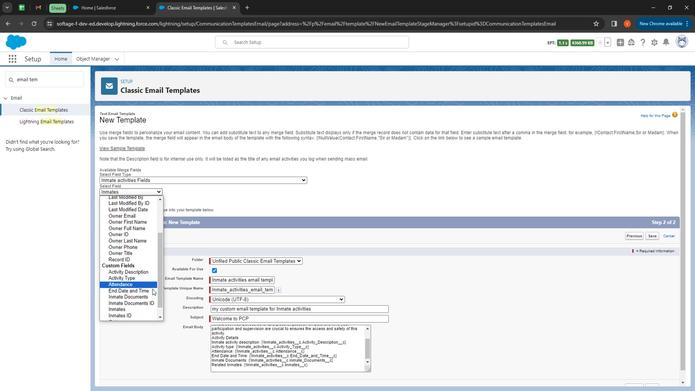 
Action: Mouse scrolled (149, 289) with delta (0, 0)
Screenshot: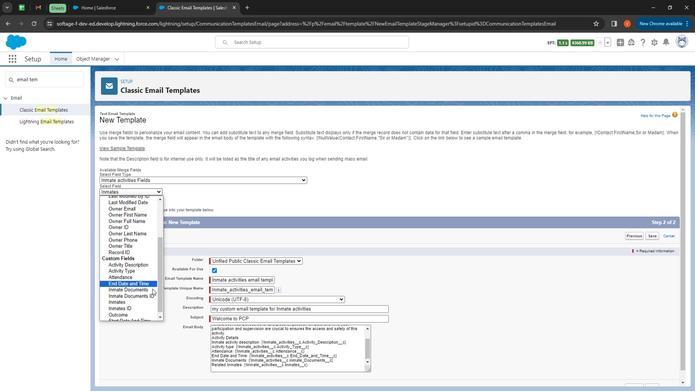 
Action: Mouse moved to (136, 317)
Screenshot: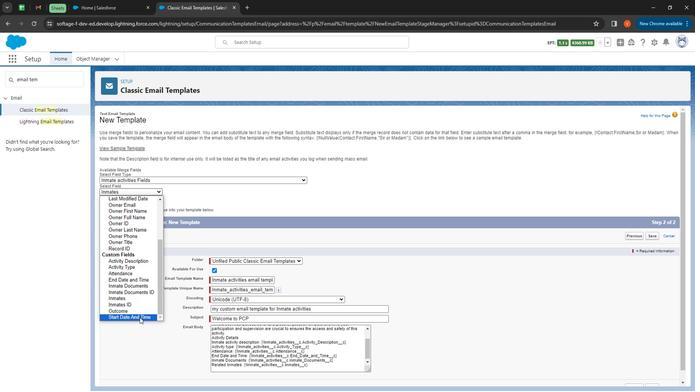 
Action: Mouse pressed left at (136, 317)
Screenshot: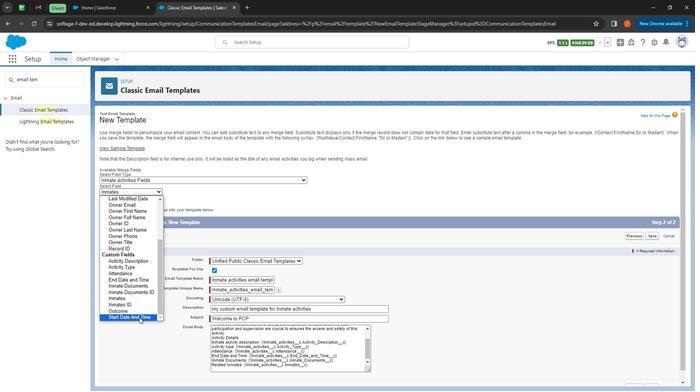 
Action: Mouse moved to (149, 222)
Screenshot: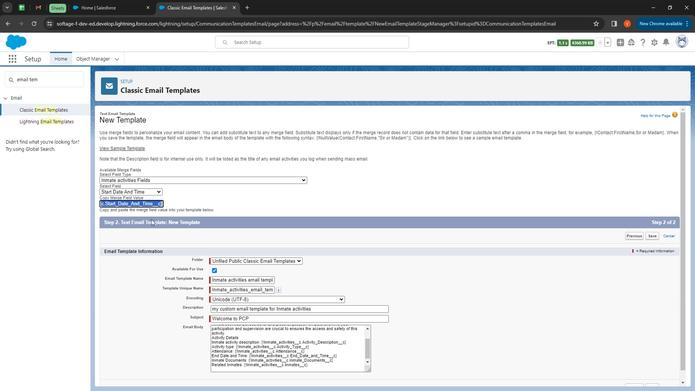 
Action: Key pressed ctrl+C
Screenshot: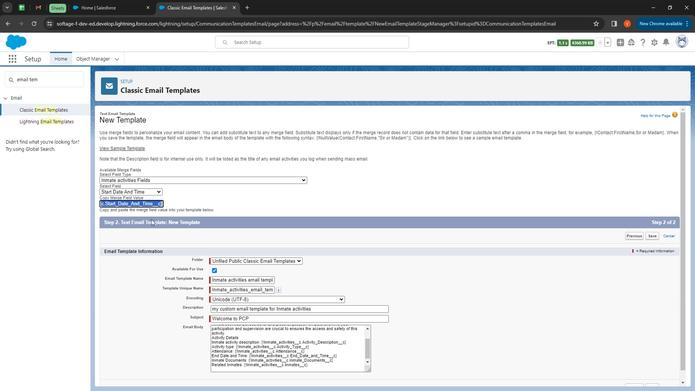 
Action: Mouse moved to (302, 350)
Screenshot: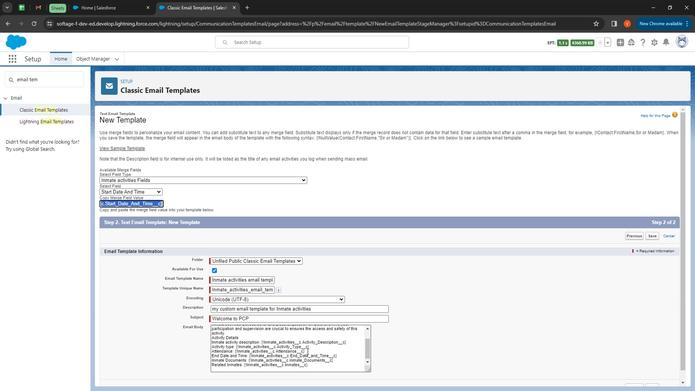 
Action: Mouse pressed left at (302, 350)
